 Task: Search one way flight ticket for 1 adult, 6 children, 1 infant in seat and 1 infant on lap in business from Lewisburg: Greenbrier Valley Airport to Greenville: Pitt-greenville Airport on 5-2-2023. Choice of flights is United. Number of bags: 2 carry on bags. Price is upto 30000. Outbound departure time preference is 20:00.
Action: Mouse moved to (383, 357)
Screenshot: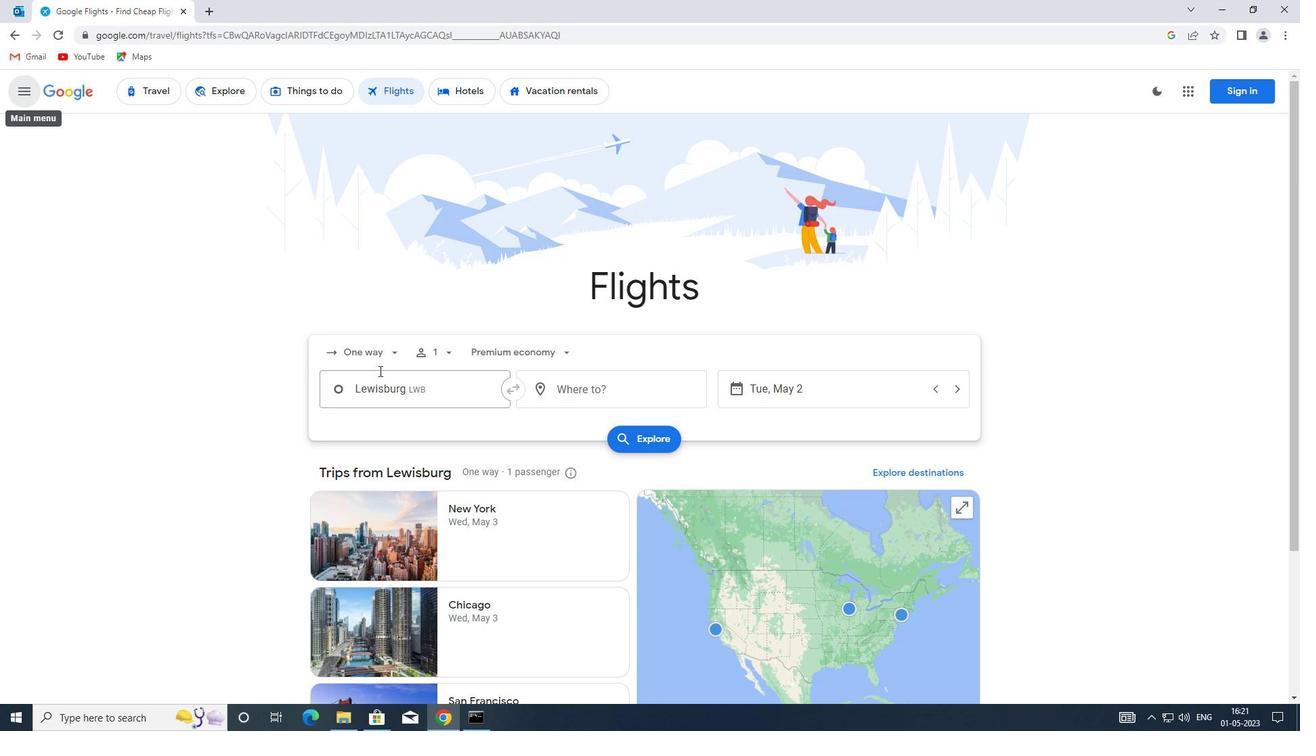 
Action: Mouse pressed left at (383, 357)
Screenshot: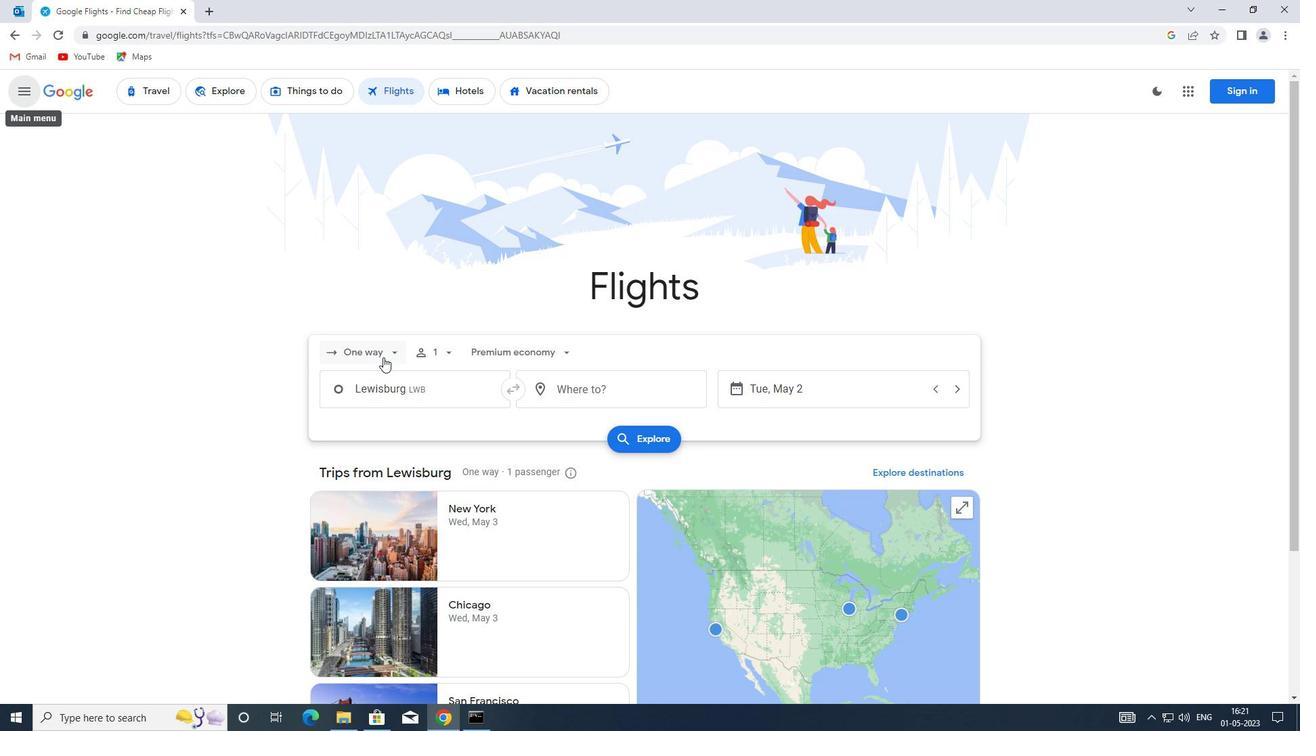 
Action: Mouse moved to (379, 414)
Screenshot: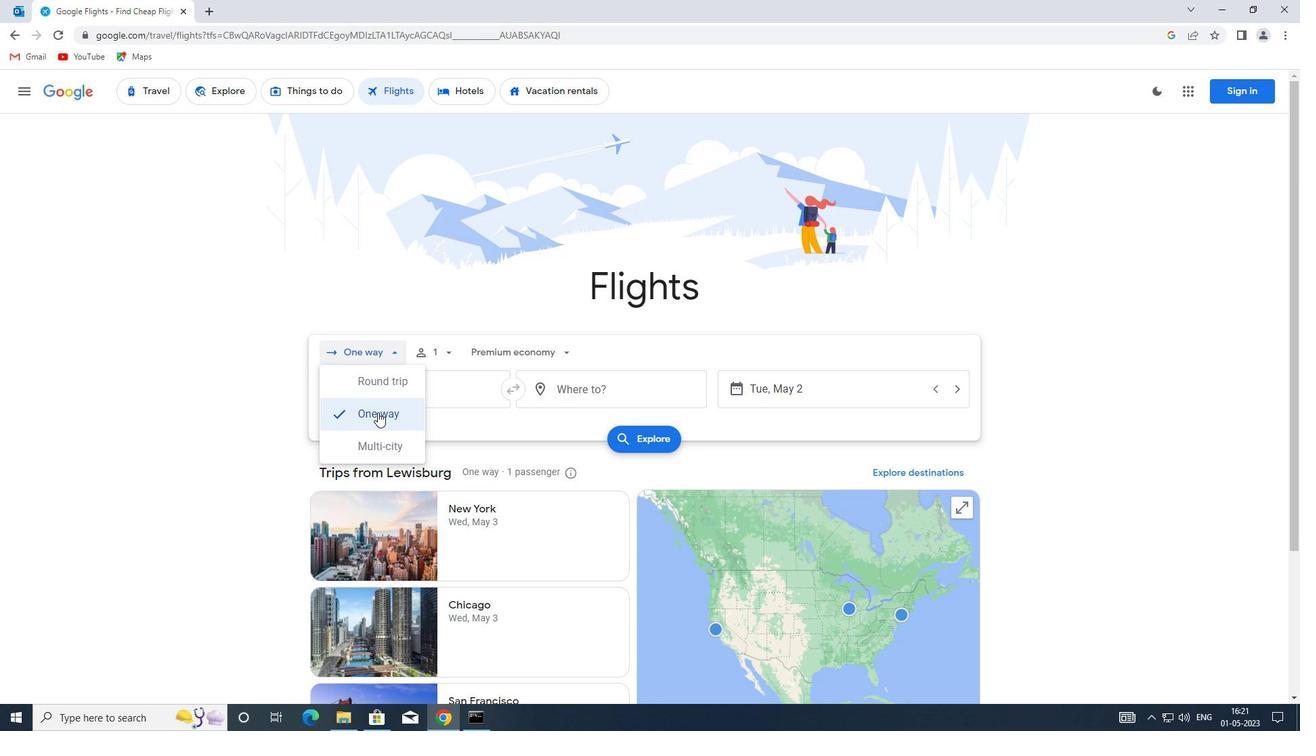 
Action: Mouse pressed left at (379, 414)
Screenshot: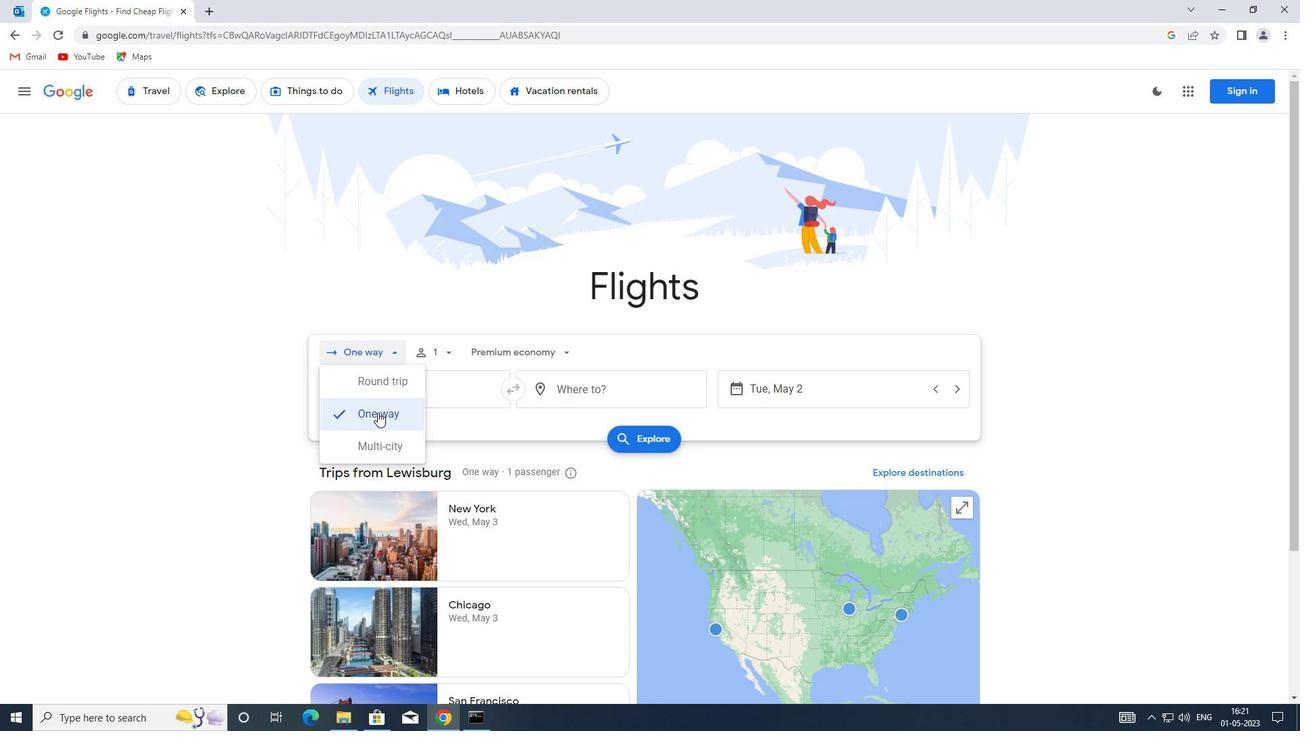 
Action: Mouse moved to (451, 356)
Screenshot: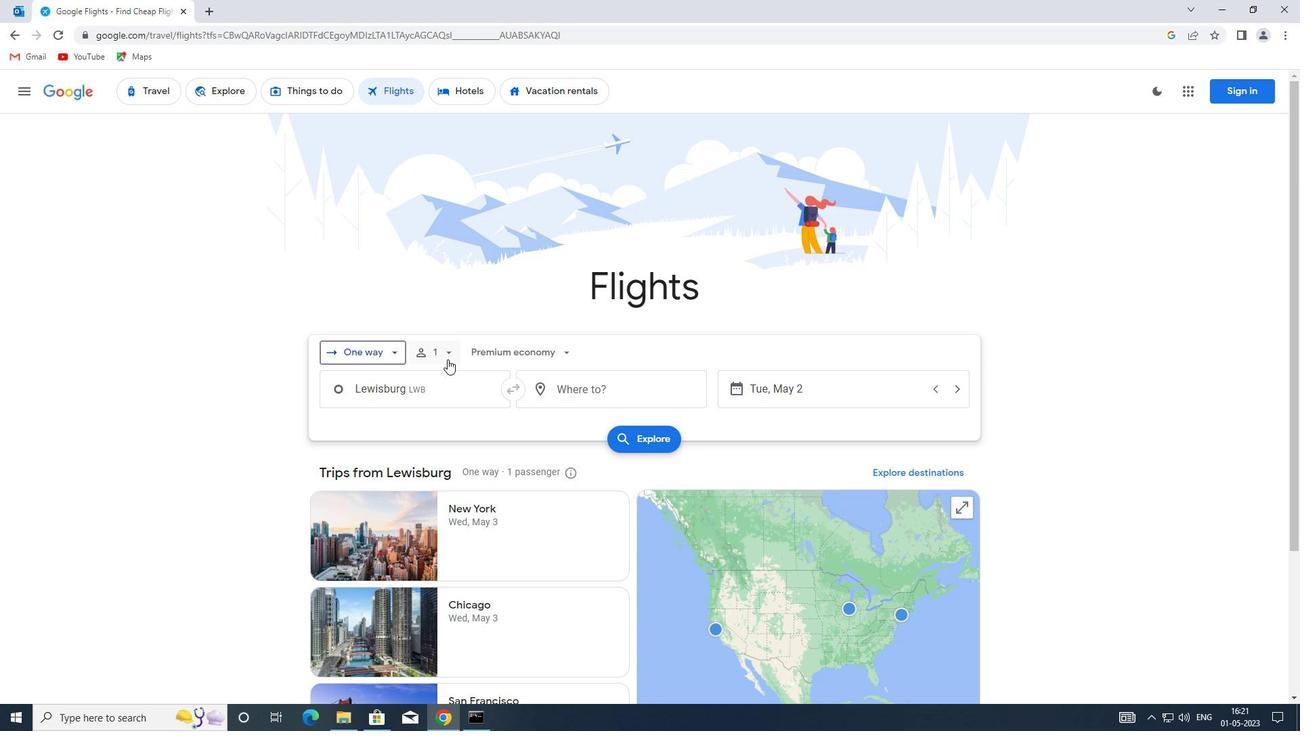 
Action: Mouse pressed left at (451, 356)
Screenshot: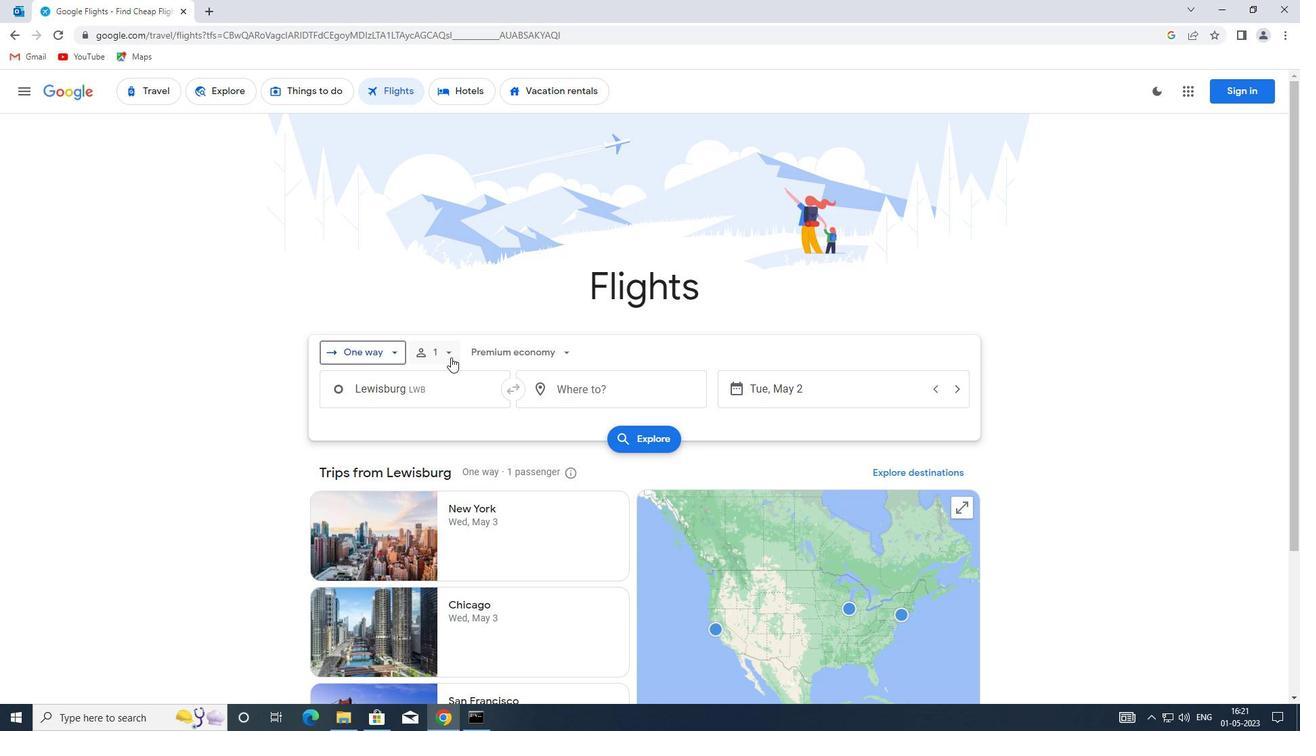 
Action: Mouse moved to (543, 424)
Screenshot: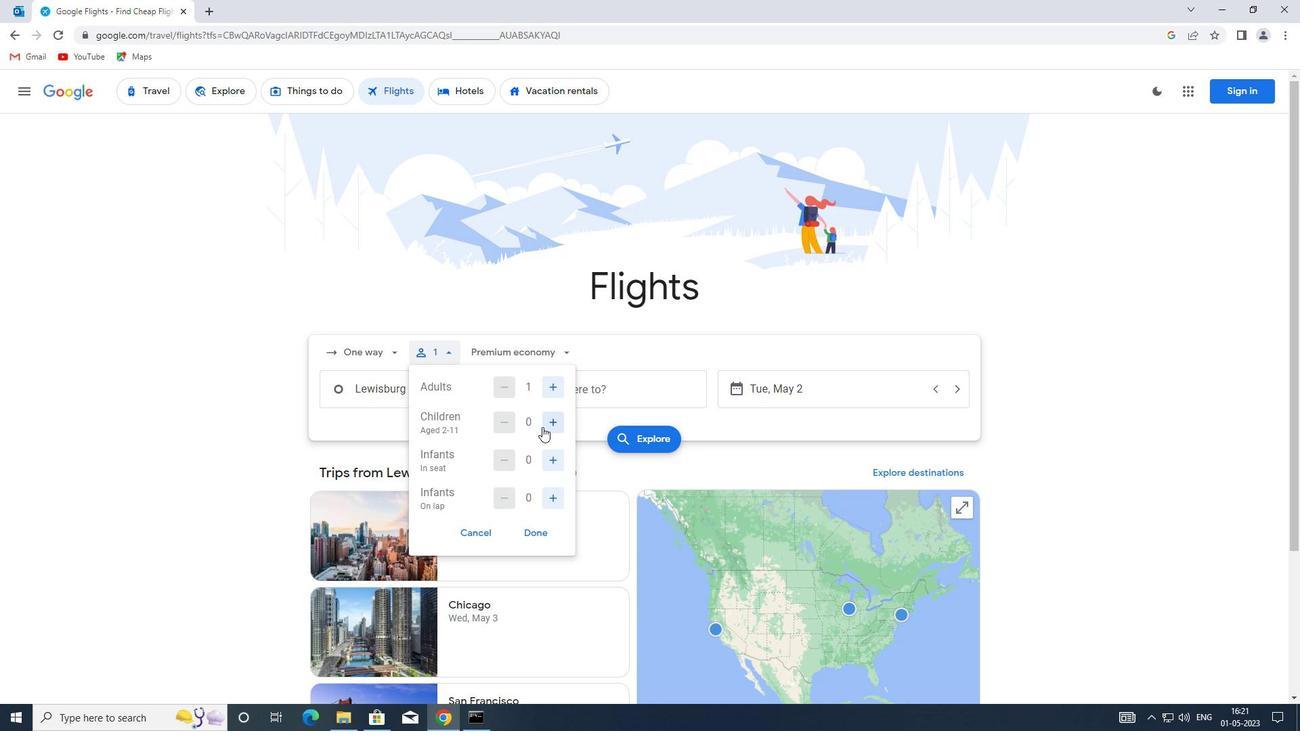 
Action: Mouse pressed left at (543, 424)
Screenshot: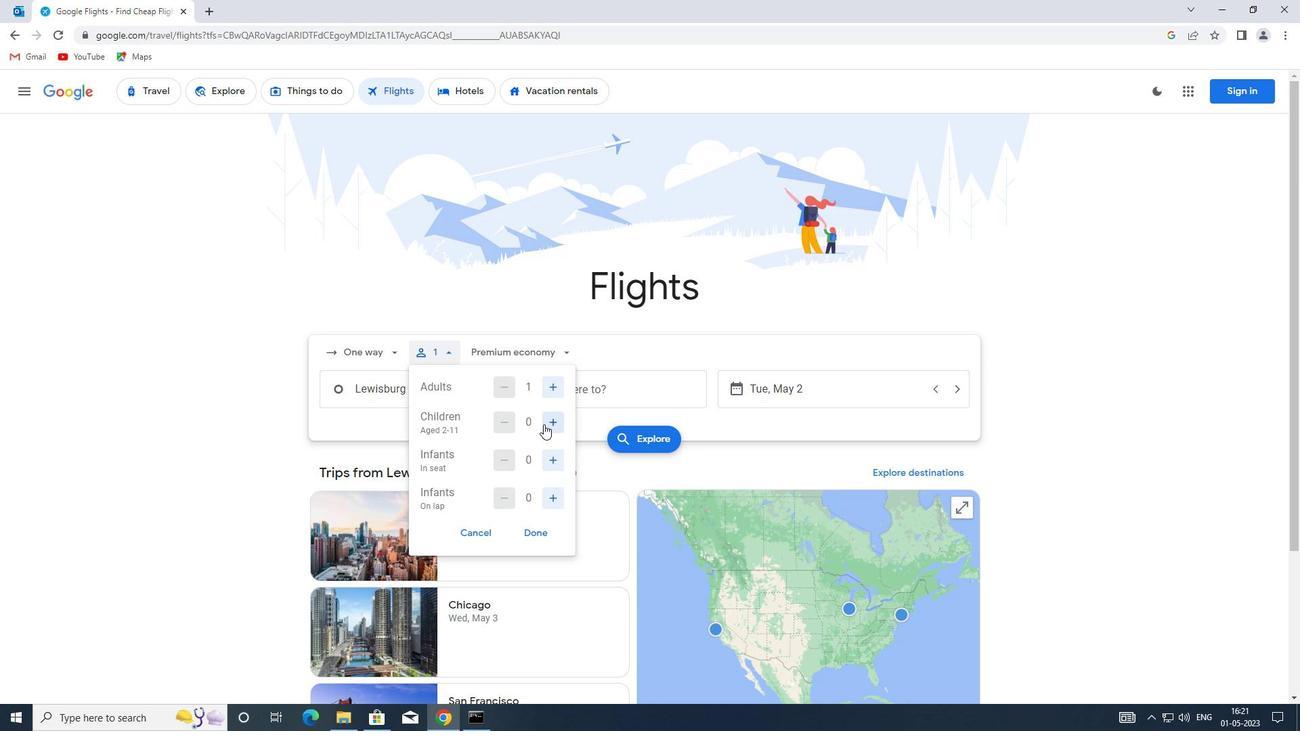 
Action: Mouse moved to (546, 423)
Screenshot: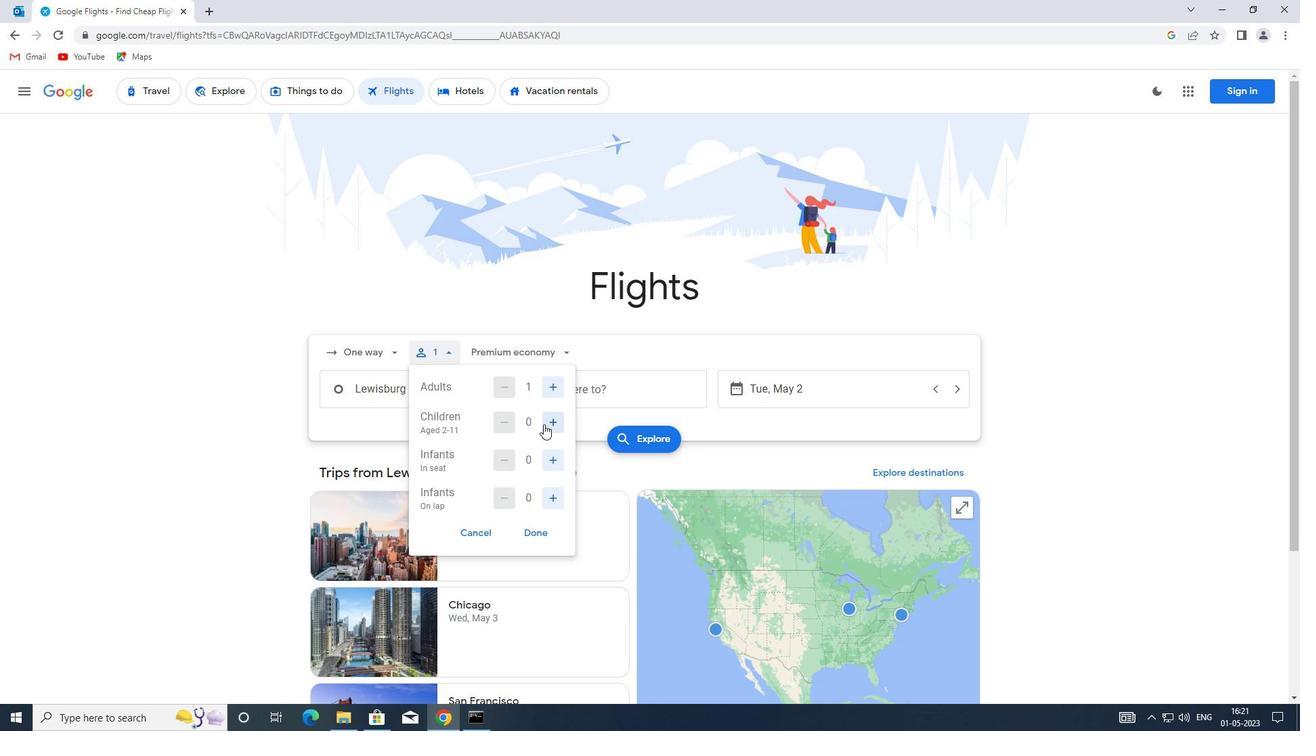 
Action: Mouse pressed left at (546, 423)
Screenshot: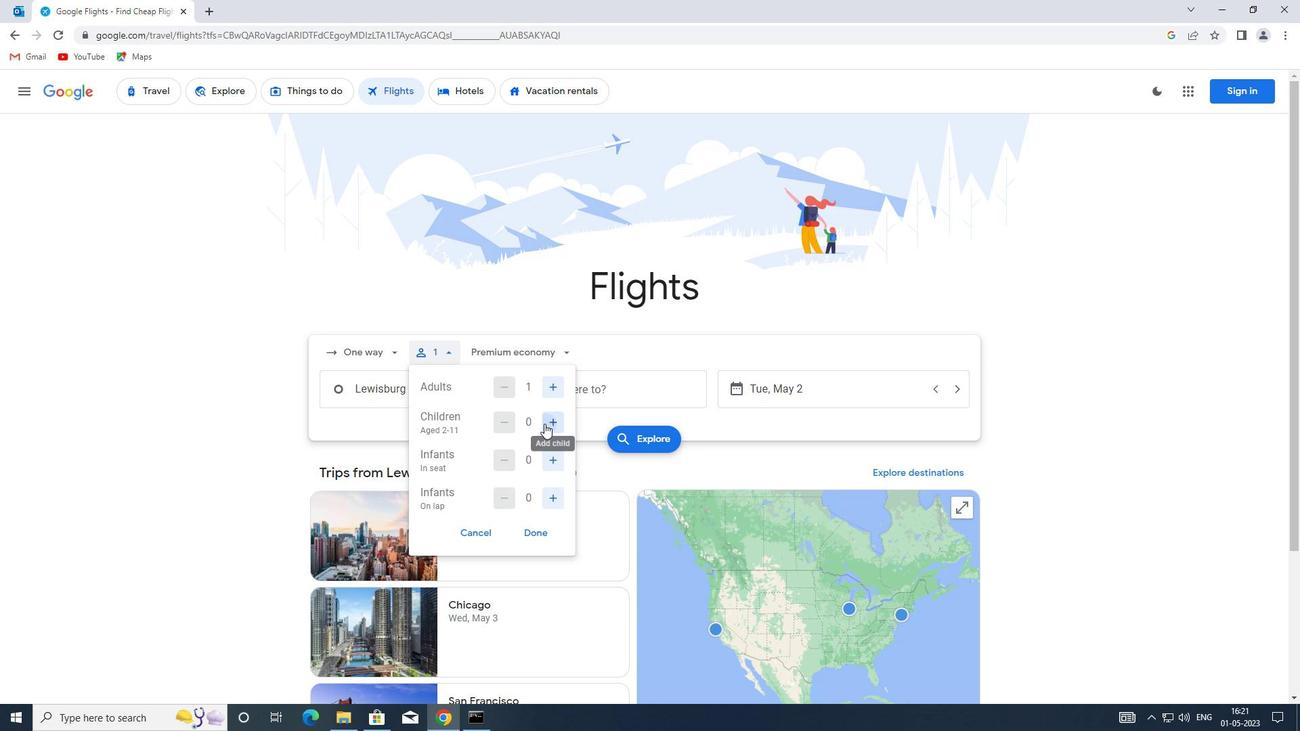 
Action: Mouse pressed left at (546, 423)
Screenshot: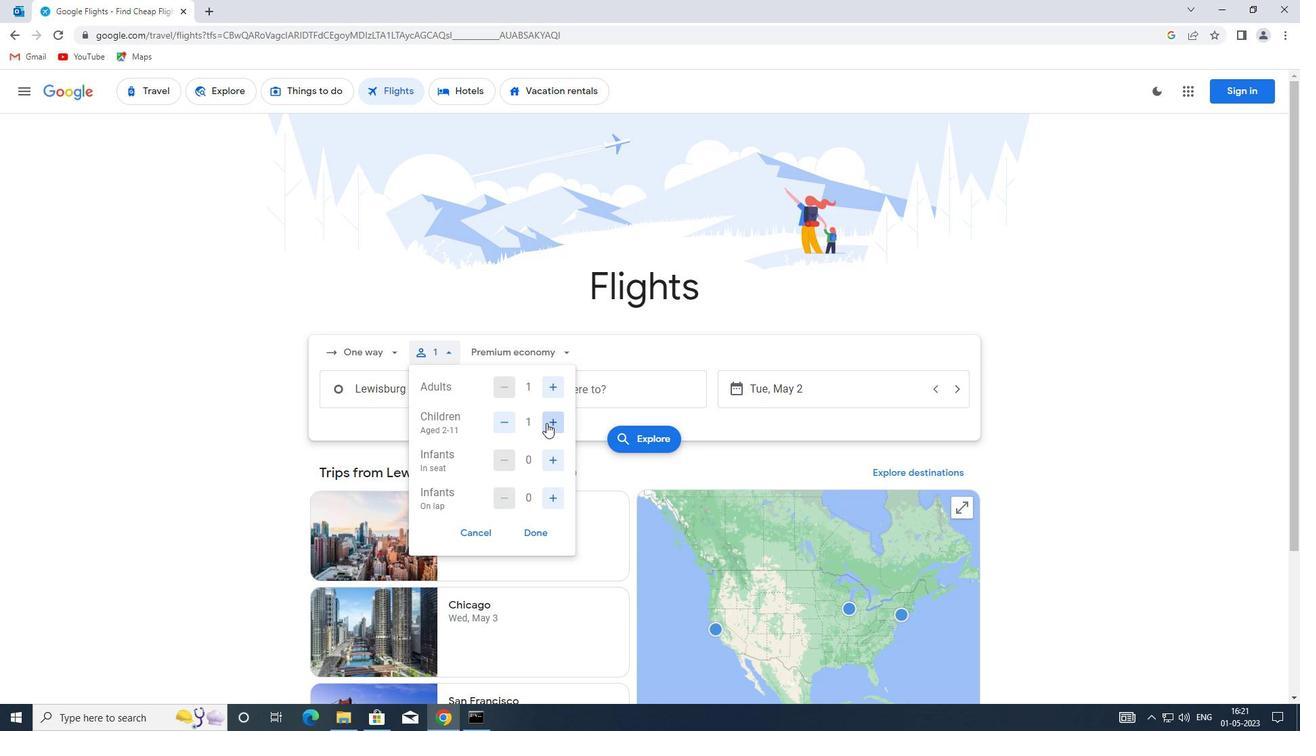 
Action: Mouse pressed left at (546, 423)
Screenshot: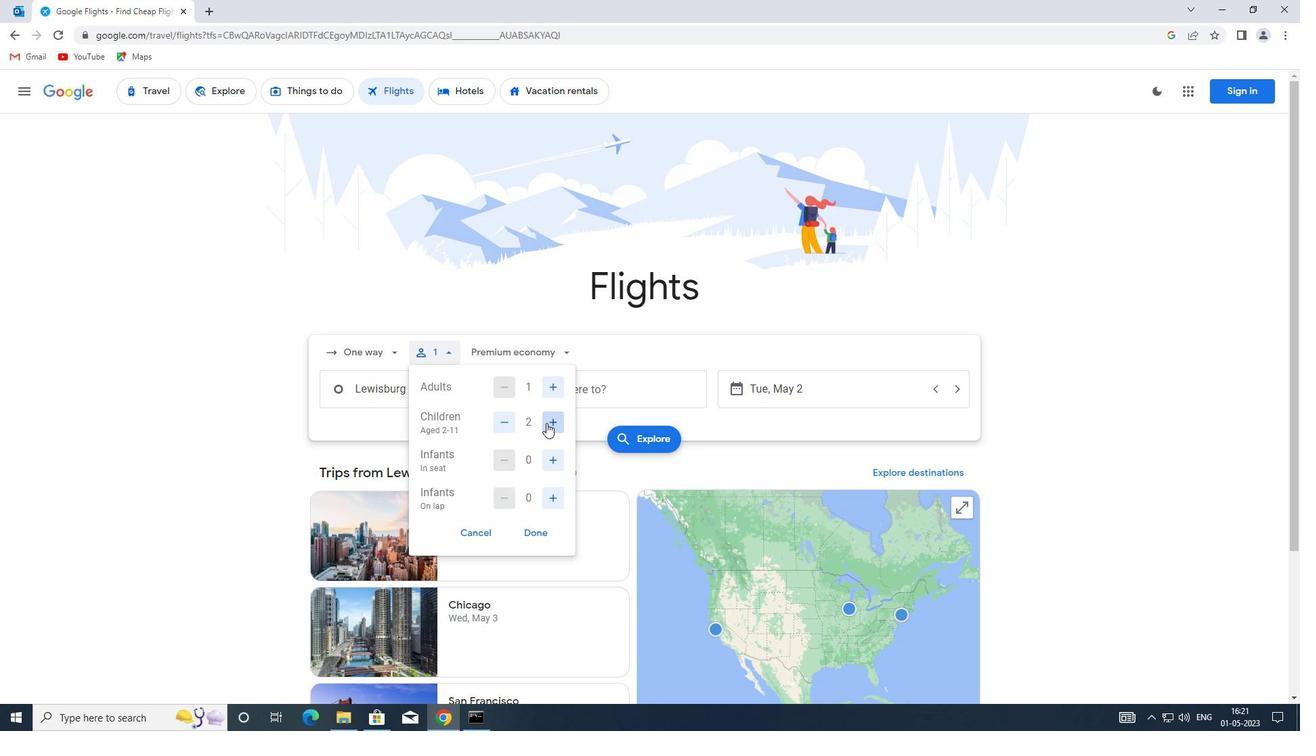 
Action: Mouse pressed left at (546, 423)
Screenshot: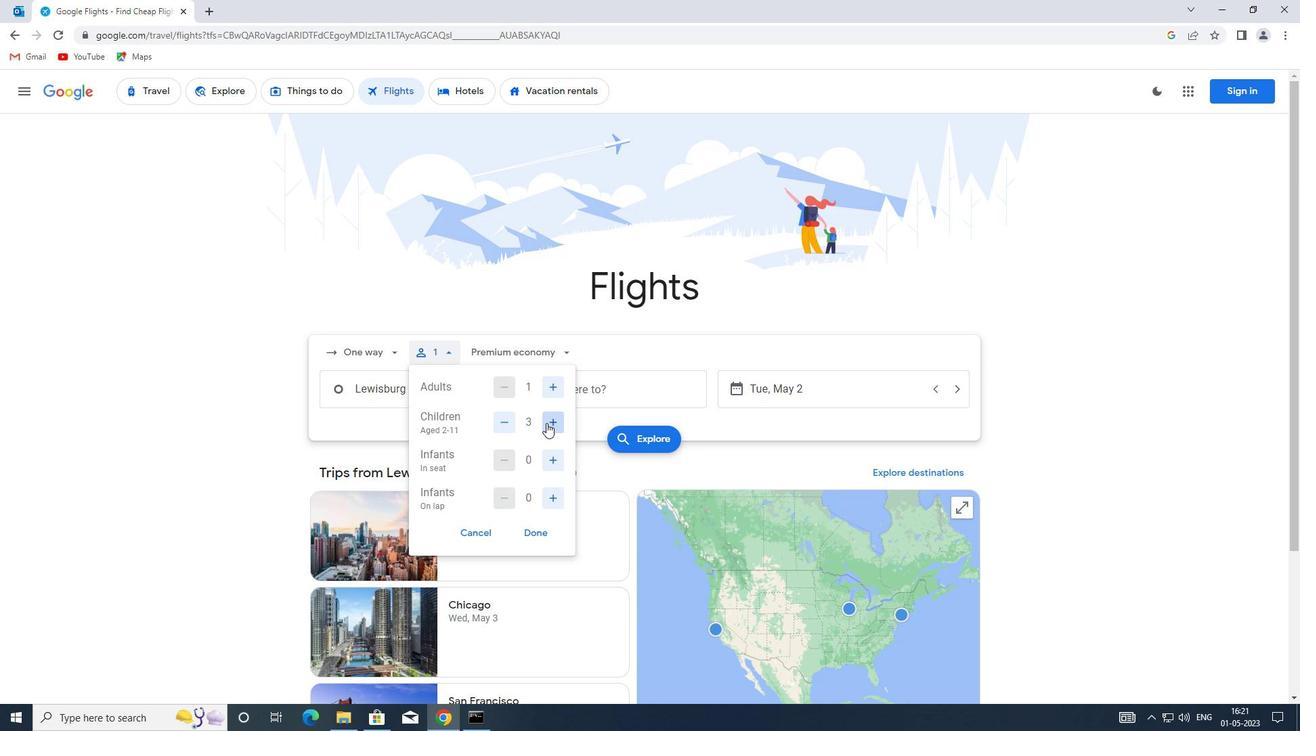 
Action: Mouse moved to (547, 423)
Screenshot: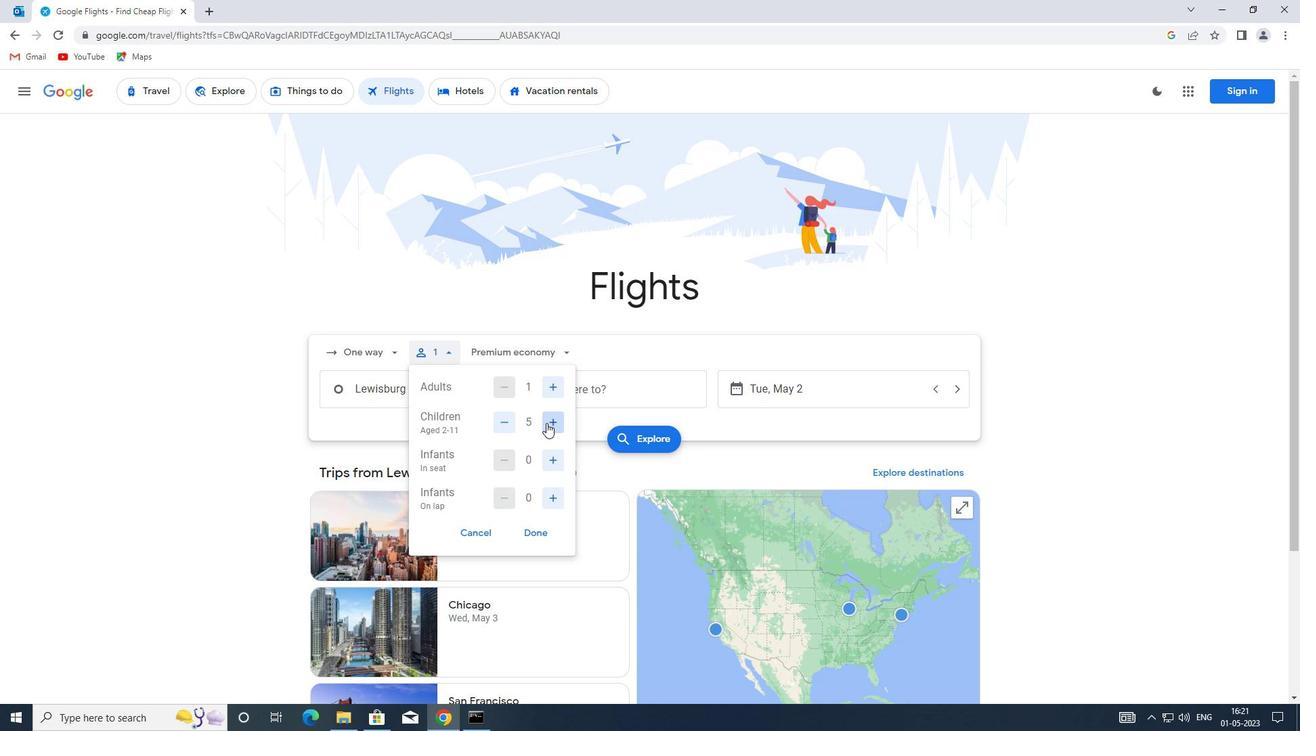 
Action: Mouse pressed left at (547, 423)
Screenshot: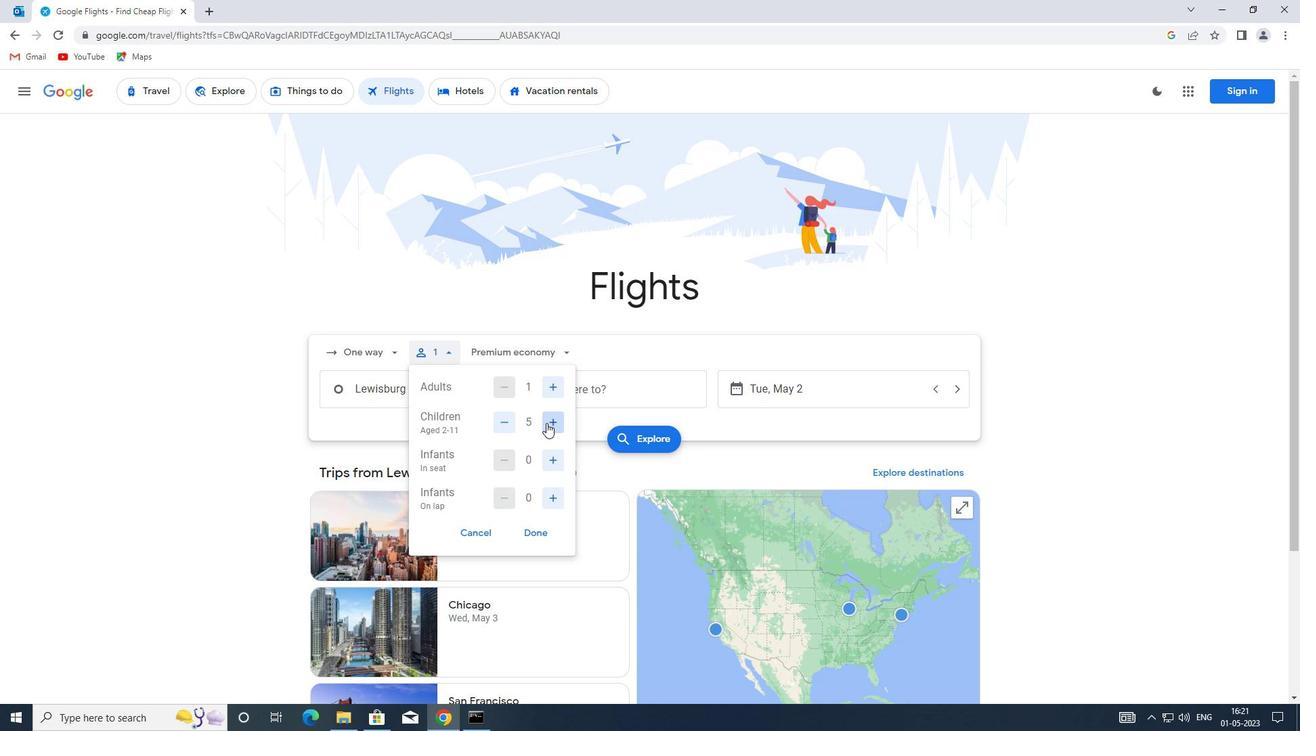 
Action: Mouse moved to (553, 465)
Screenshot: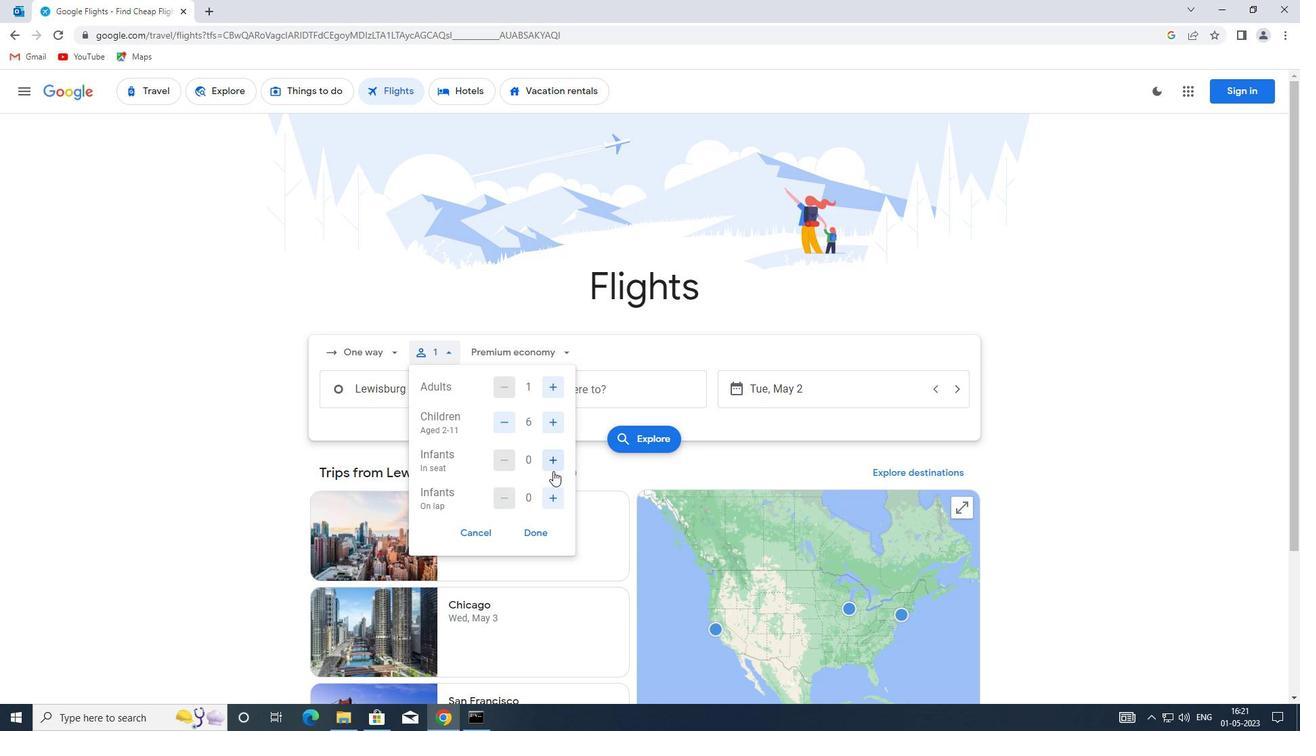 
Action: Mouse pressed left at (553, 465)
Screenshot: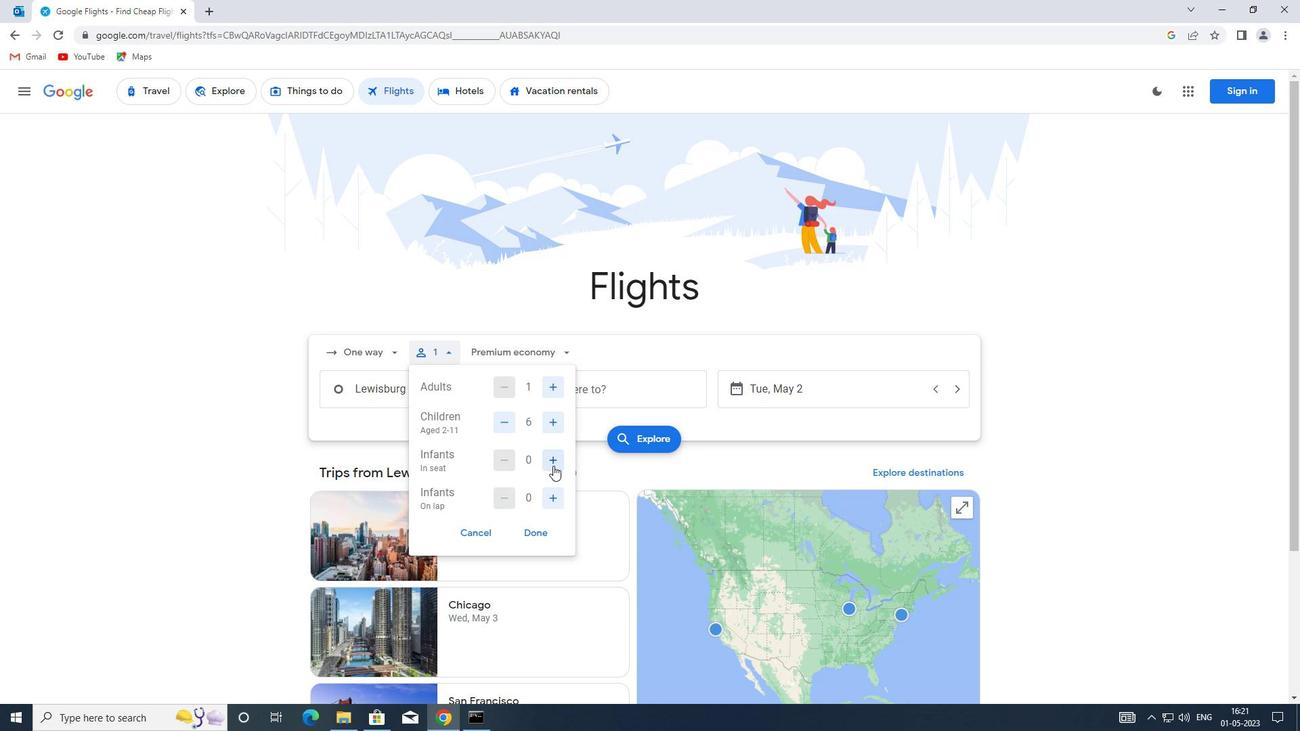 
Action: Mouse moved to (553, 496)
Screenshot: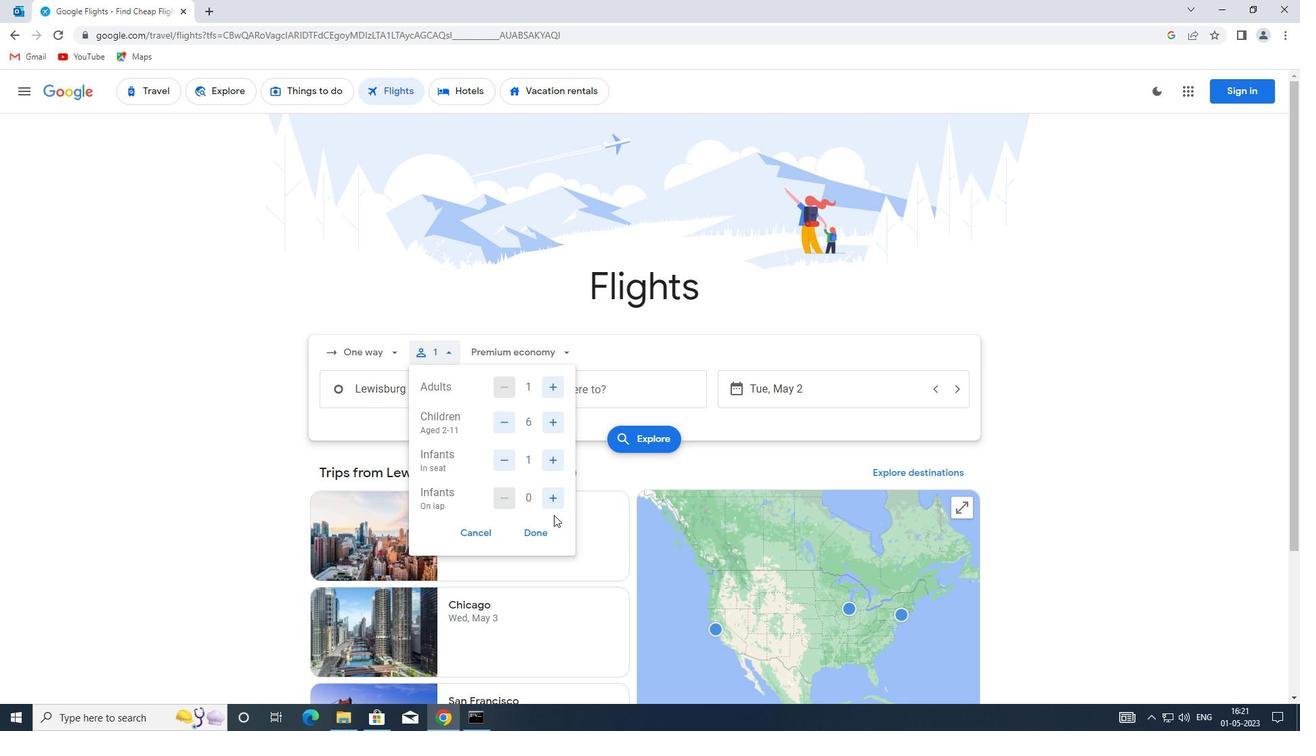 
Action: Mouse pressed left at (553, 496)
Screenshot: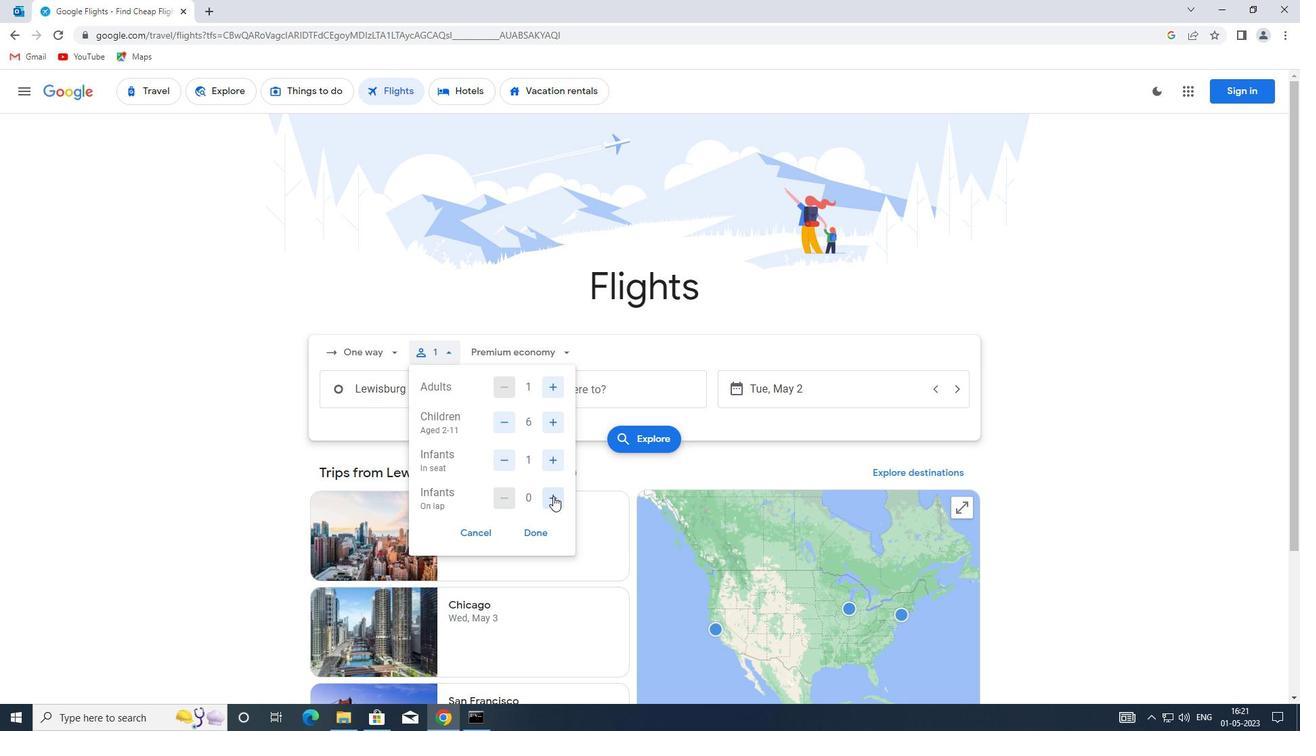 
Action: Mouse moved to (533, 534)
Screenshot: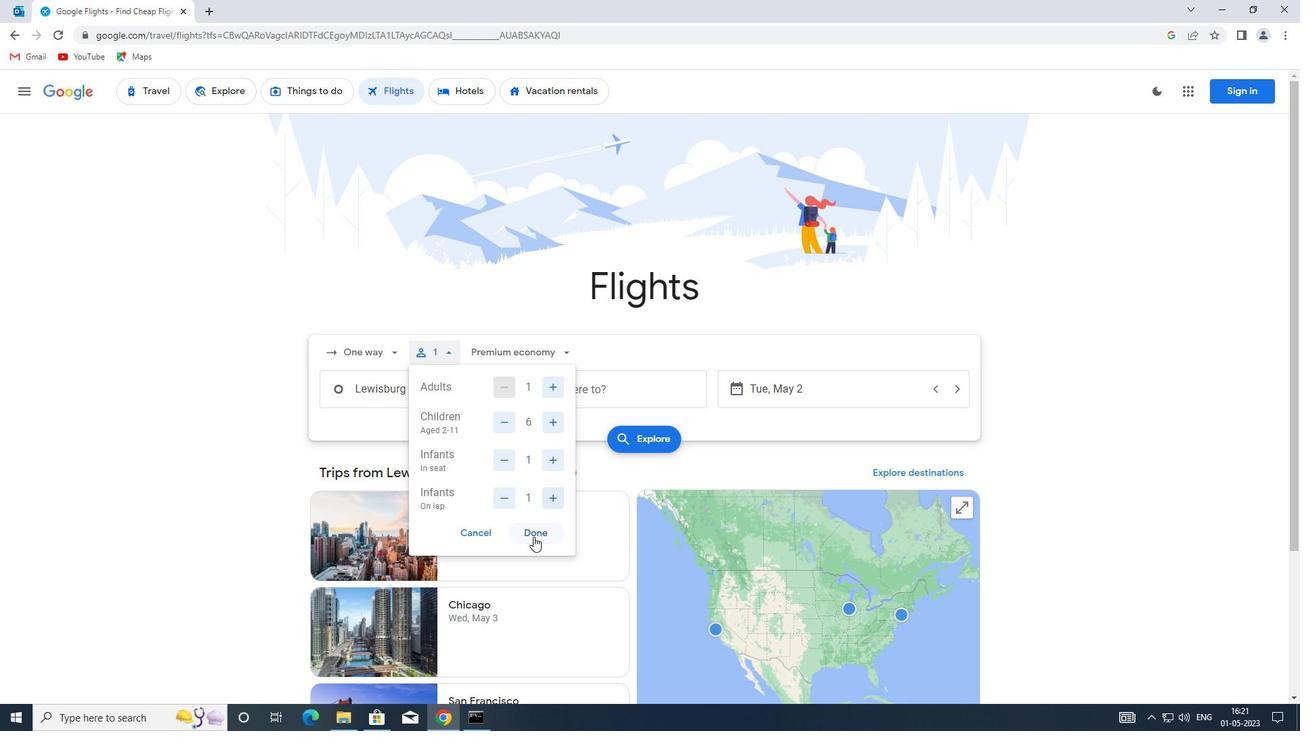 
Action: Mouse pressed left at (533, 534)
Screenshot: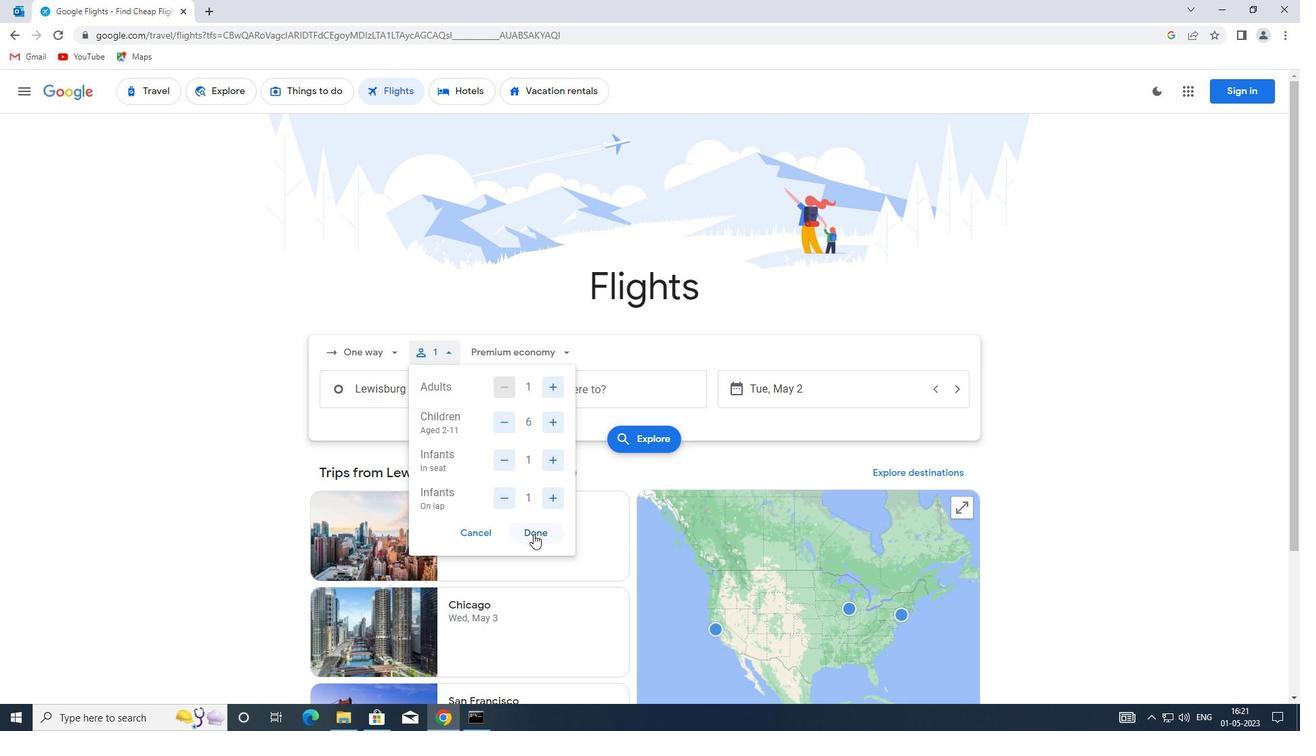 
Action: Mouse moved to (505, 335)
Screenshot: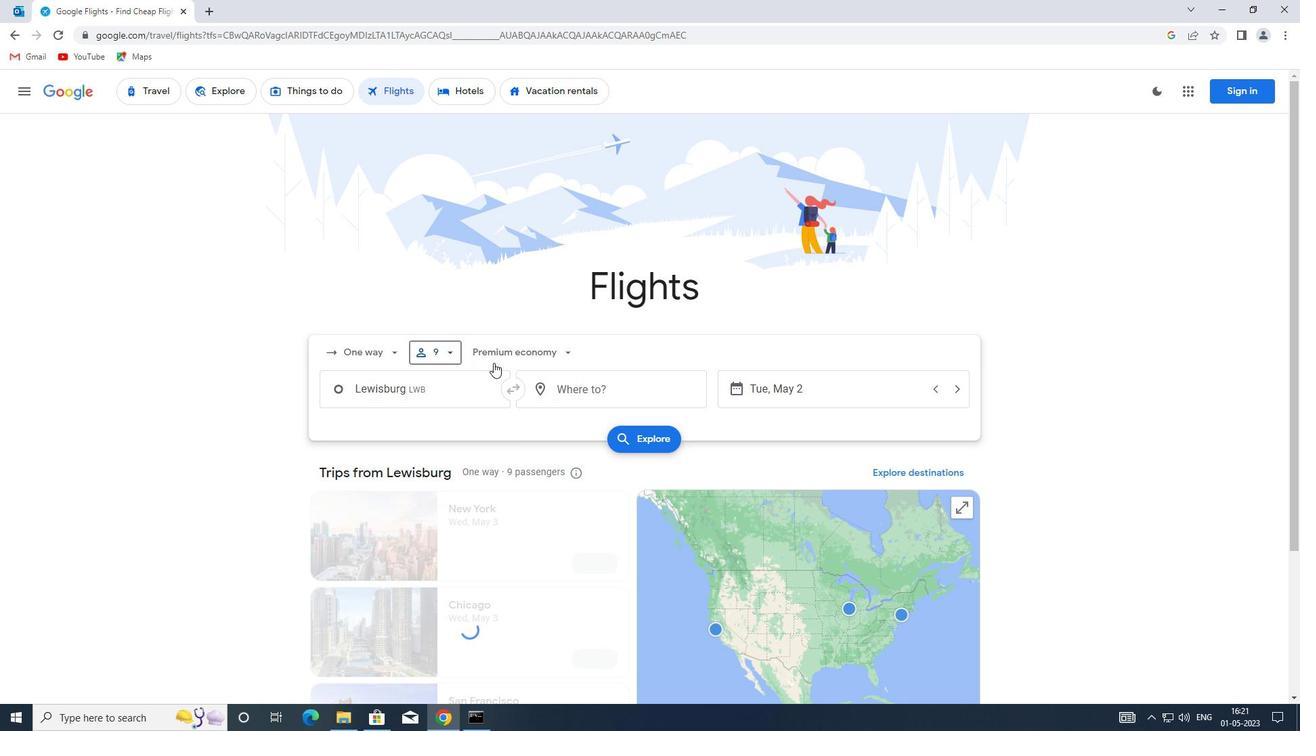 
Action: Mouse pressed left at (505, 335)
Screenshot: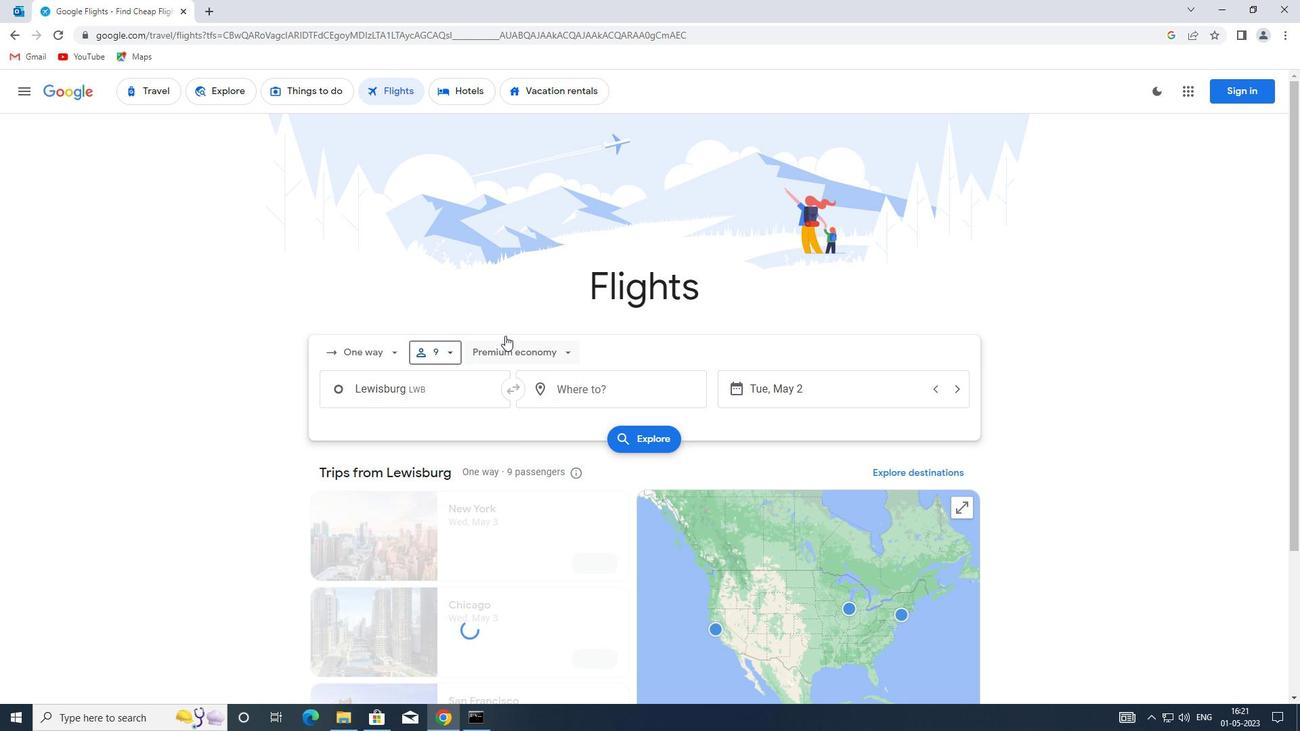 
Action: Mouse moved to (512, 354)
Screenshot: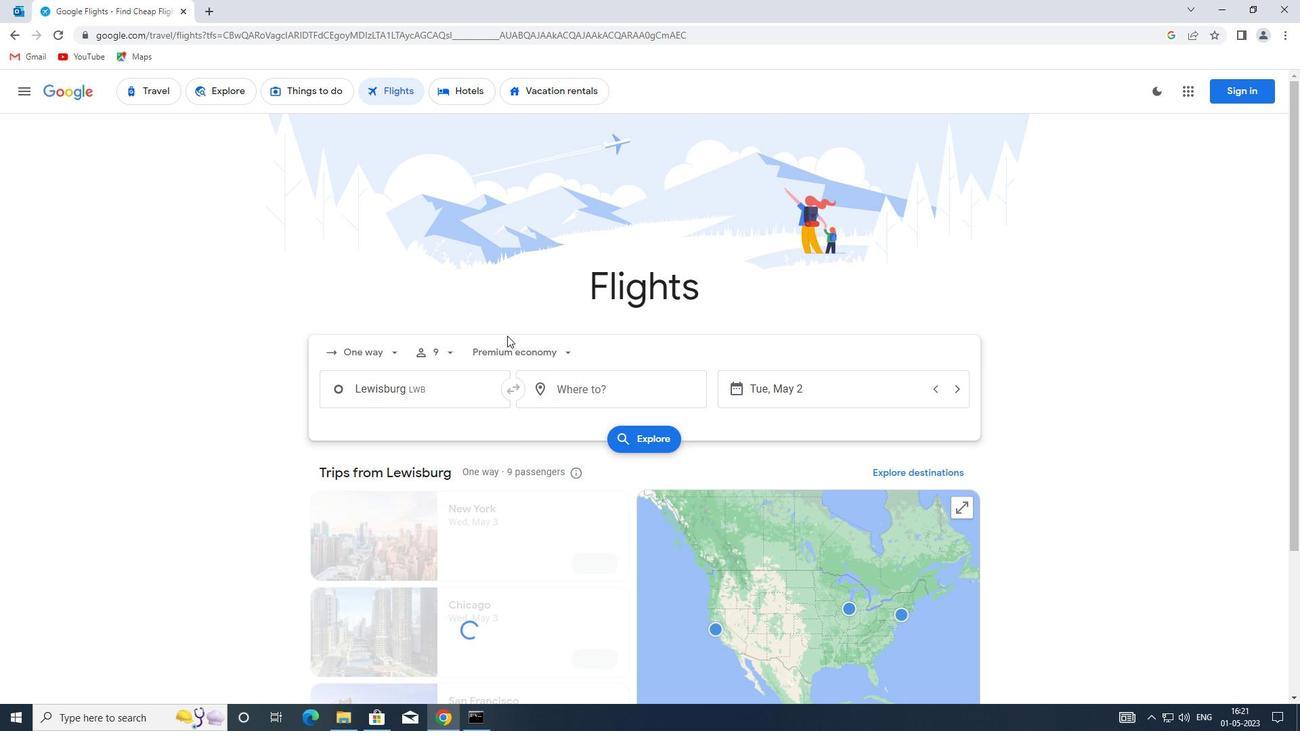 
Action: Mouse pressed left at (512, 354)
Screenshot: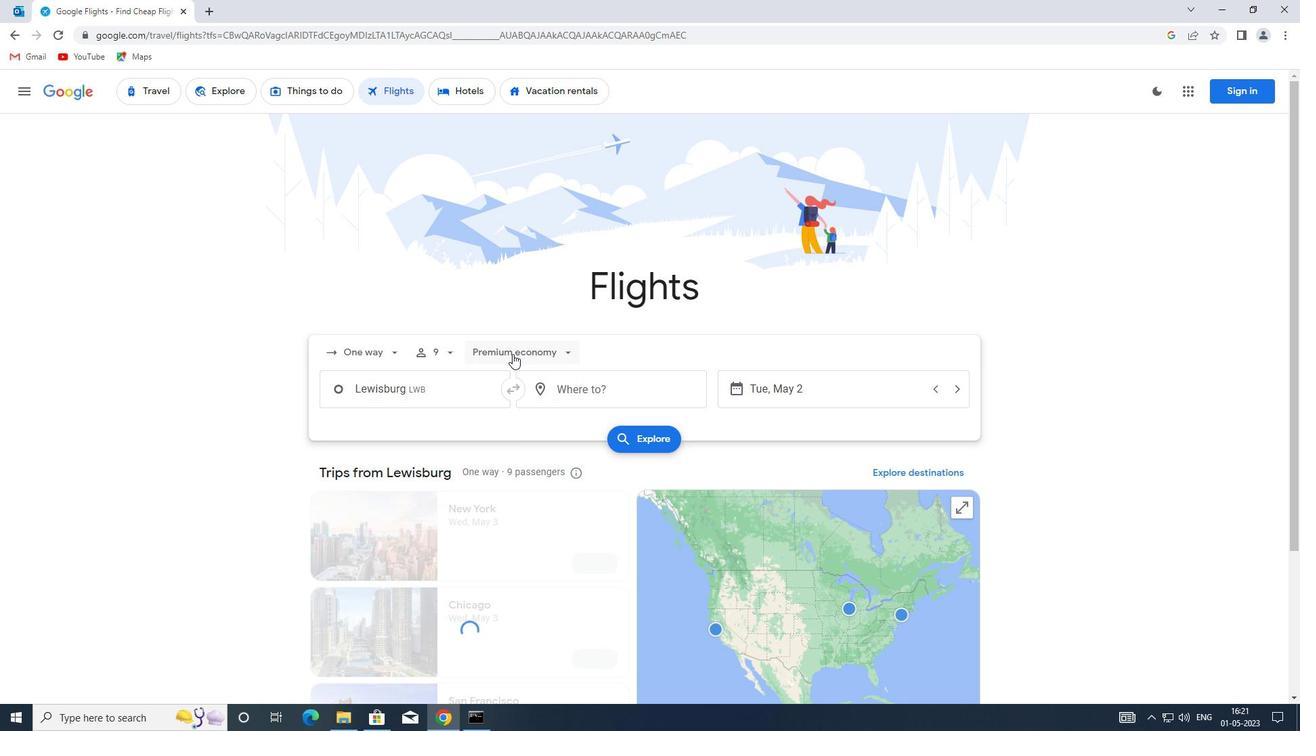 
Action: Mouse moved to (518, 448)
Screenshot: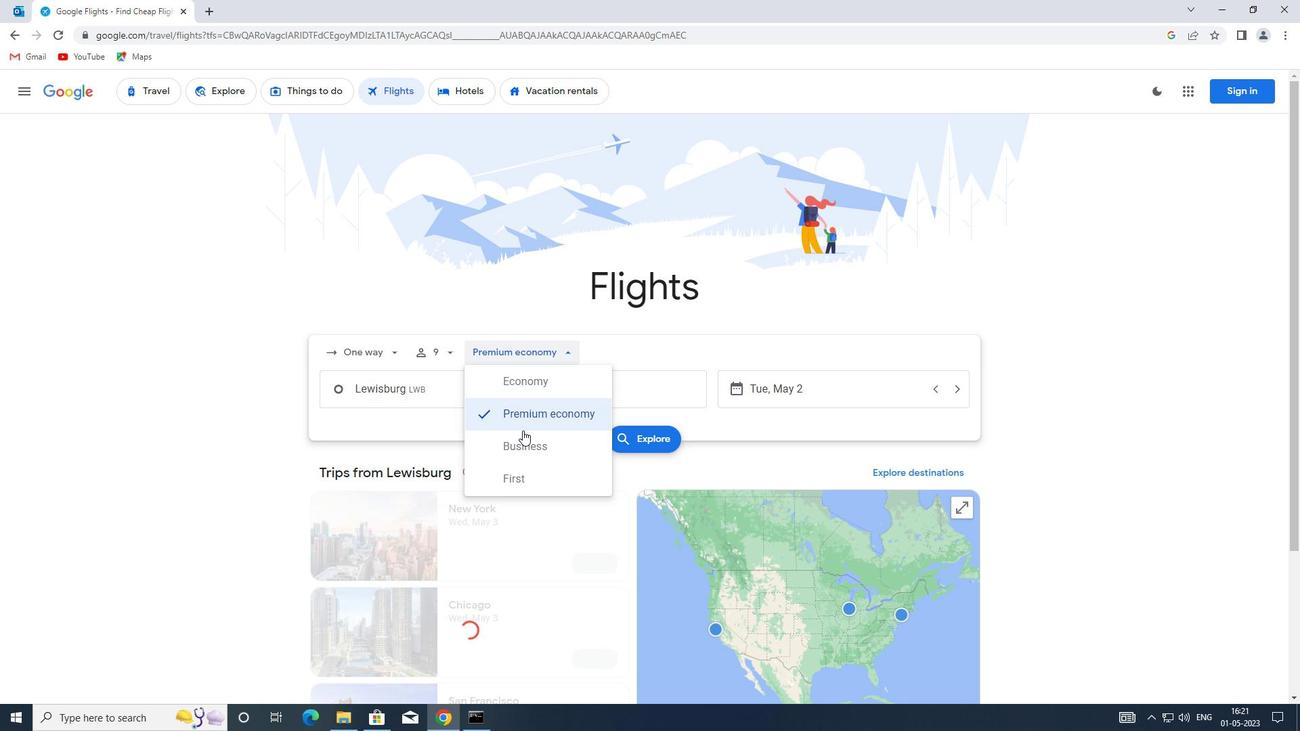 
Action: Mouse pressed left at (518, 448)
Screenshot: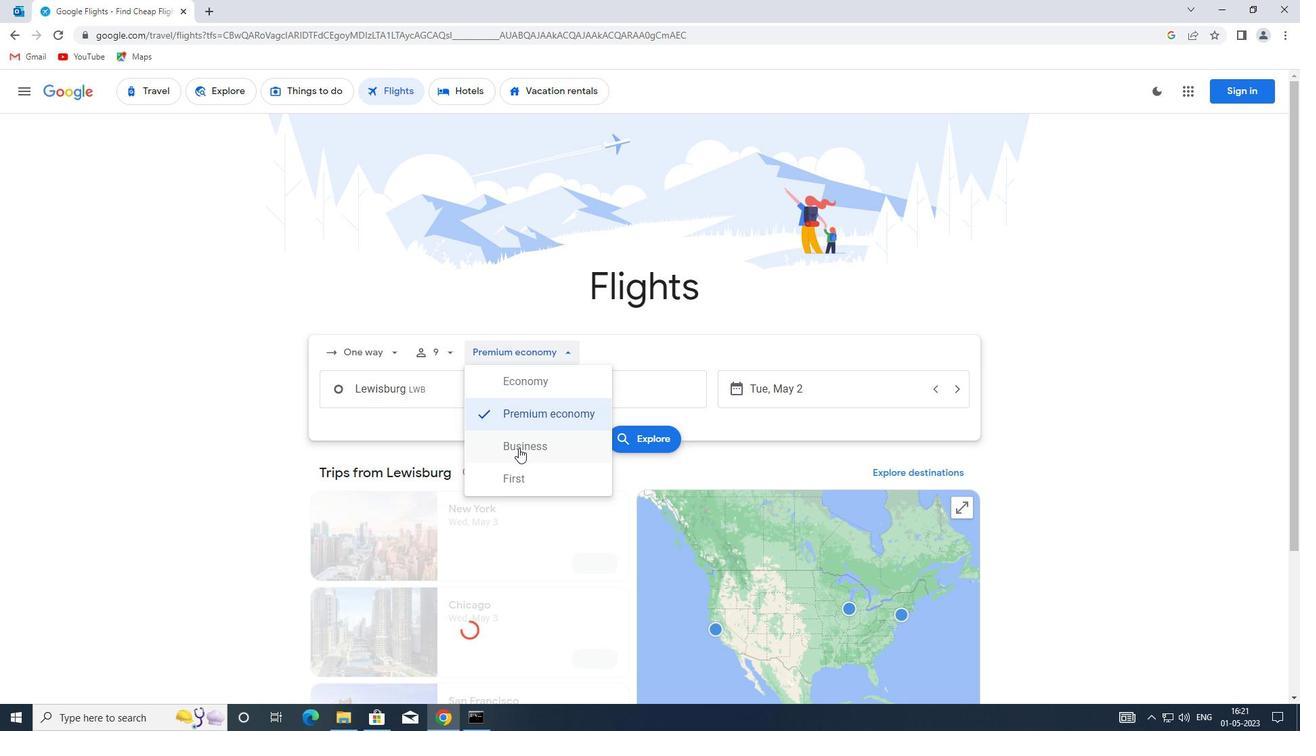 
Action: Mouse moved to (461, 397)
Screenshot: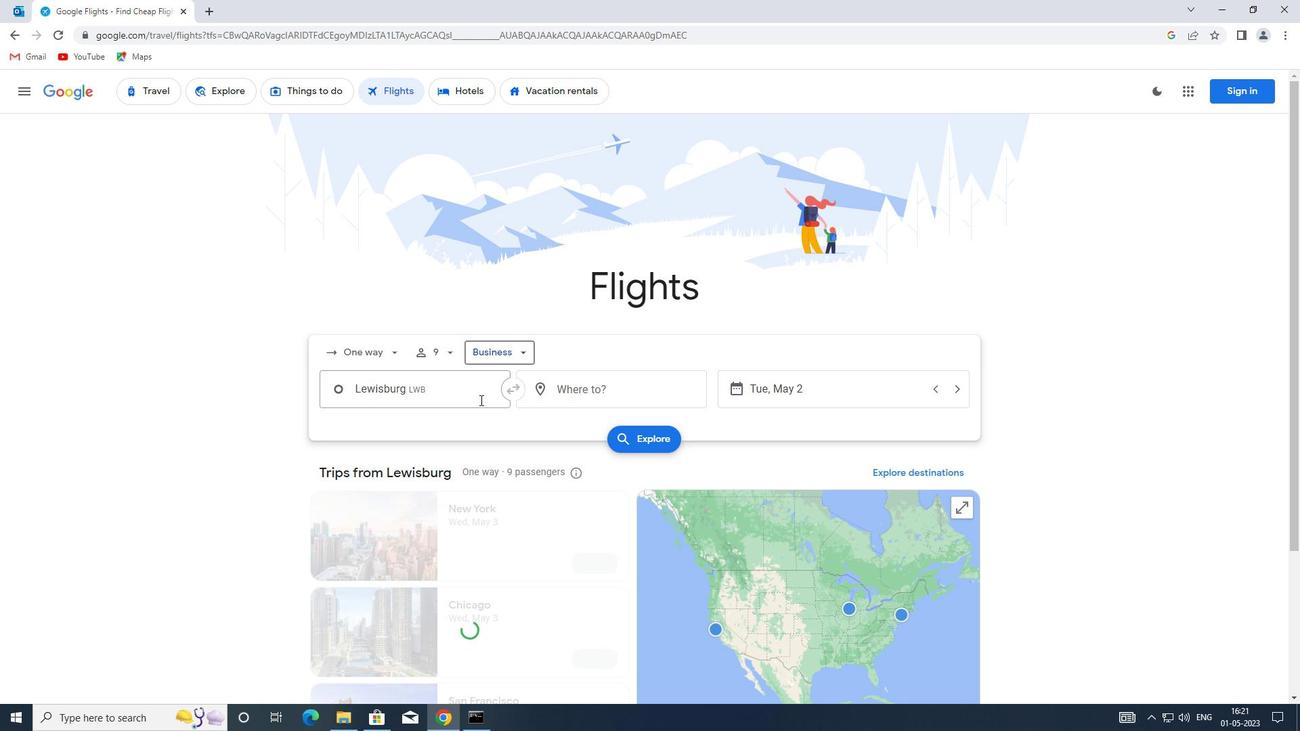 
Action: Mouse pressed left at (461, 397)
Screenshot: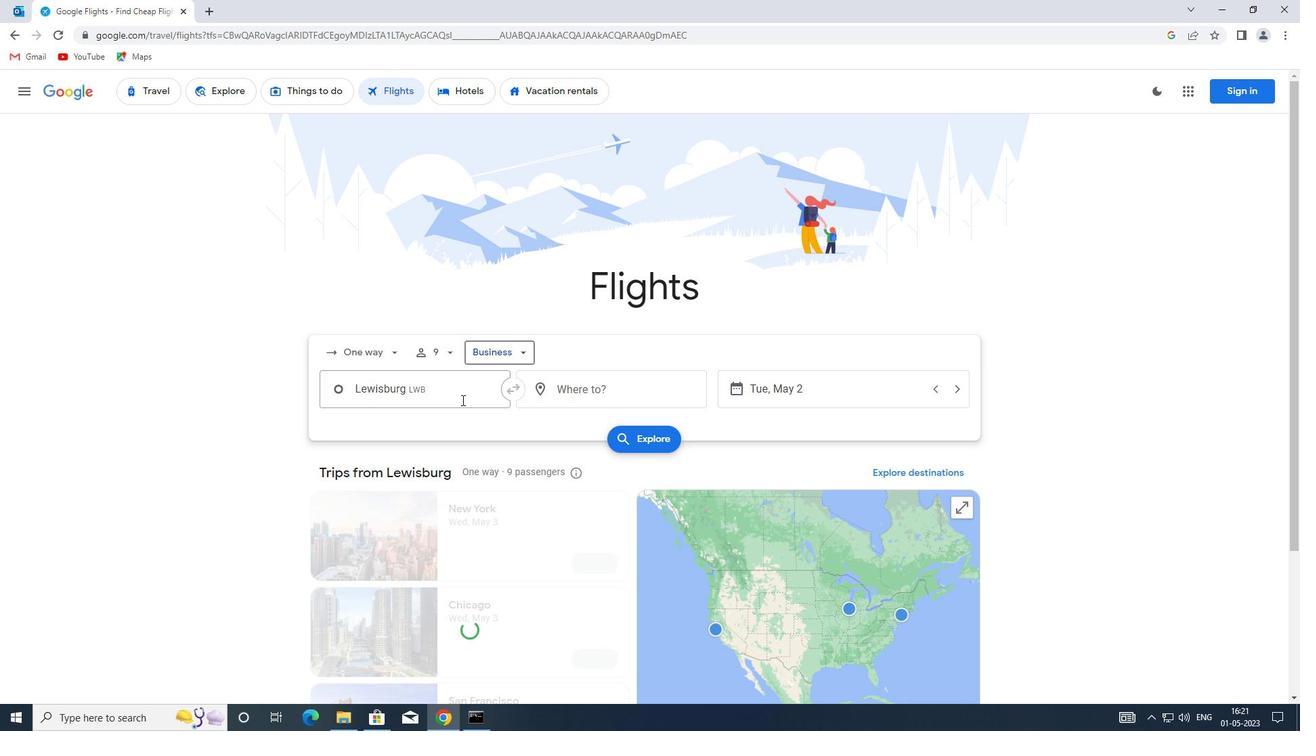 
Action: Mouse moved to (461, 396)
Screenshot: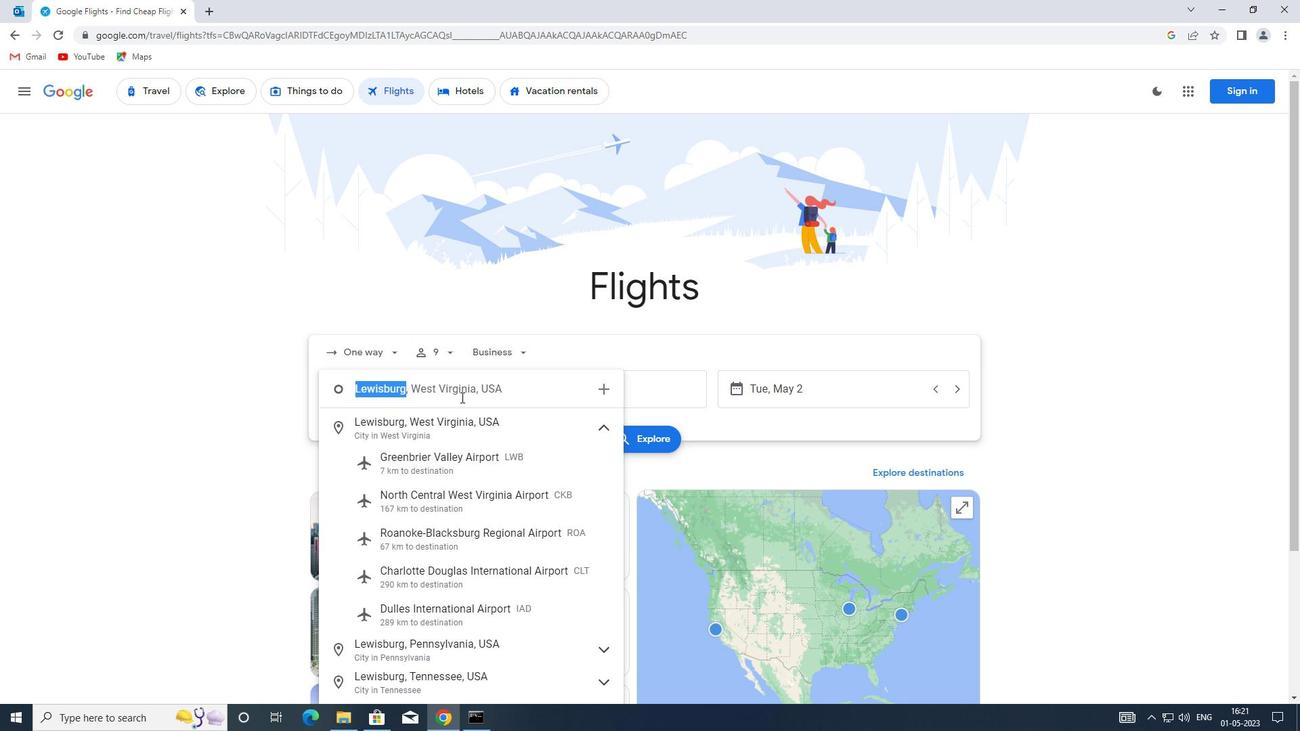 
Action: Key pressed <Key.enter>
Screenshot: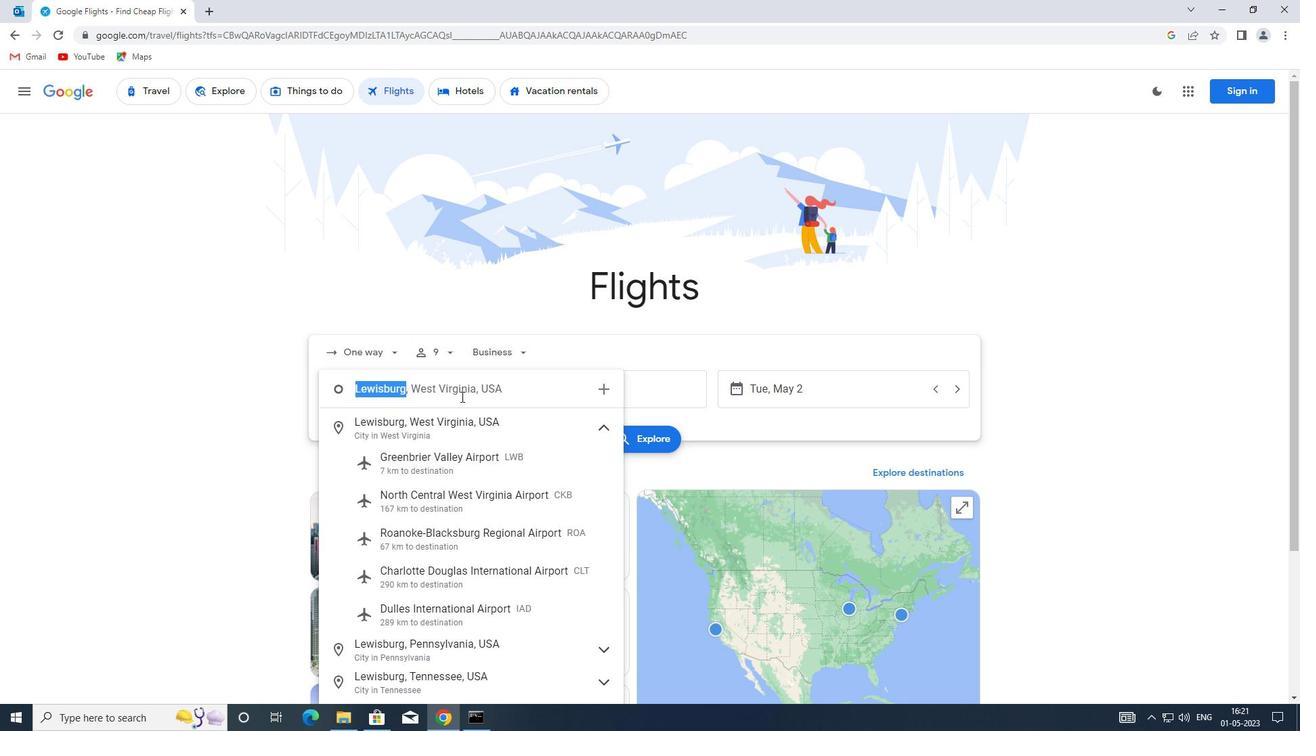 
Action: Mouse moved to (563, 386)
Screenshot: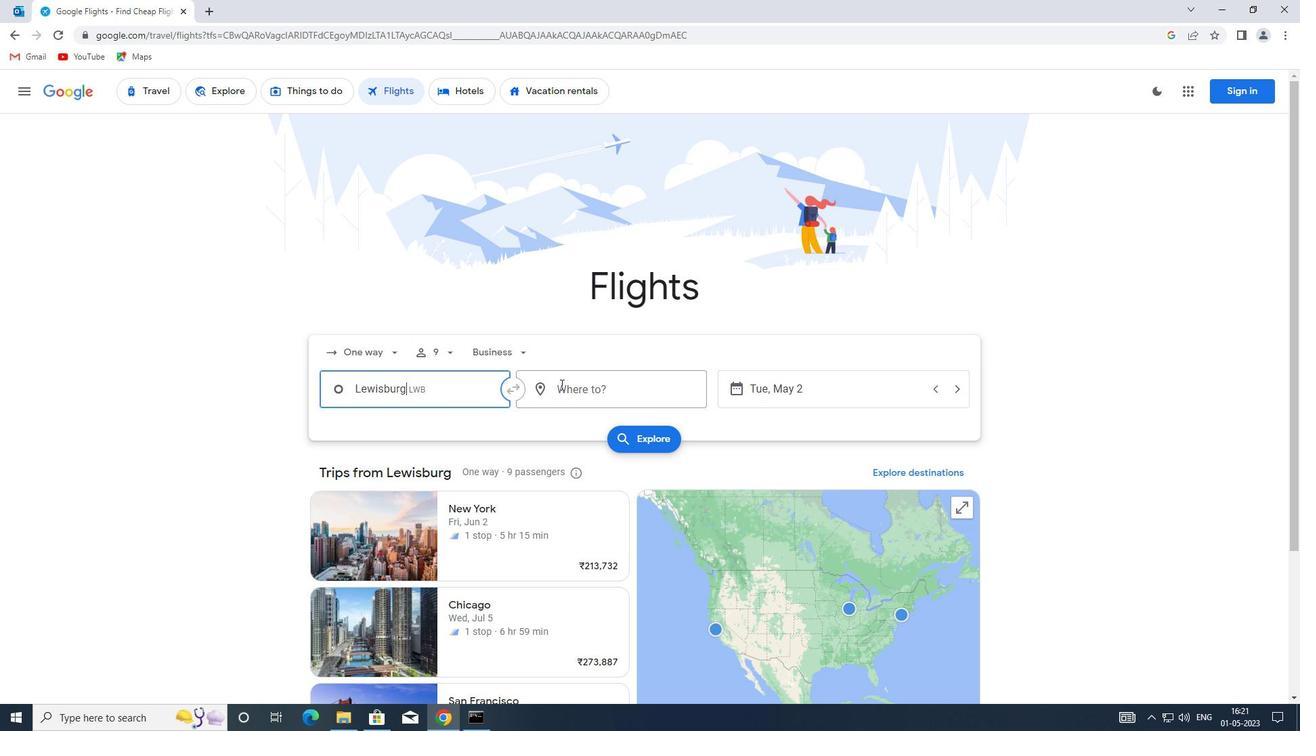 
Action: Mouse pressed left at (563, 386)
Screenshot: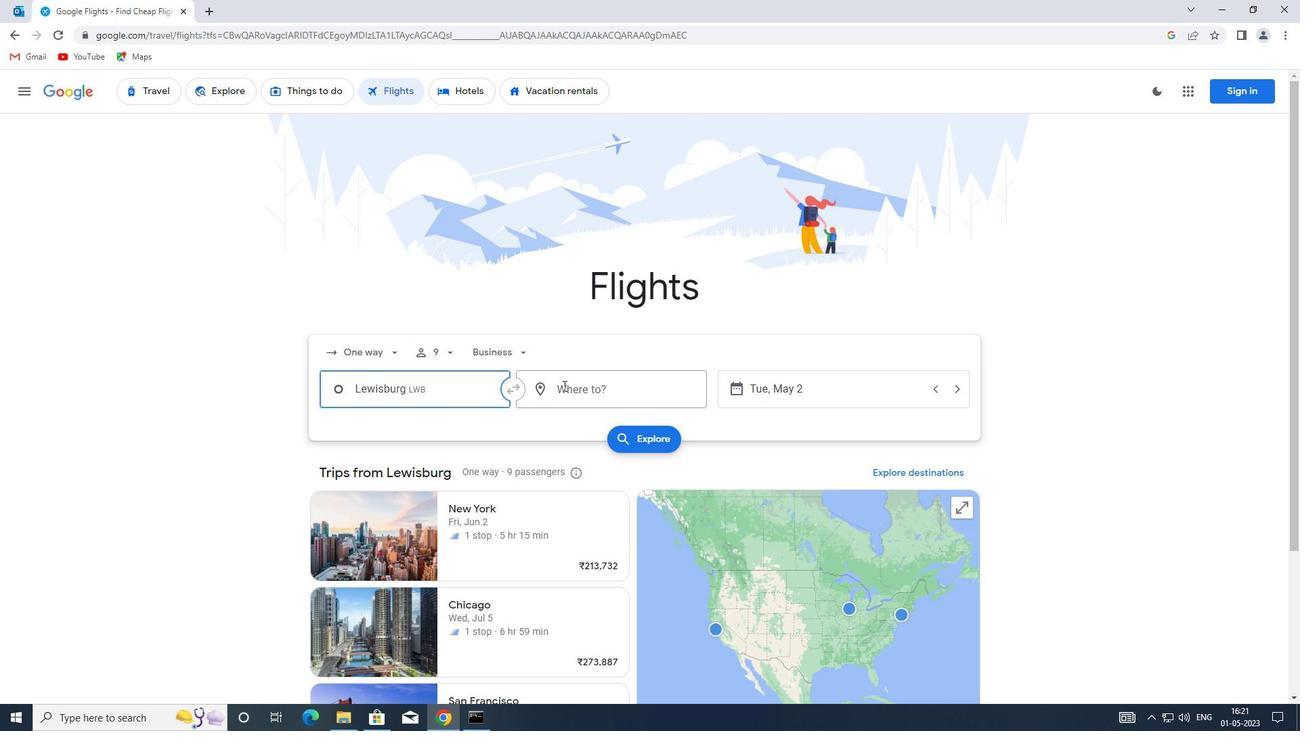 
Action: Key pressed pgv
Screenshot: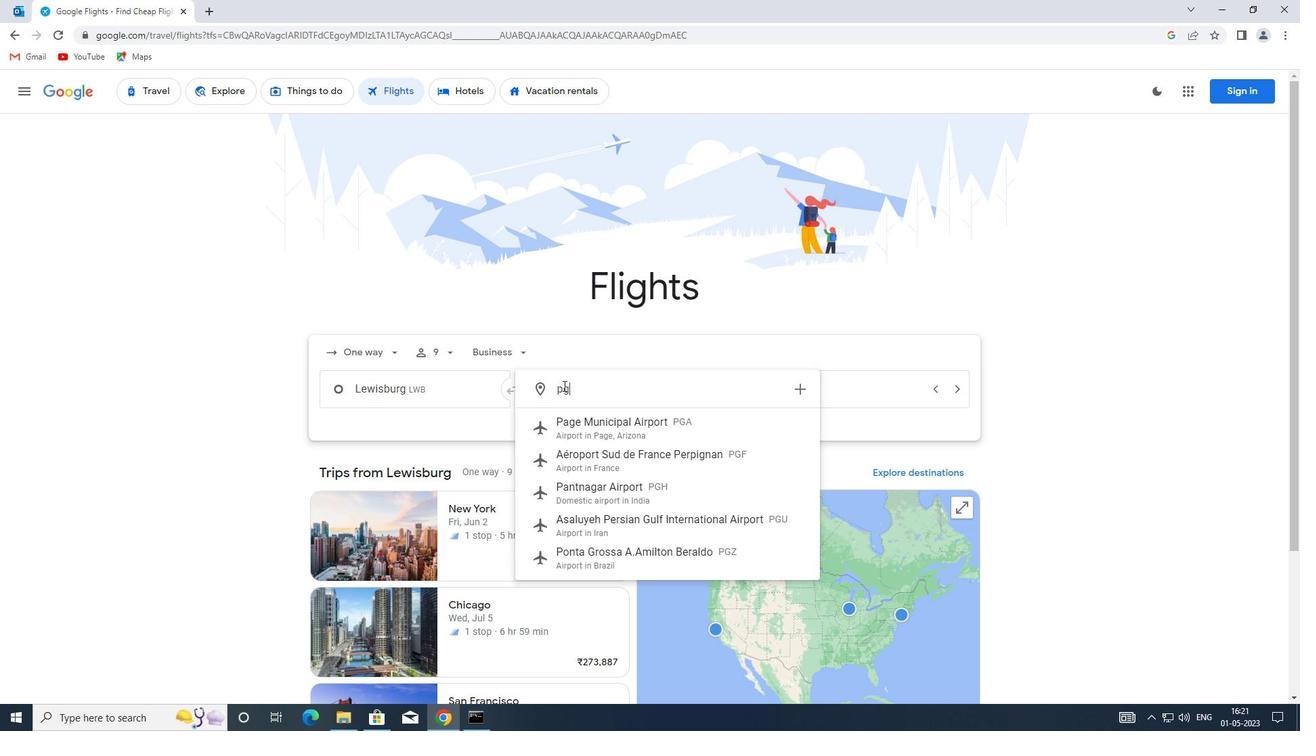 
Action: Mouse moved to (621, 440)
Screenshot: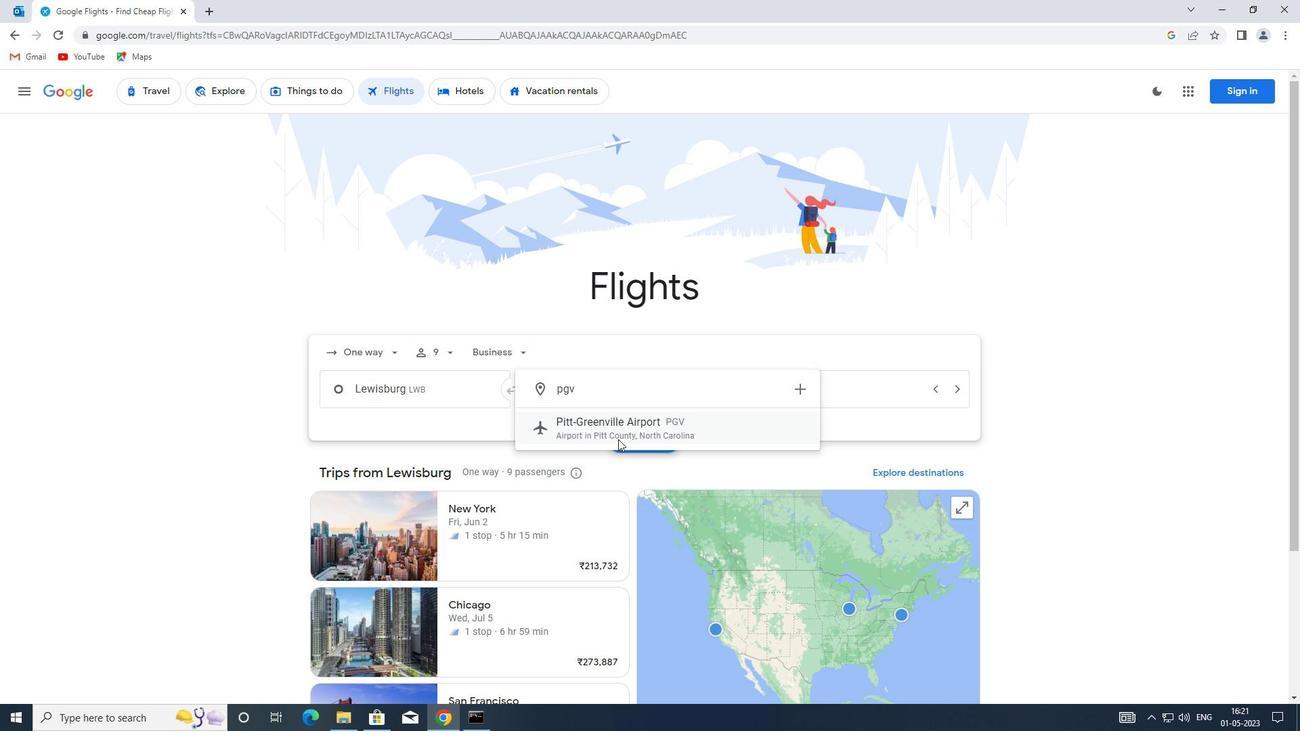 
Action: Mouse pressed left at (621, 440)
Screenshot: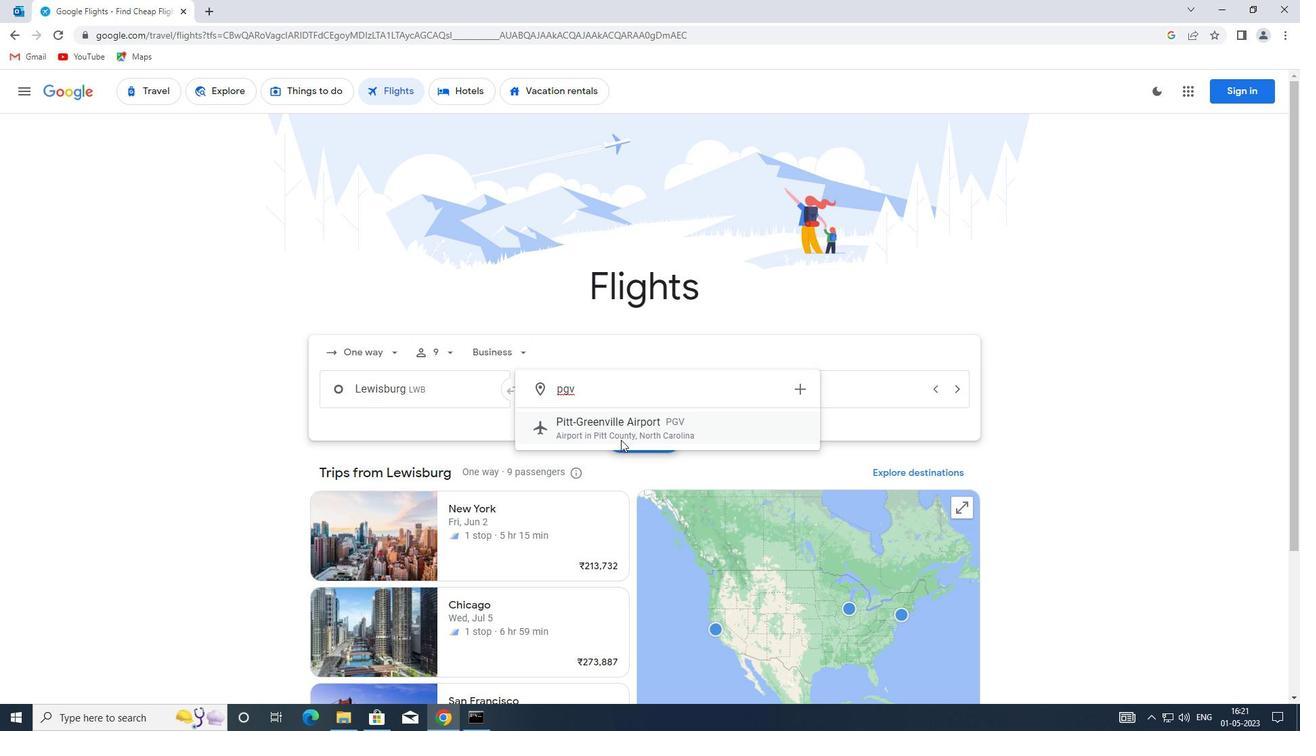 
Action: Mouse moved to (820, 387)
Screenshot: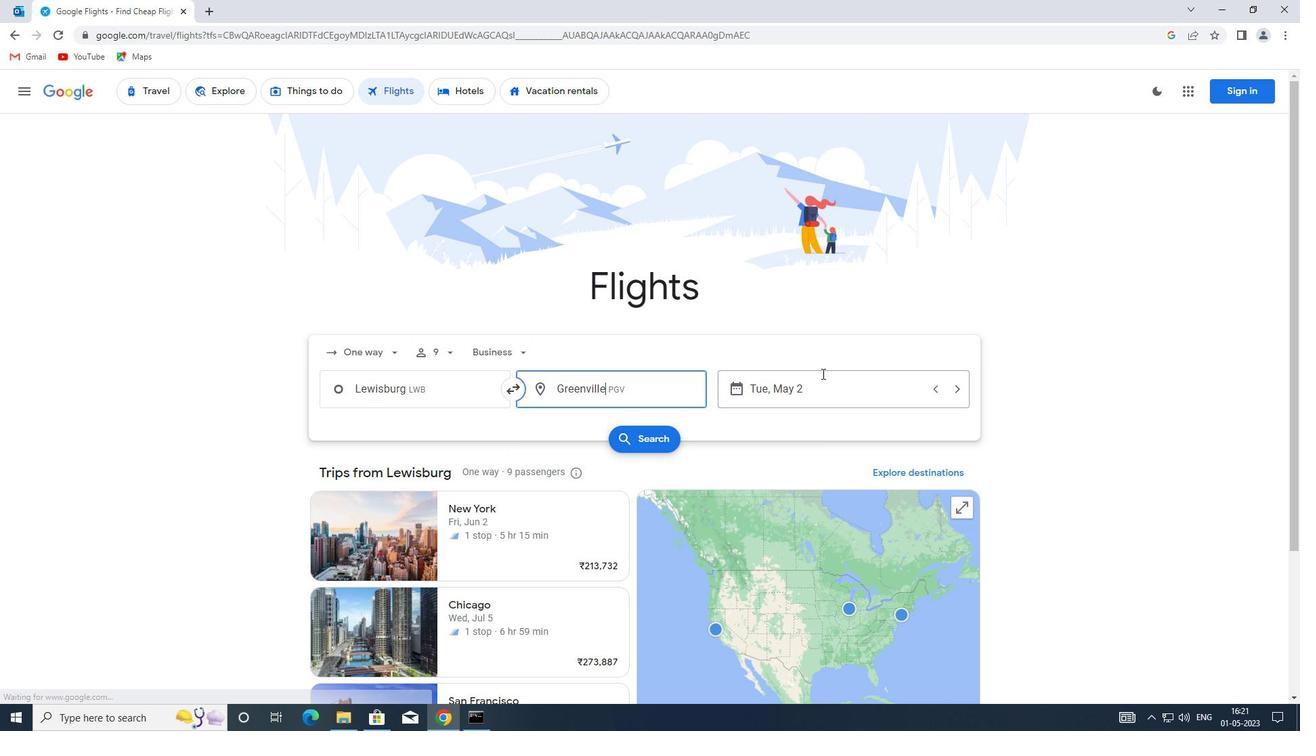 
Action: Mouse pressed left at (820, 387)
Screenshot: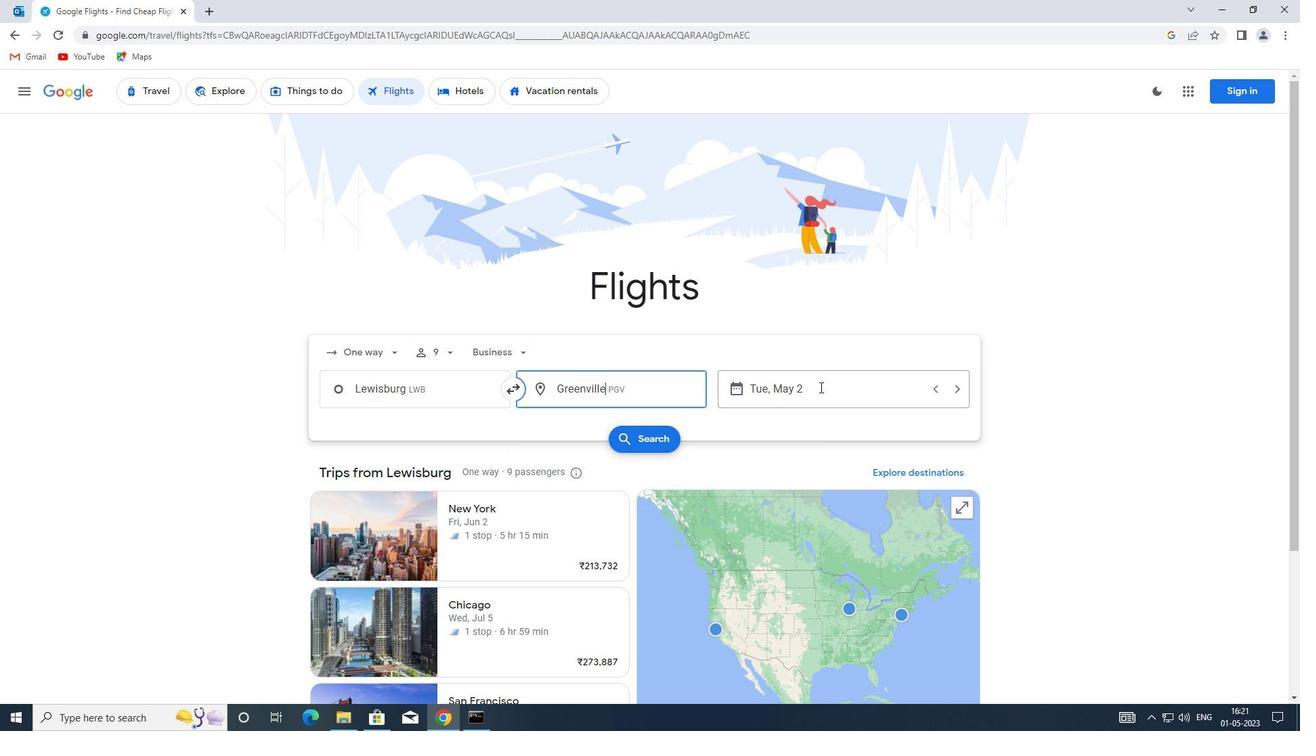 
Action: Mouse moved to (551, 459)
Screenshot: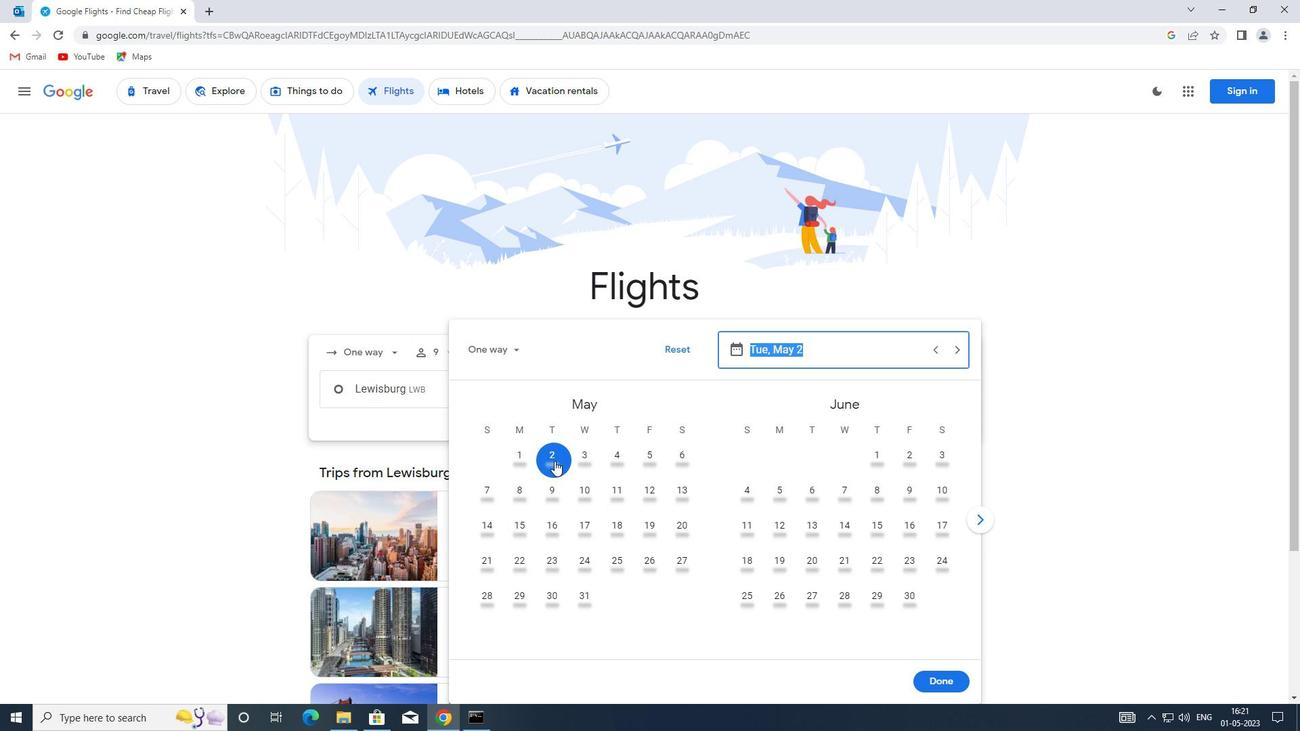 
Action: Mouse pressed left at (551, 459)
Screenshot: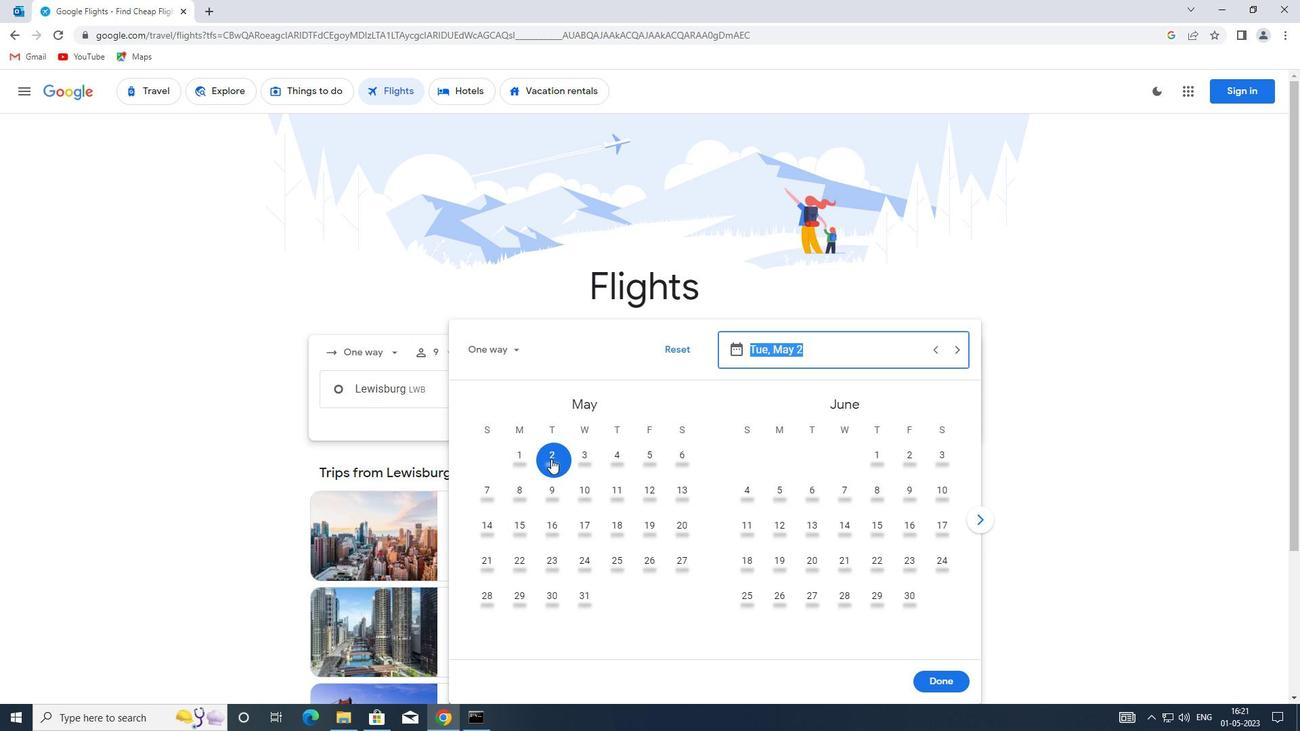 
Action: Mouse moved to (930, 681)
Screenshot: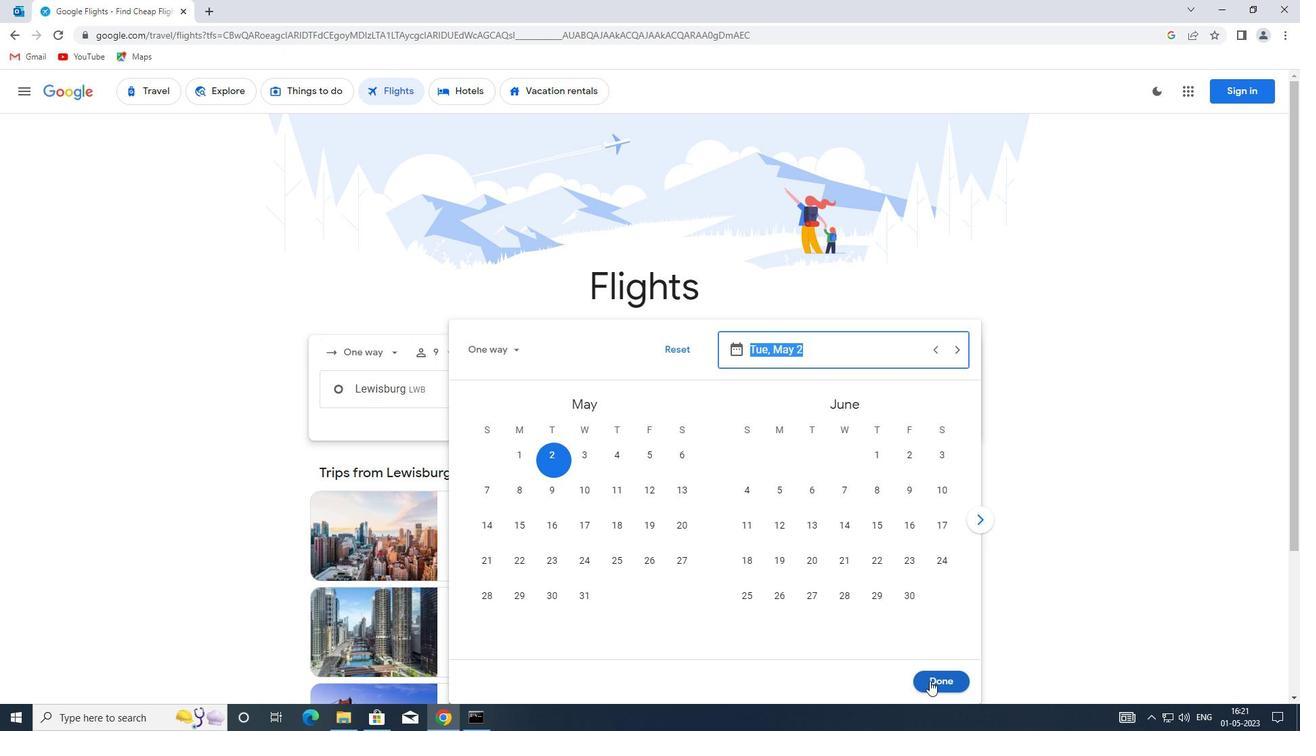 
Action: Mouse pressed left at (930, 681)
Screenshot: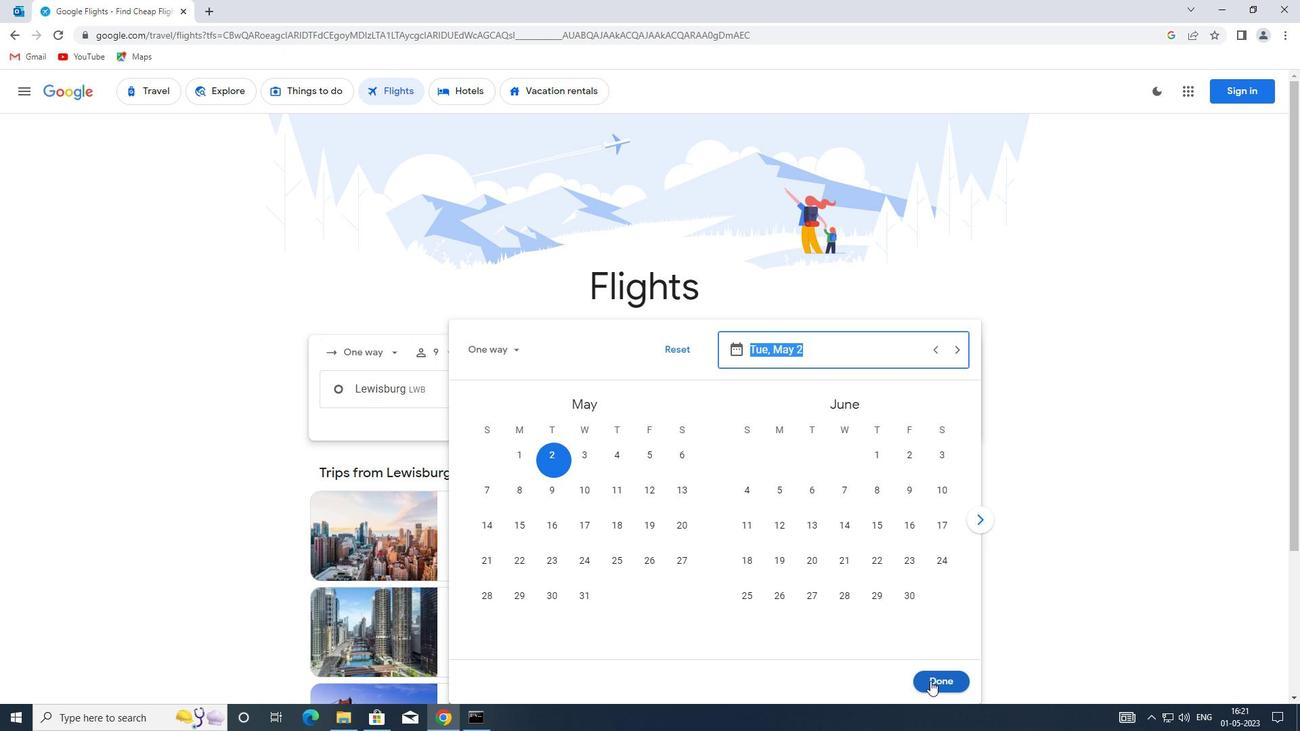 
Action: Mouse moved to (652, 440)
Screenshot: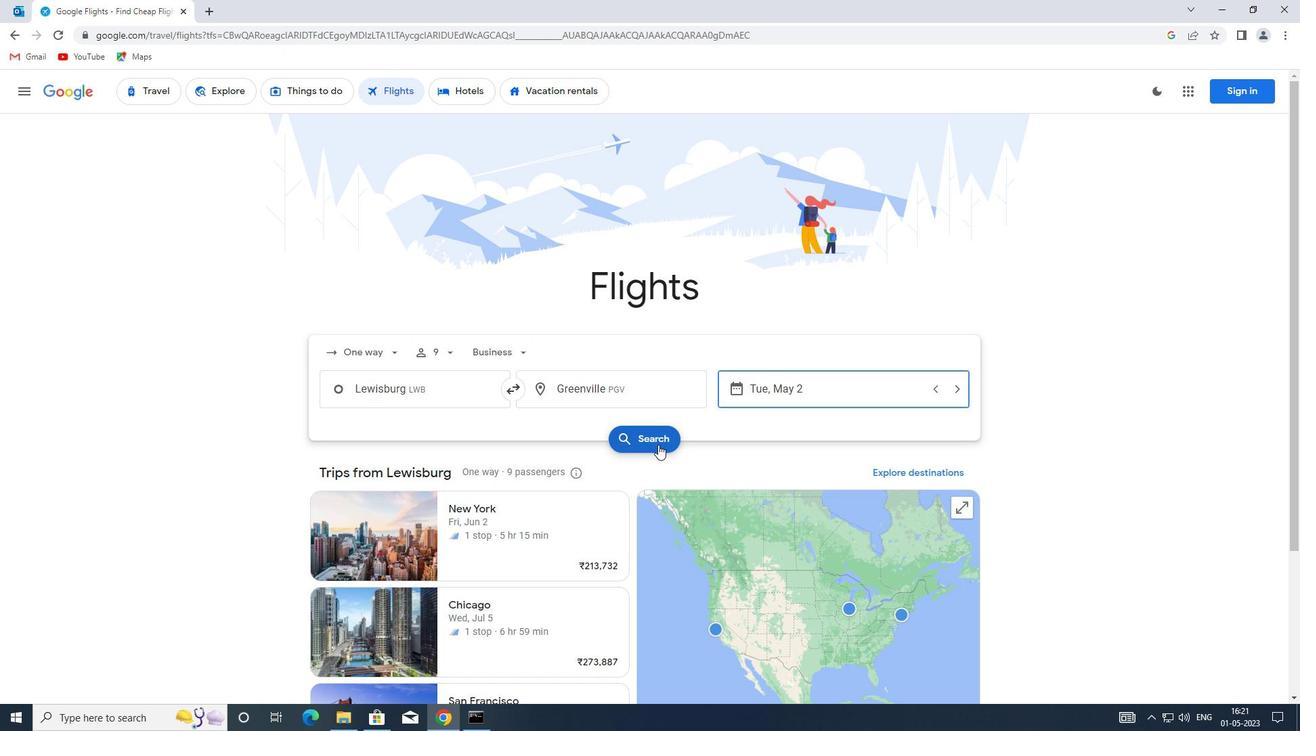 
Action: Mouse pressed left at (652, 440)
Screenshot: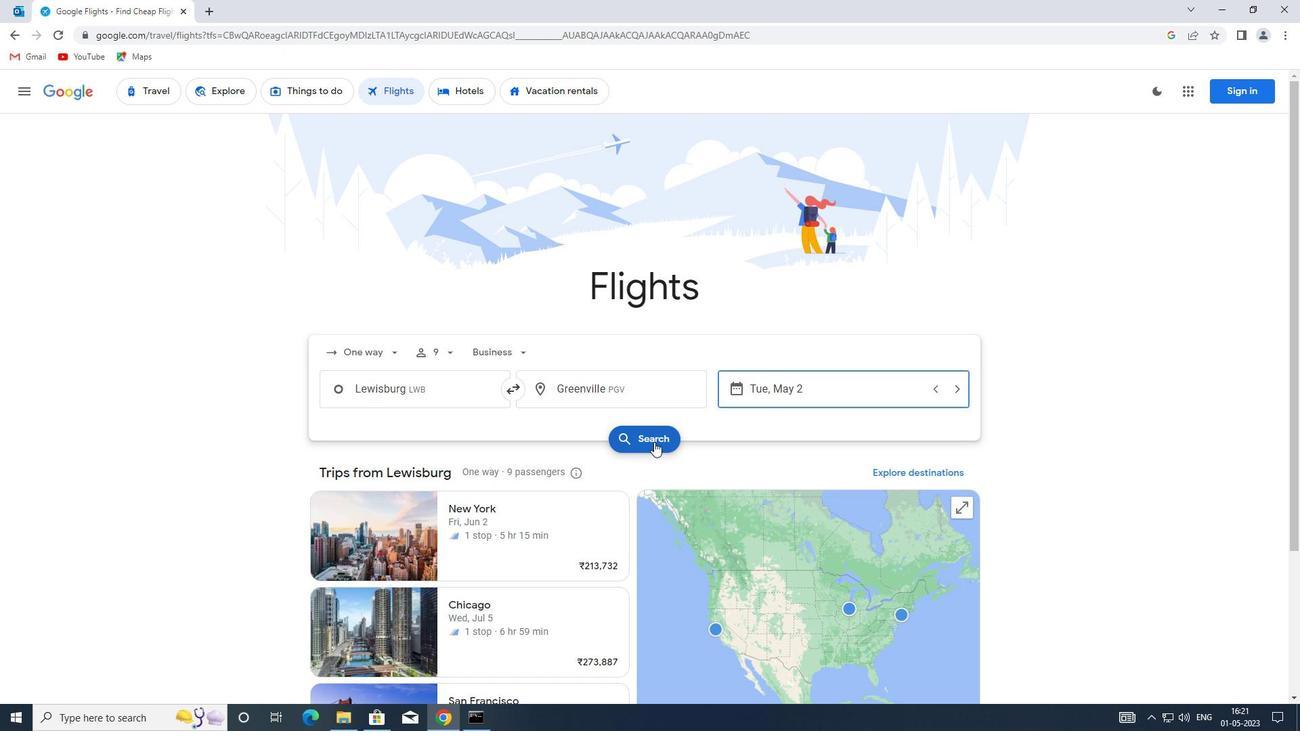 
Action: Mouse moved to (345, 217)
Screenshot: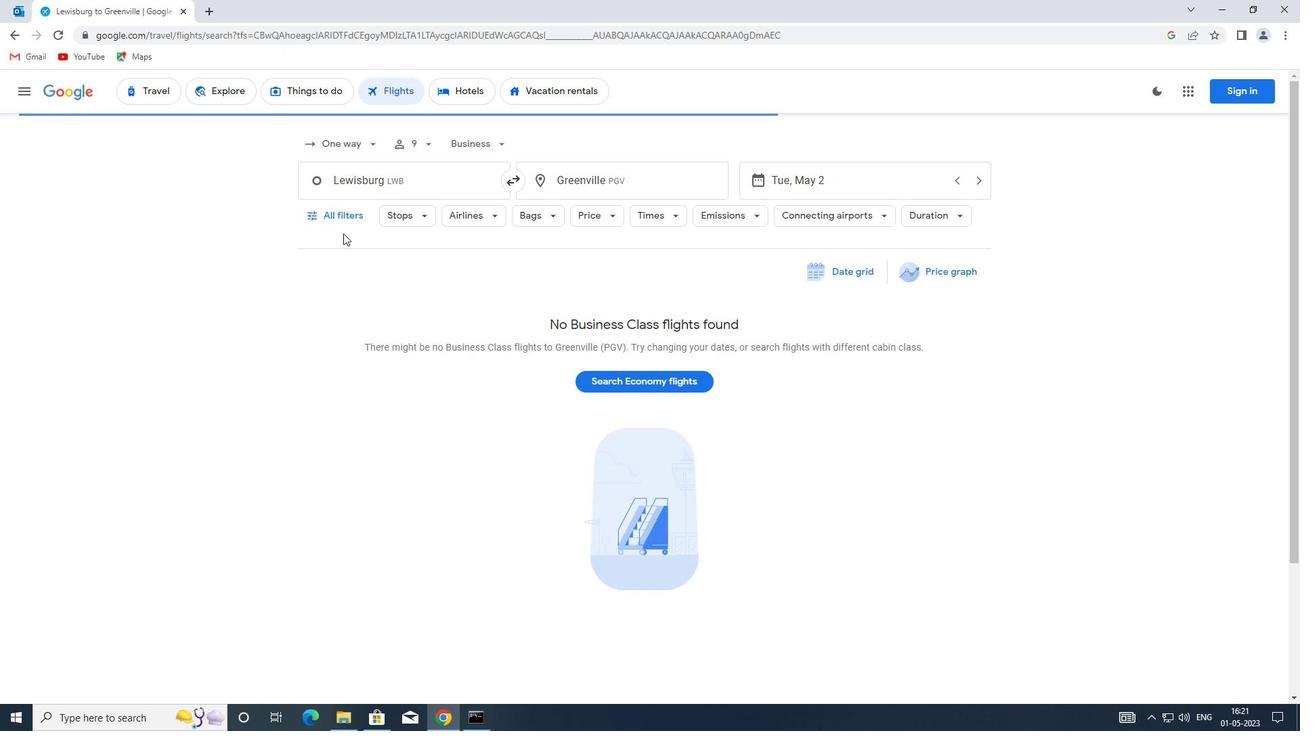 
Action: Mouse pressed left at (345, 217)
Screenshot: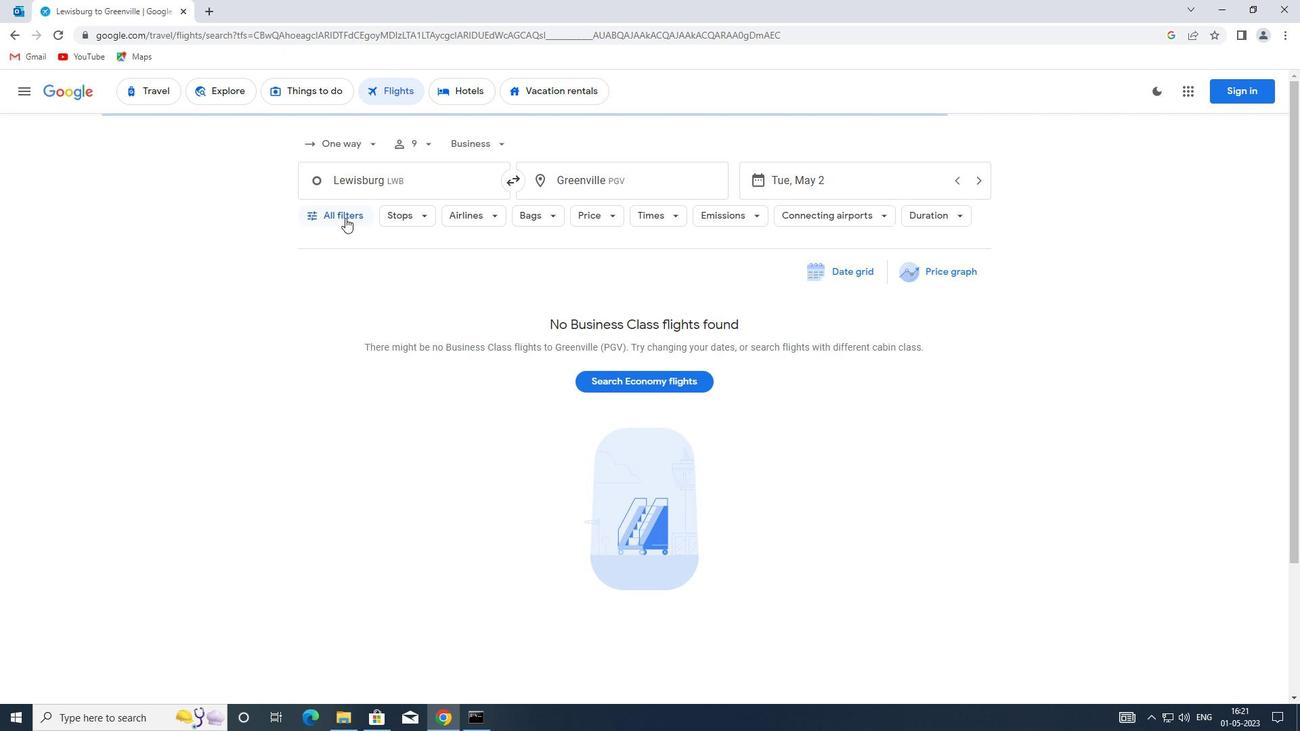 
Action: Mouse moved to (391, 407)
Screenshot: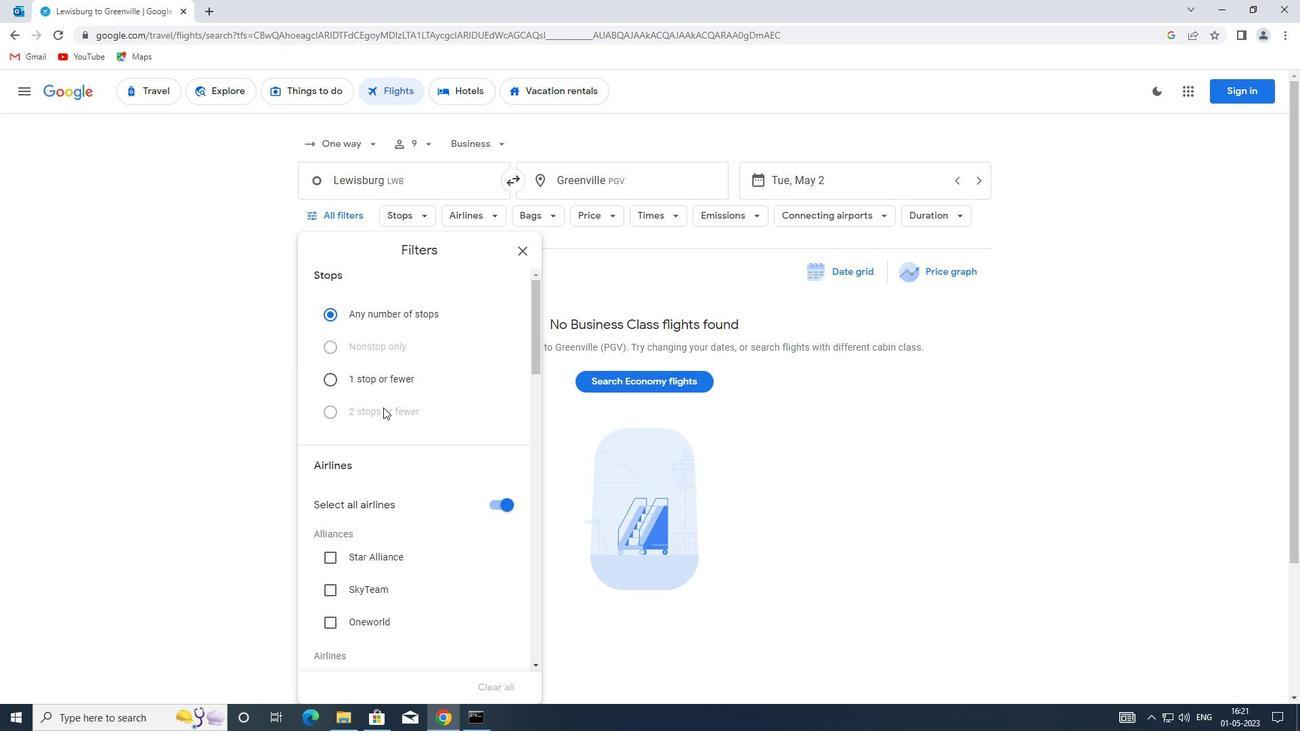 
Action: Mouse scrolled (391, 407) with delta (0, 0)
Screenshot: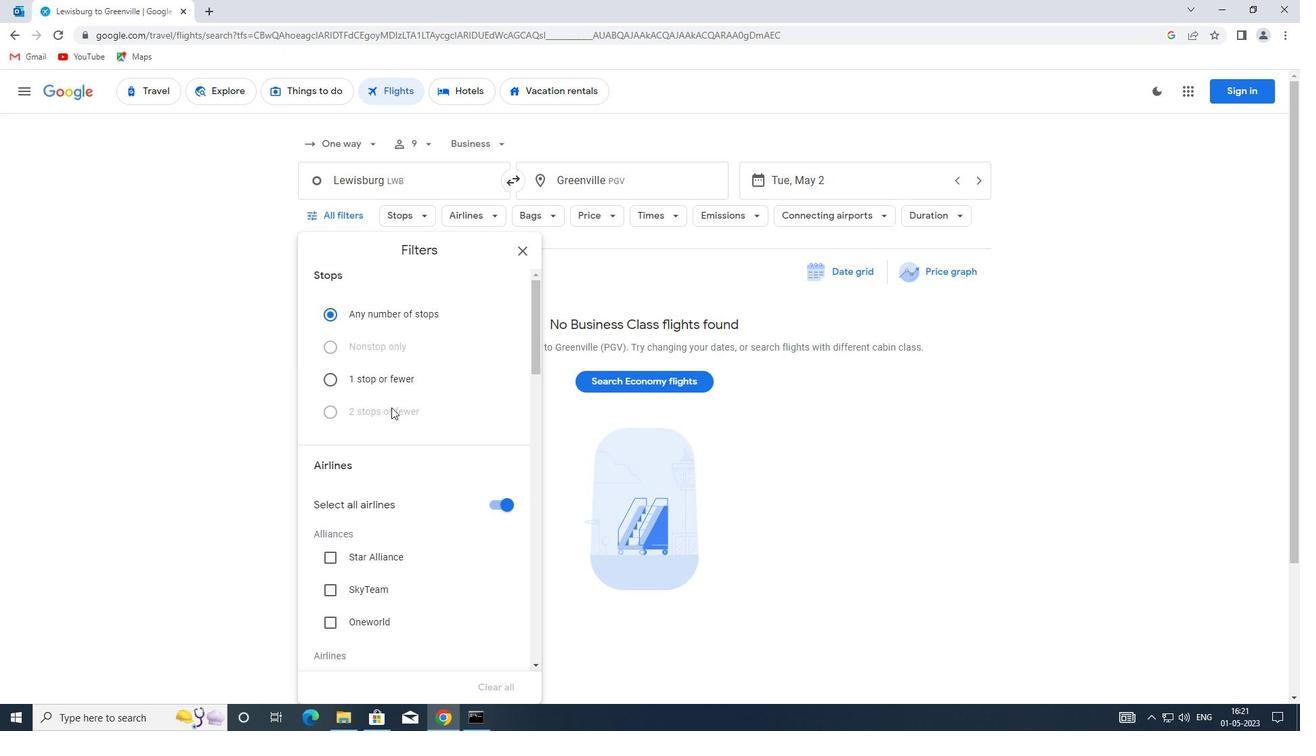 
Action: Mouse moved to (427, 387)
Screenshot: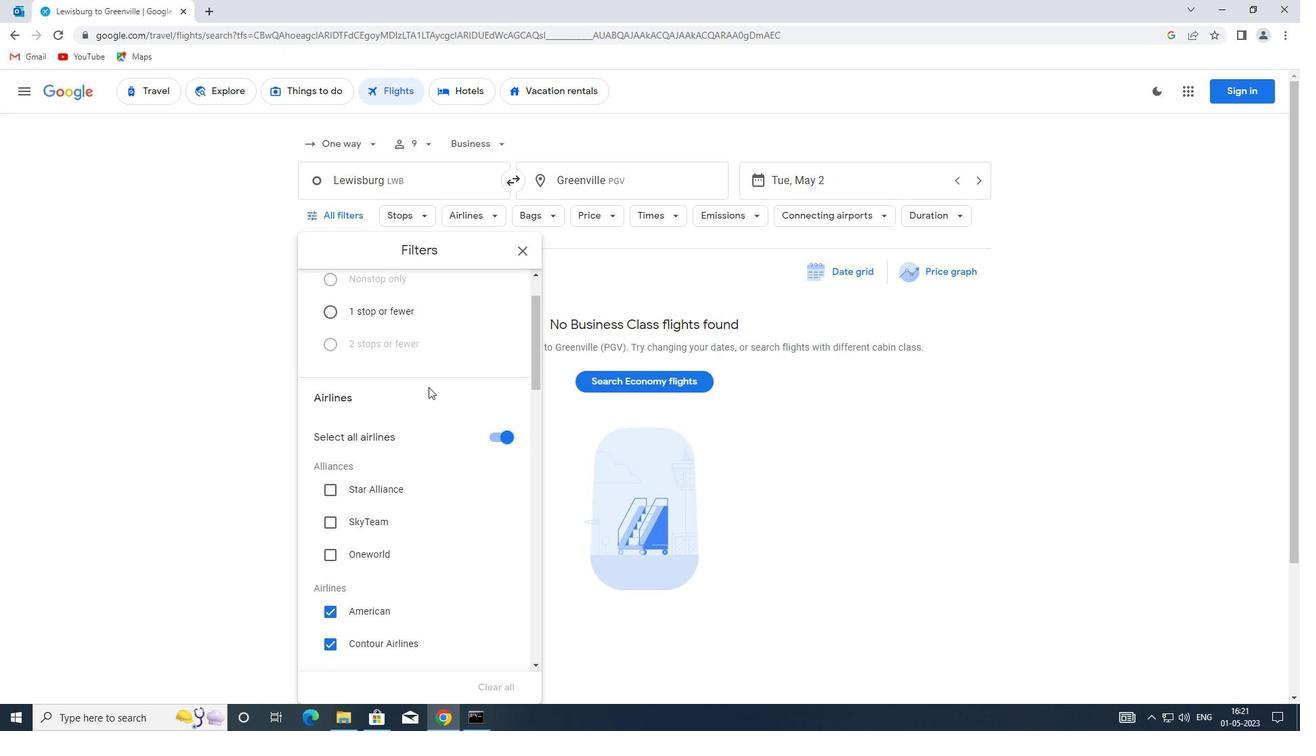 
Action: Mouse scrolled (427, 386) with delta (0, 0)
Screenshot: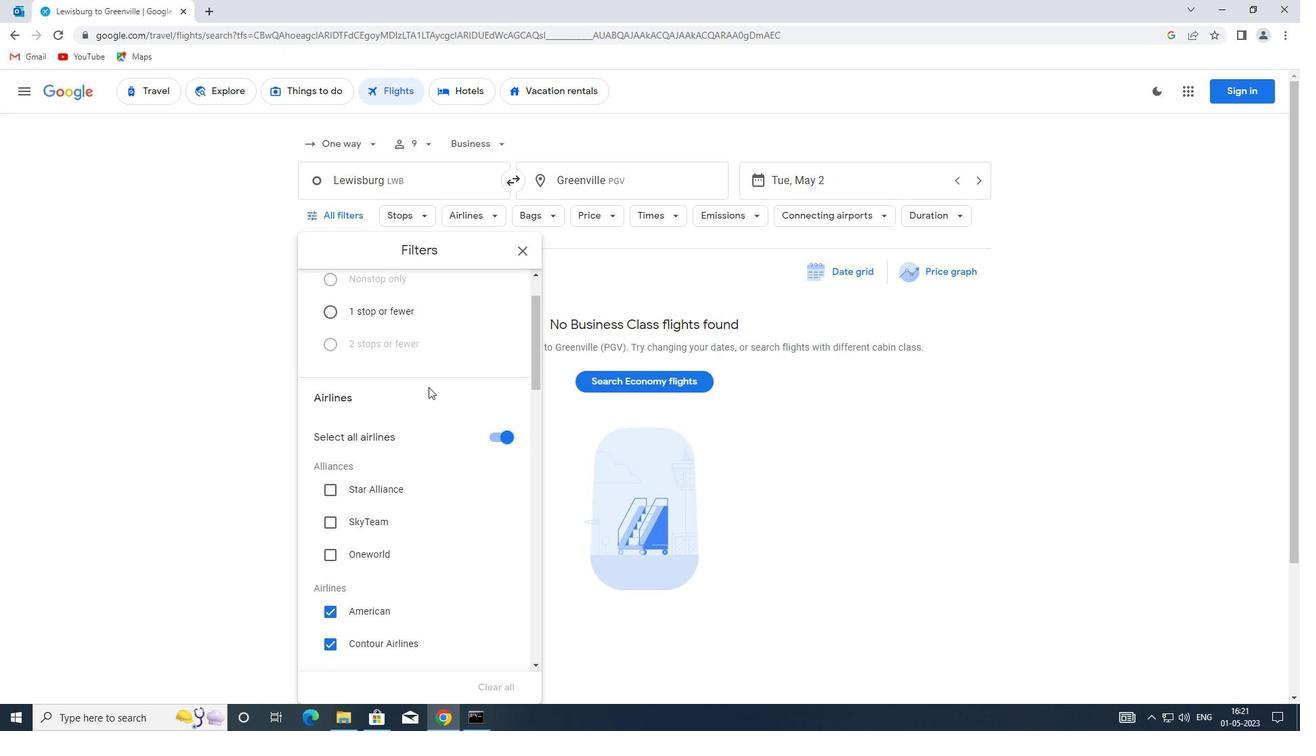 
Action: Mouse moved to (426, 387)
Screenshot: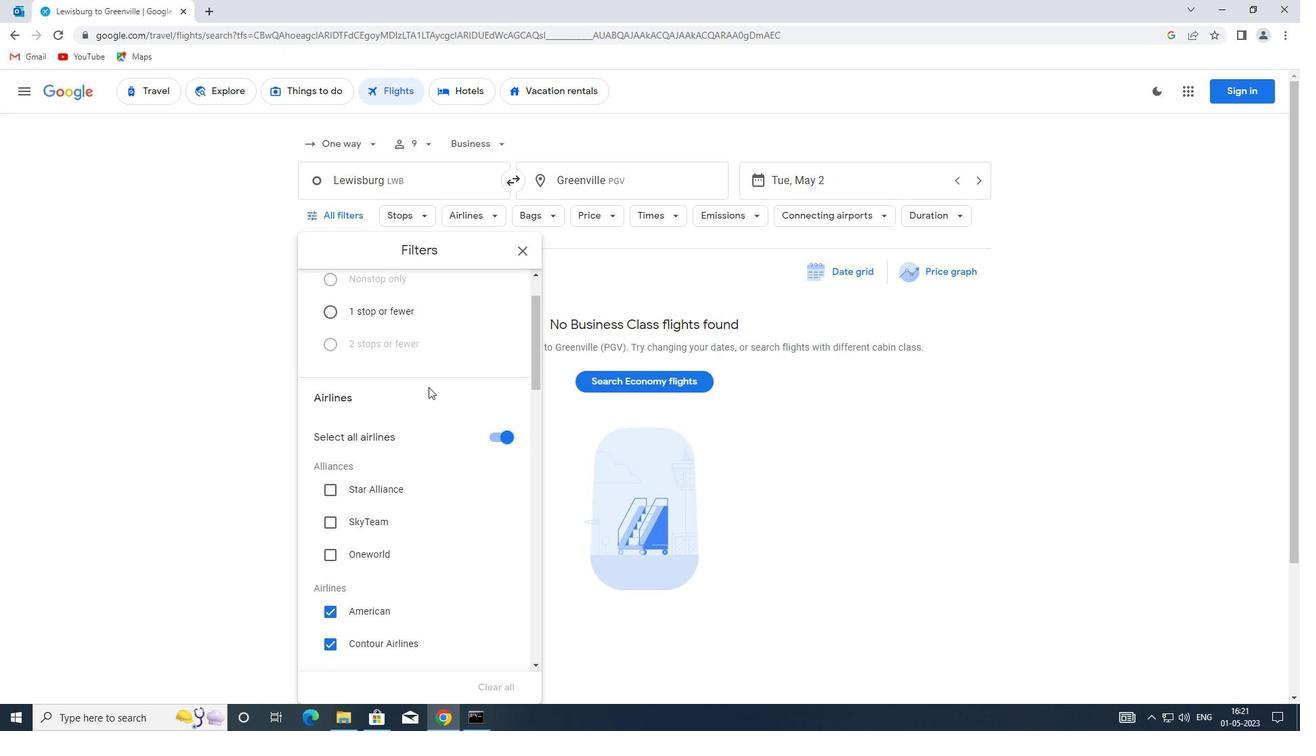 
Action: Mouse scrolled (426, 386) with delta (0, 0)
Screenshot: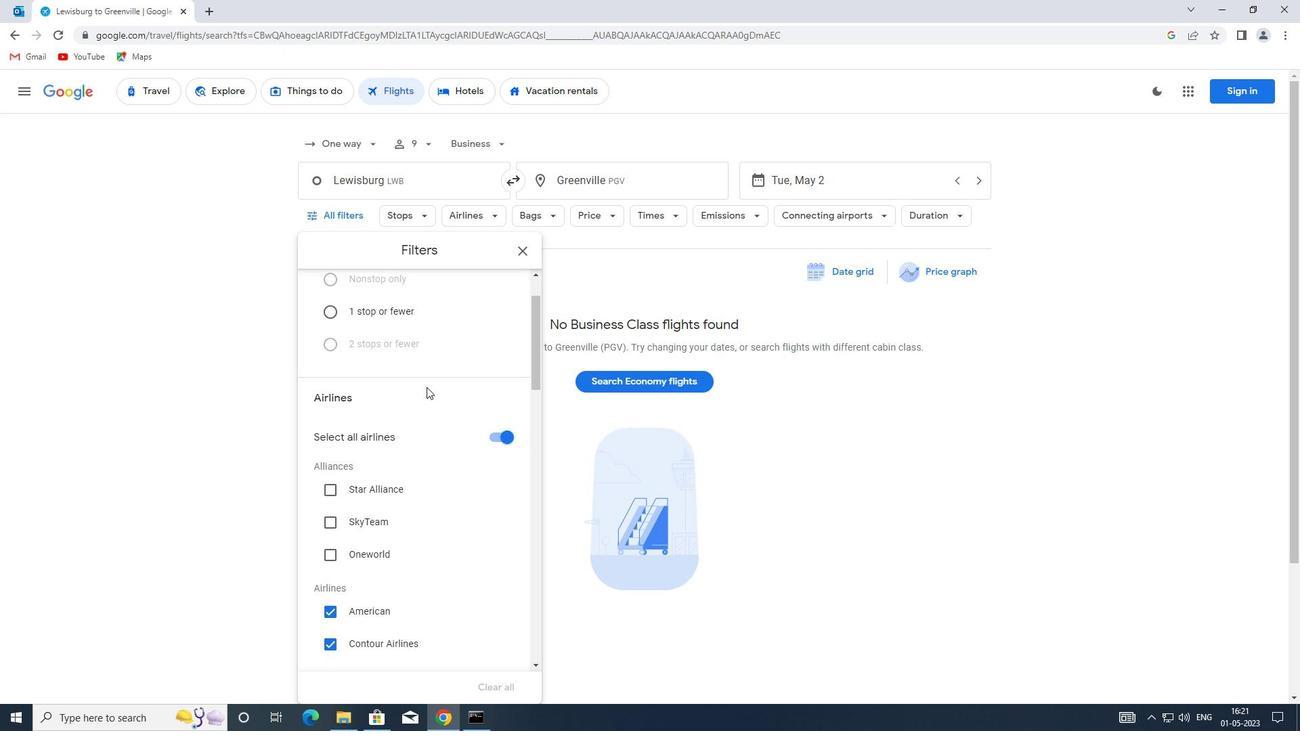 
Action: Mouse moved to (499, 296)
Screenshot: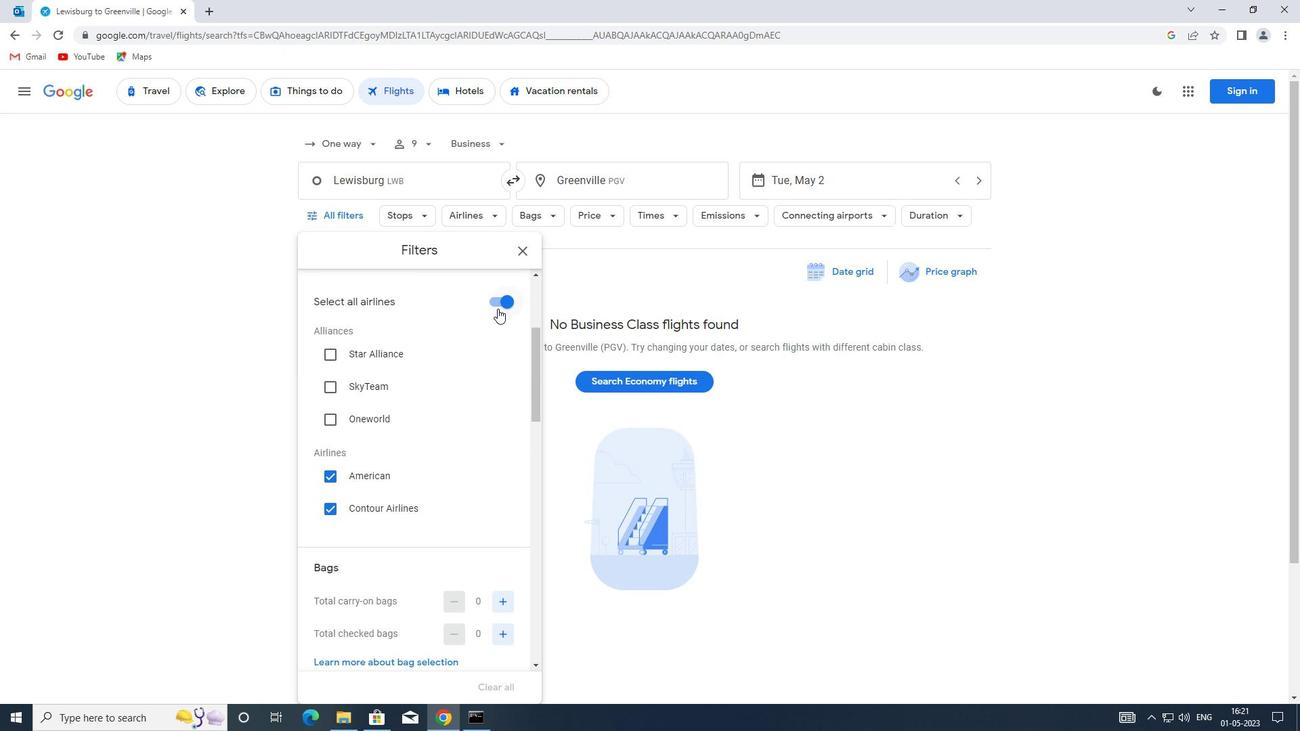 
Action: Mouse pressed left at (499, 296)
Screenshot: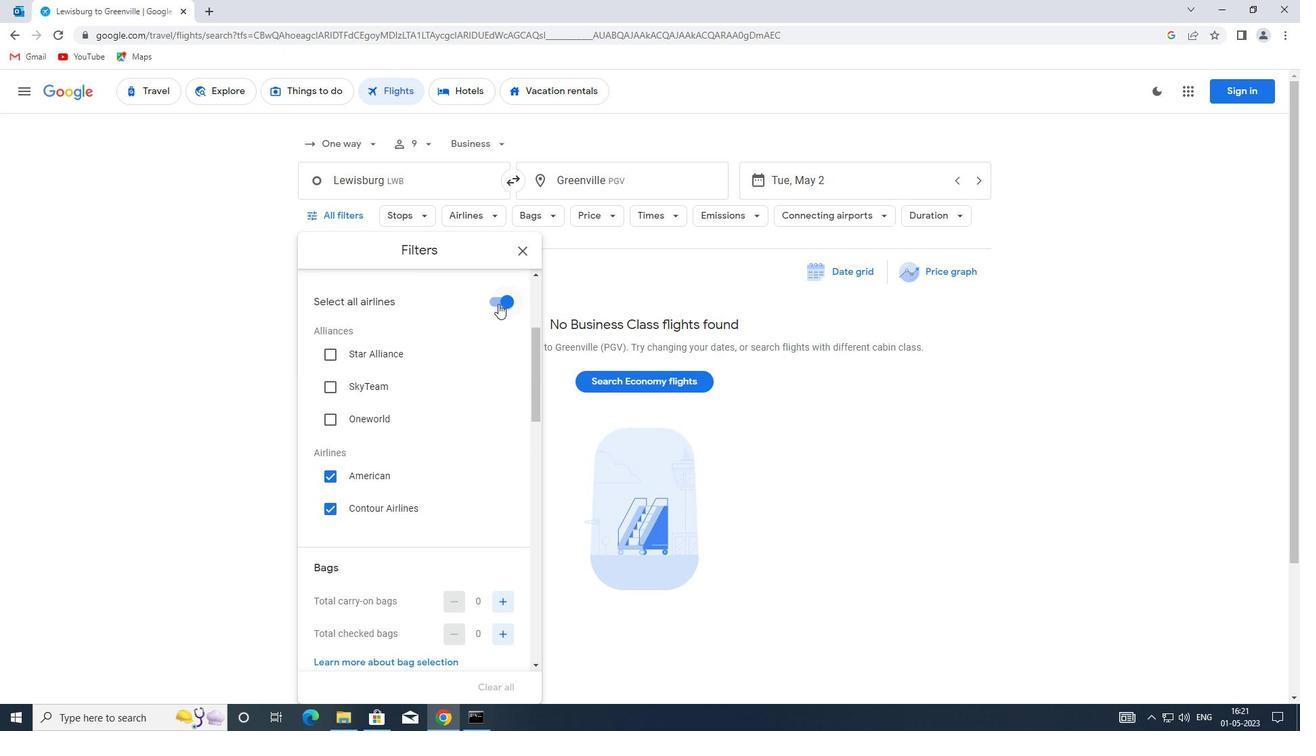 
Action: Mouse moved to (383, 420)
Screenshot: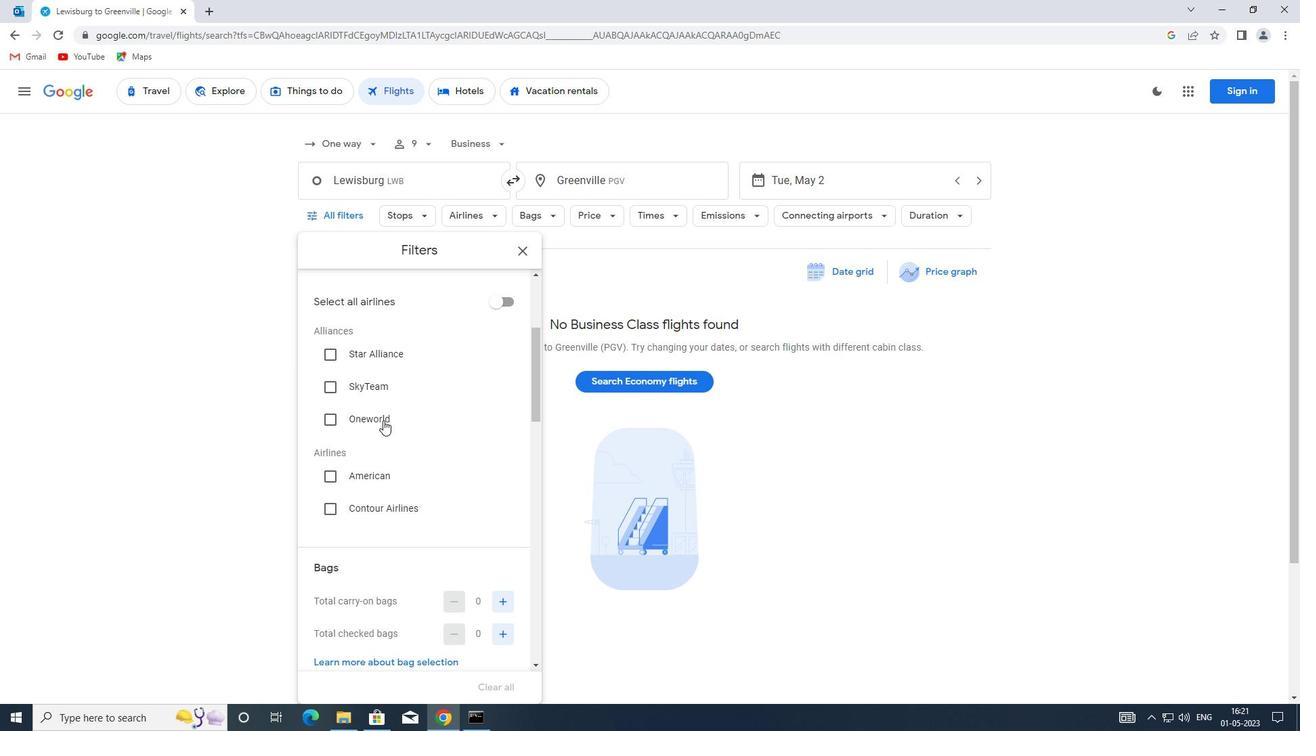
Action: Mouse scrolled (383, 419) with delta (0, 0)
Screenshot: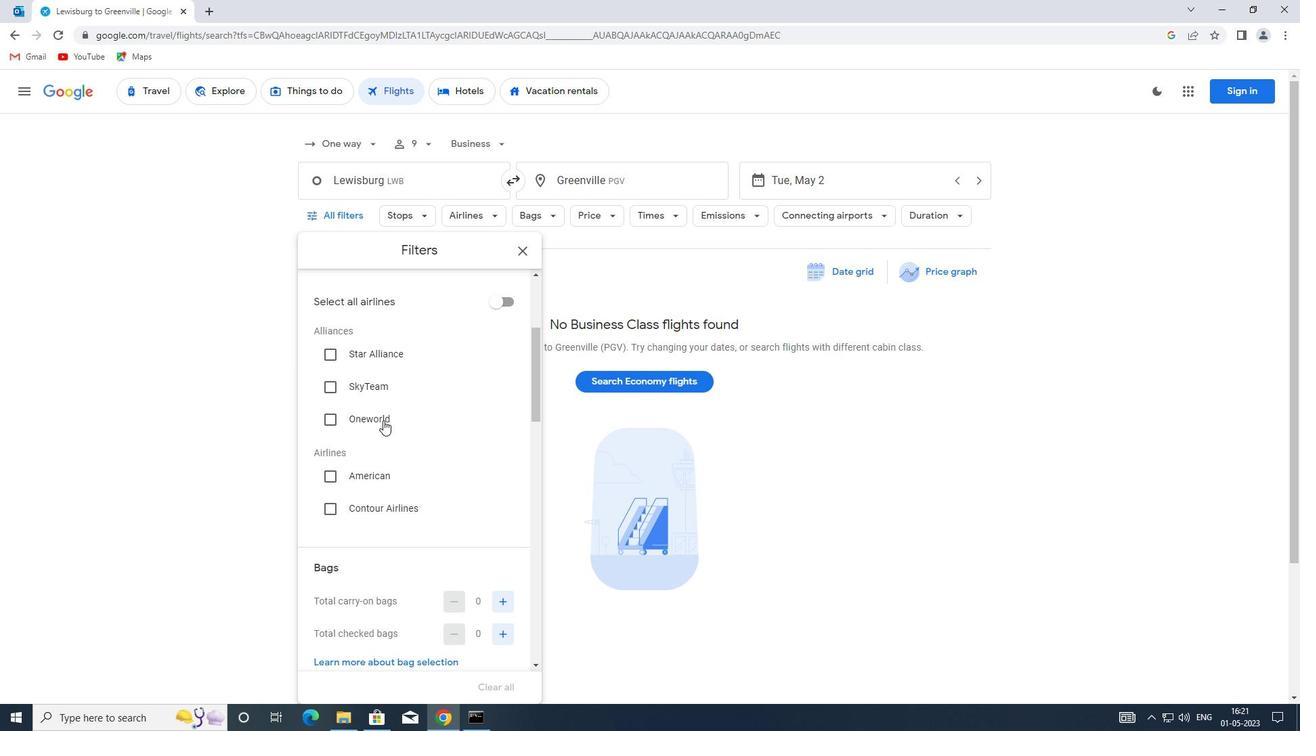 
Action: Mouse moved to (383, 431)
Screenshot: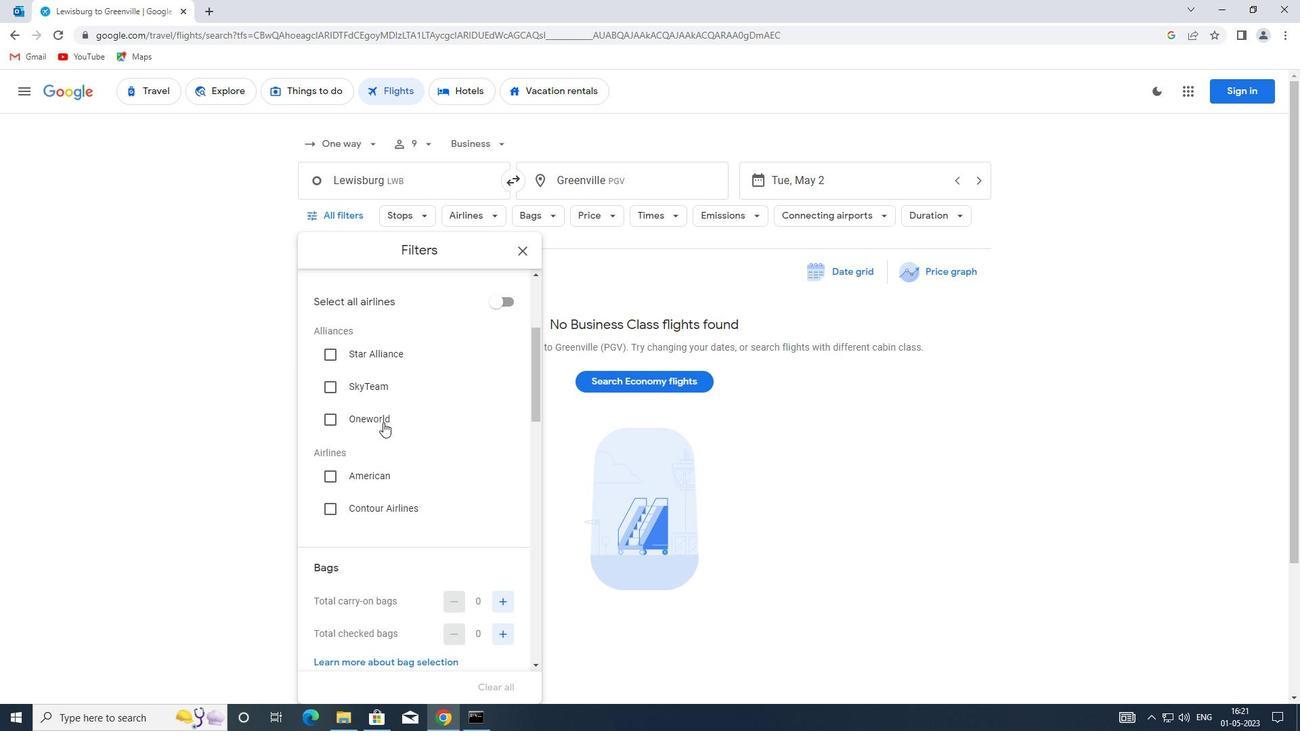 
Action: Mouse scrolled (383, 430) with delta (0, 0)
Screenshot: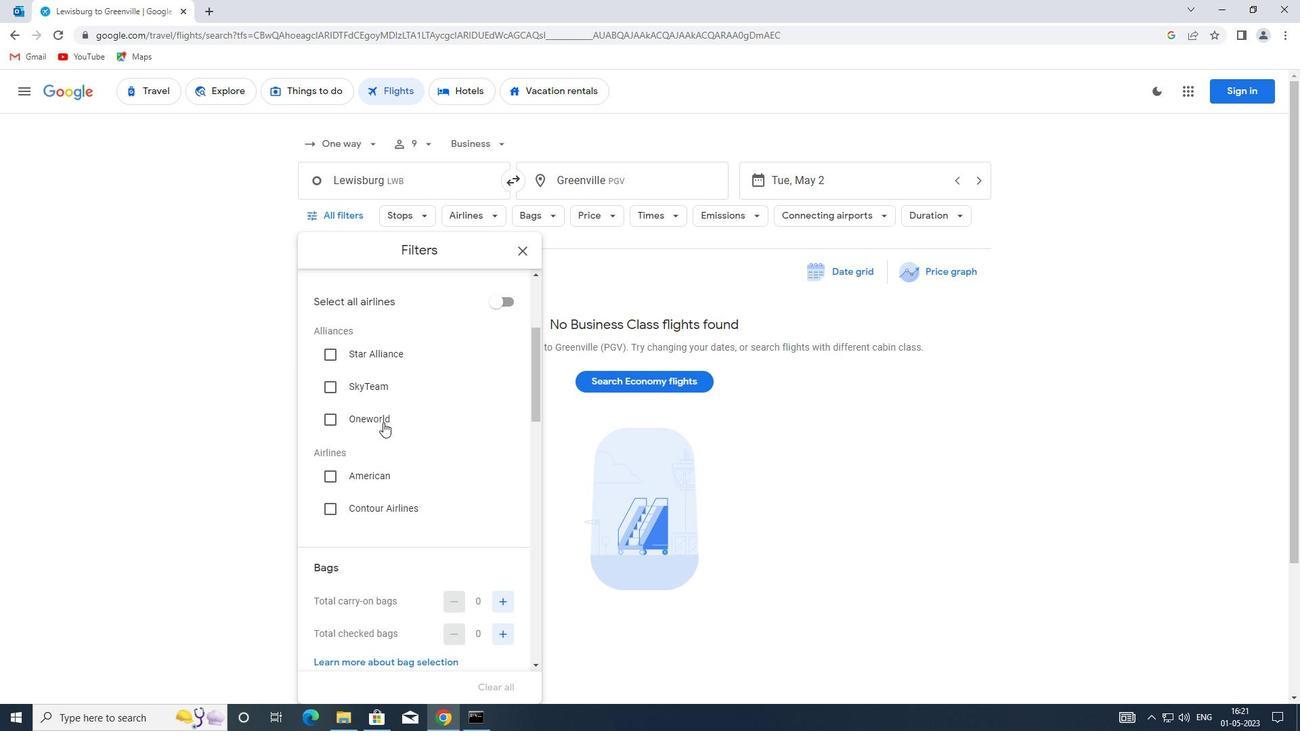 
Action: Mouse moved to (394, 432)
Screenshot: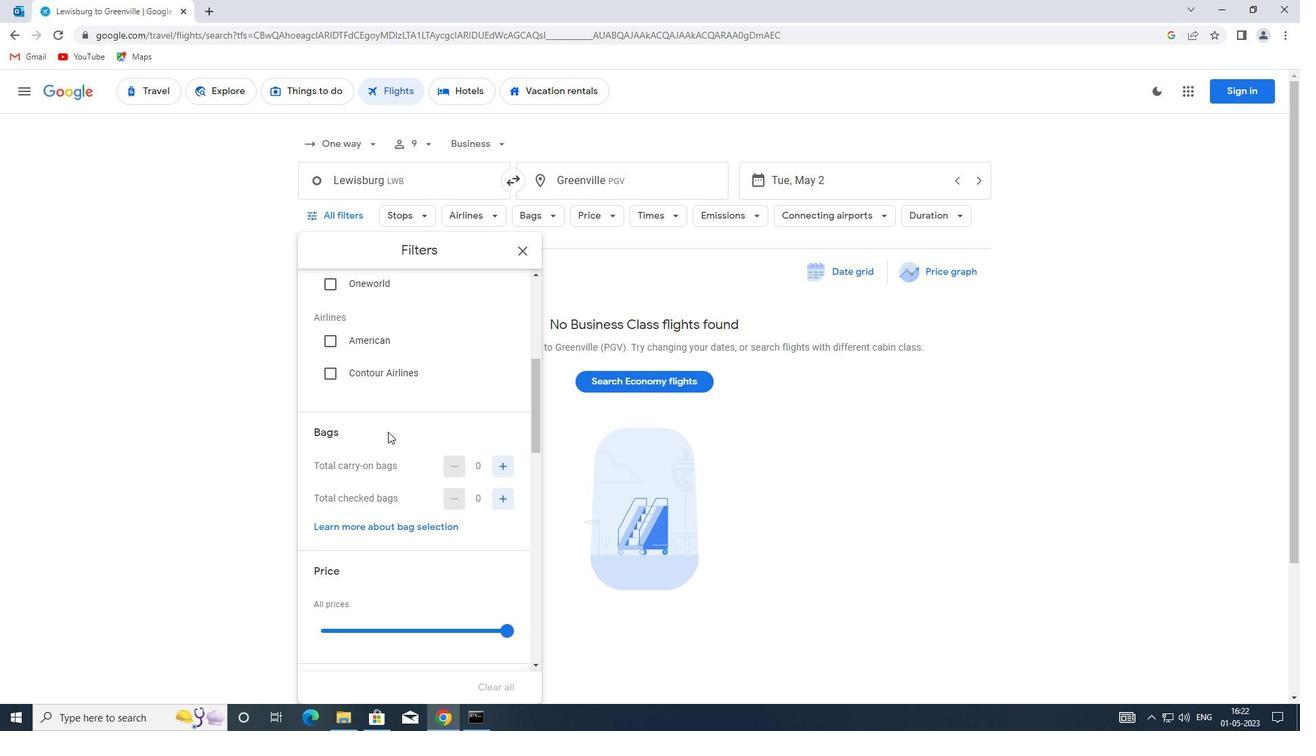 
Action: Mouse scrolled (394, 432) with delta (0, 0)
Screenshot: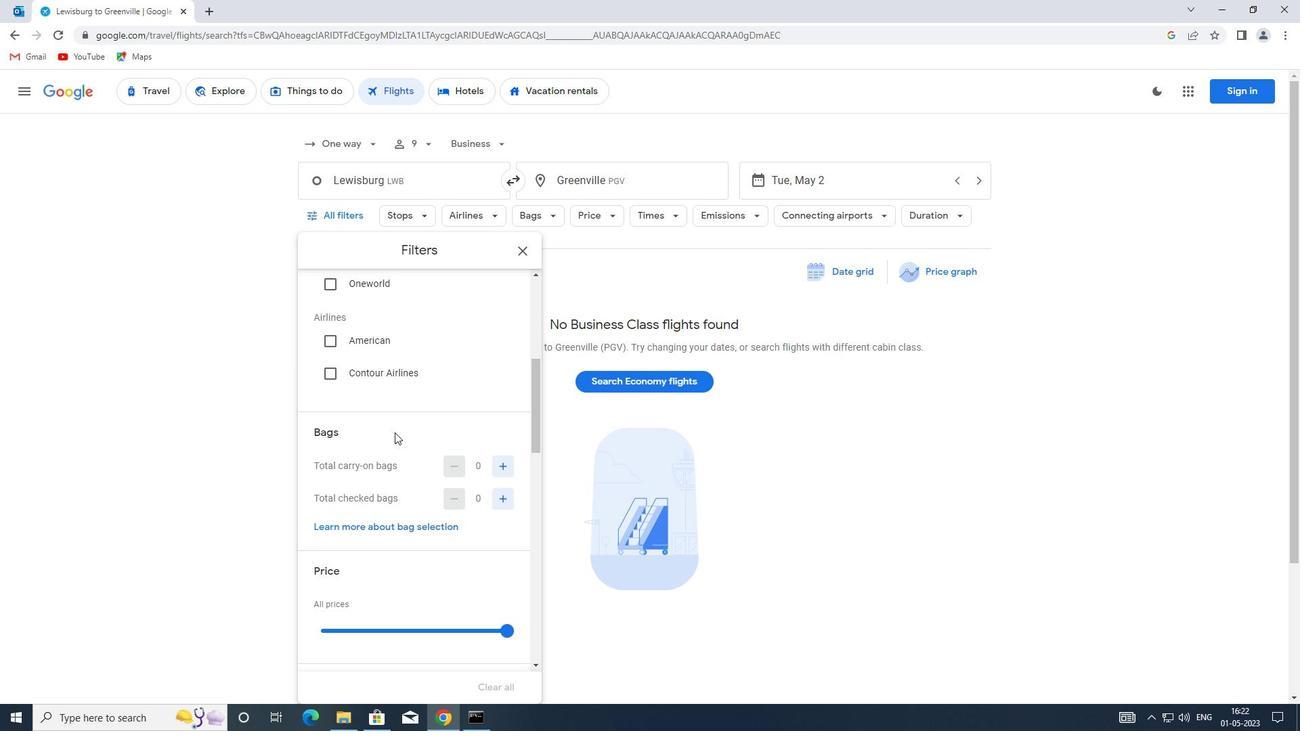 
Action: Mouse moved to (501, 400)
Screenshot: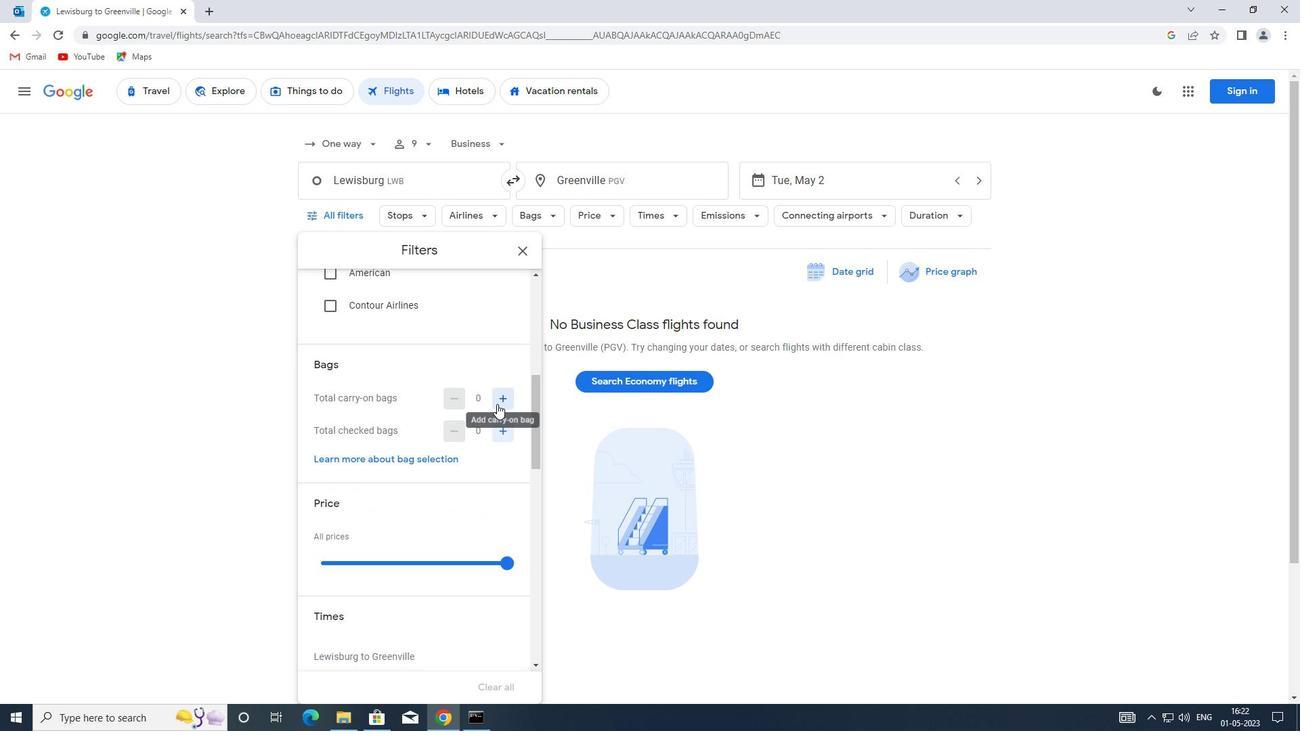 
Action: Mouse pressed left at (501, 400)
Screenshot: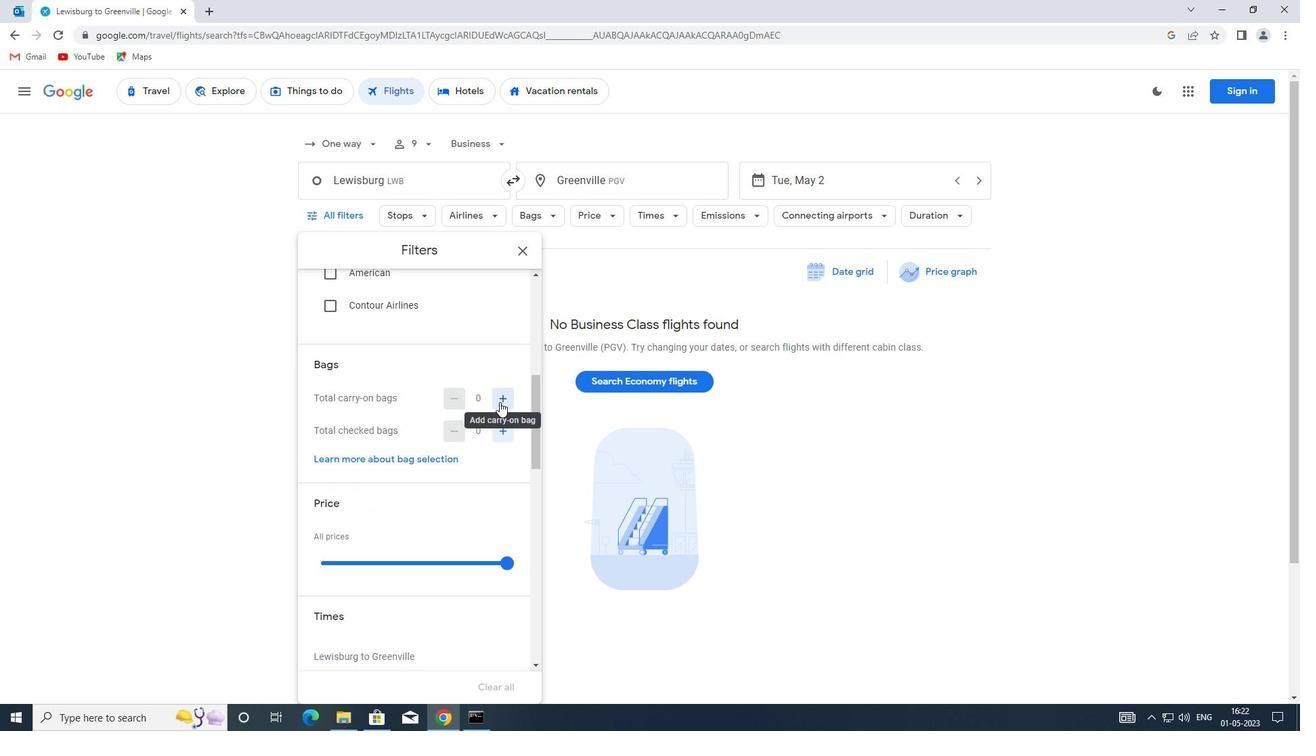 
Action: Mouse pressed left at (501, 400)
Screenshot: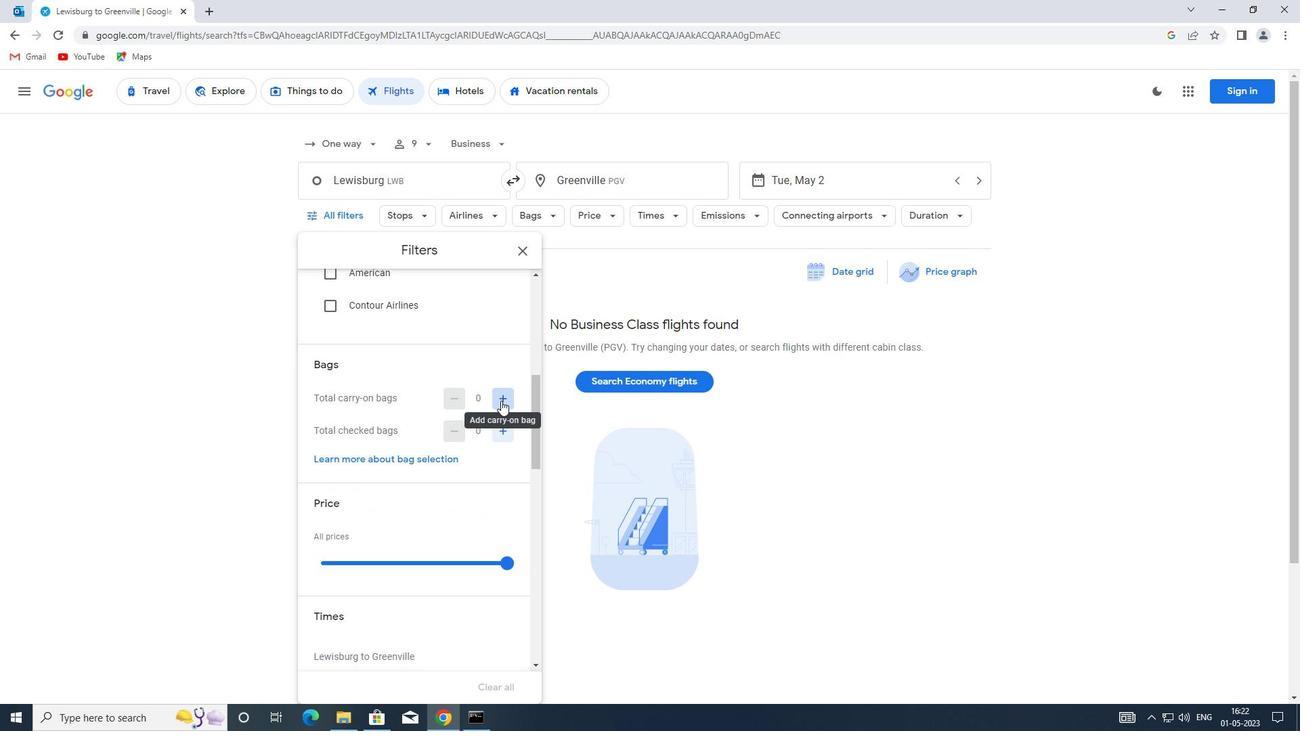 
Action: Mouse moved to (487, 406)
Screenshot: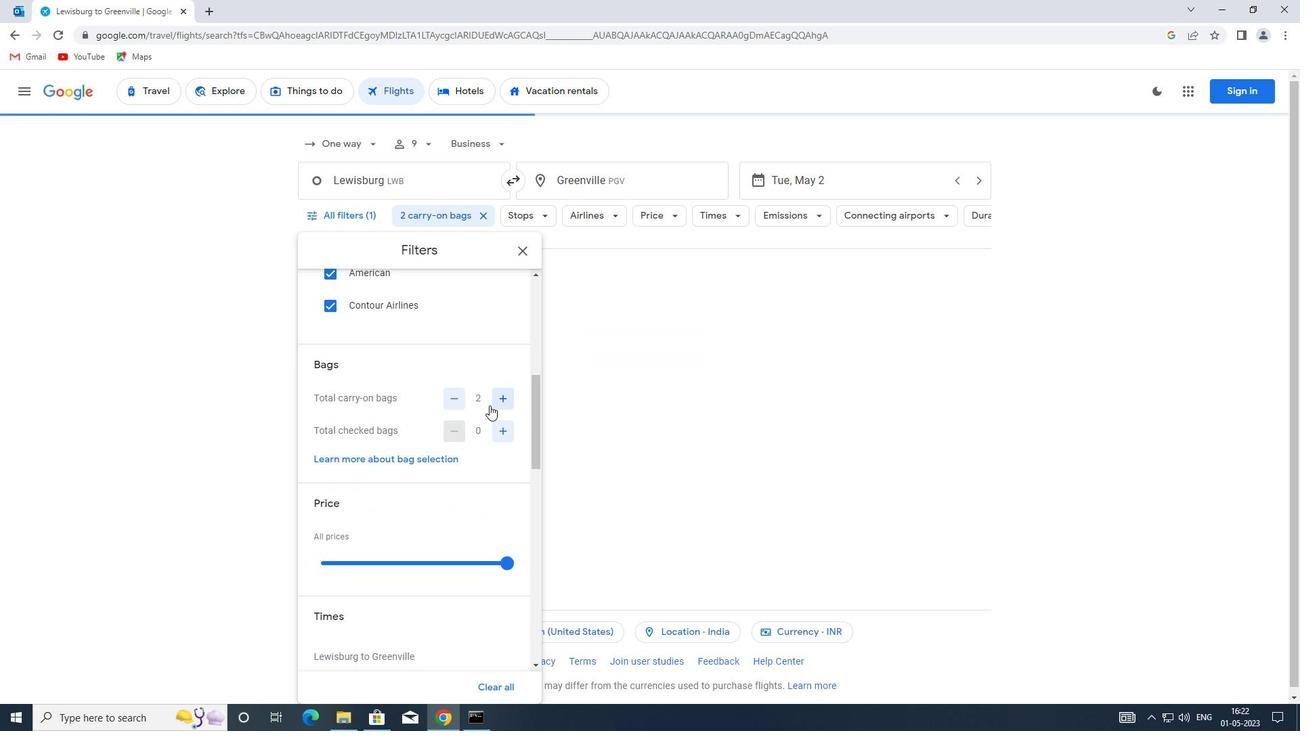 
Action: Mouse scrolled (487, 405) with delta (0, 0)
Screenshot: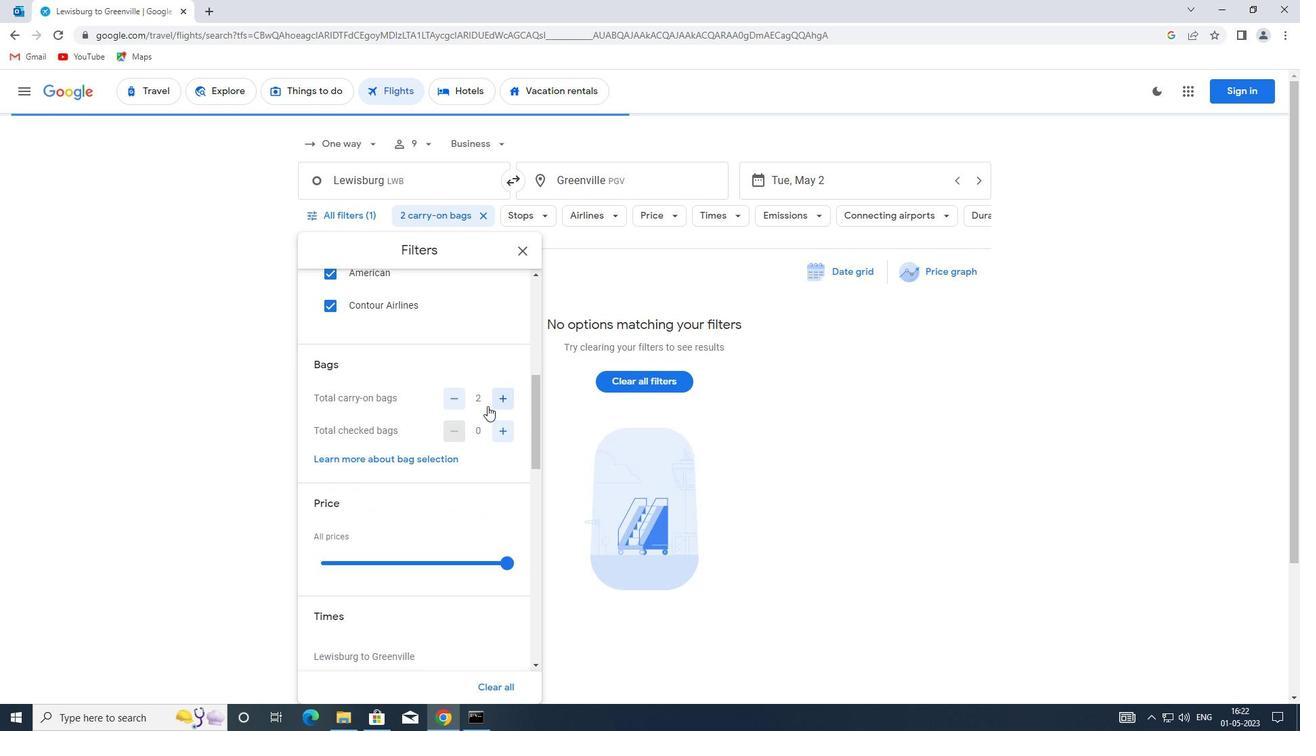 
Action: Mouse moved to (411, 488)
Screenshot: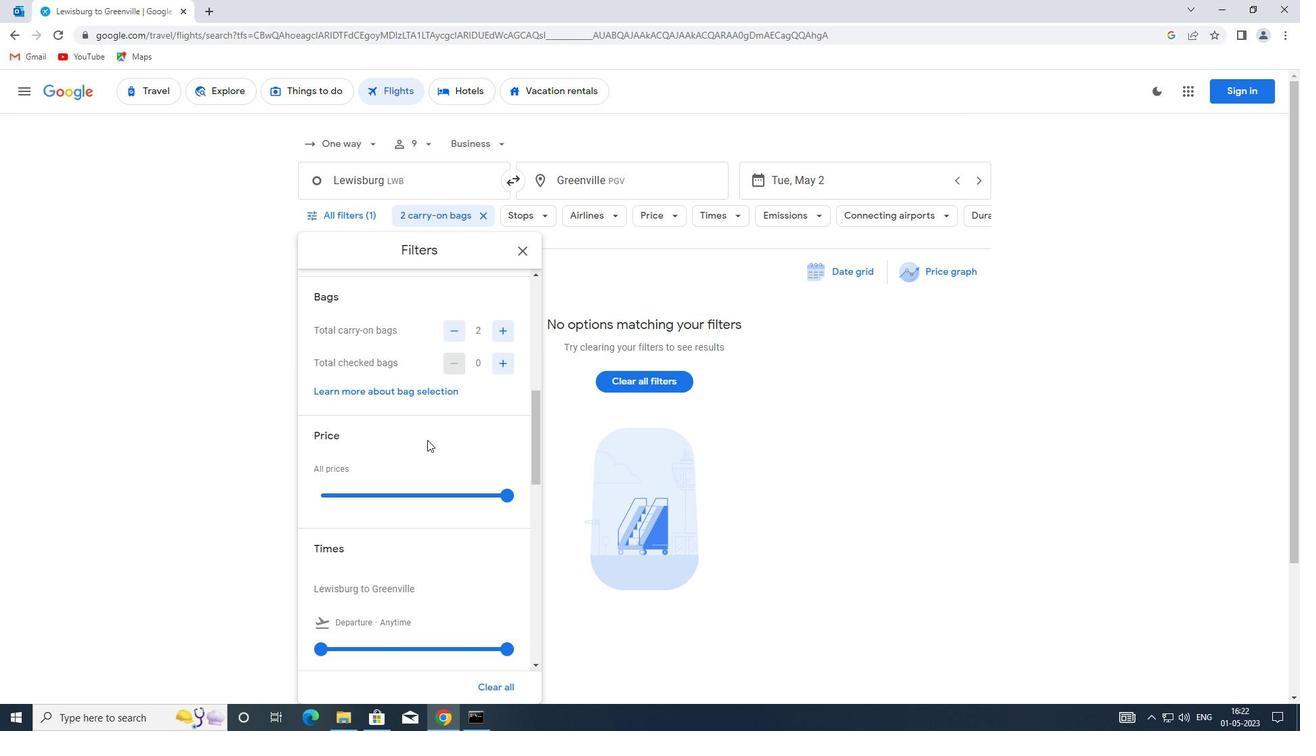 
Action: Mouse pressed left at (411, 488)
Screenshot: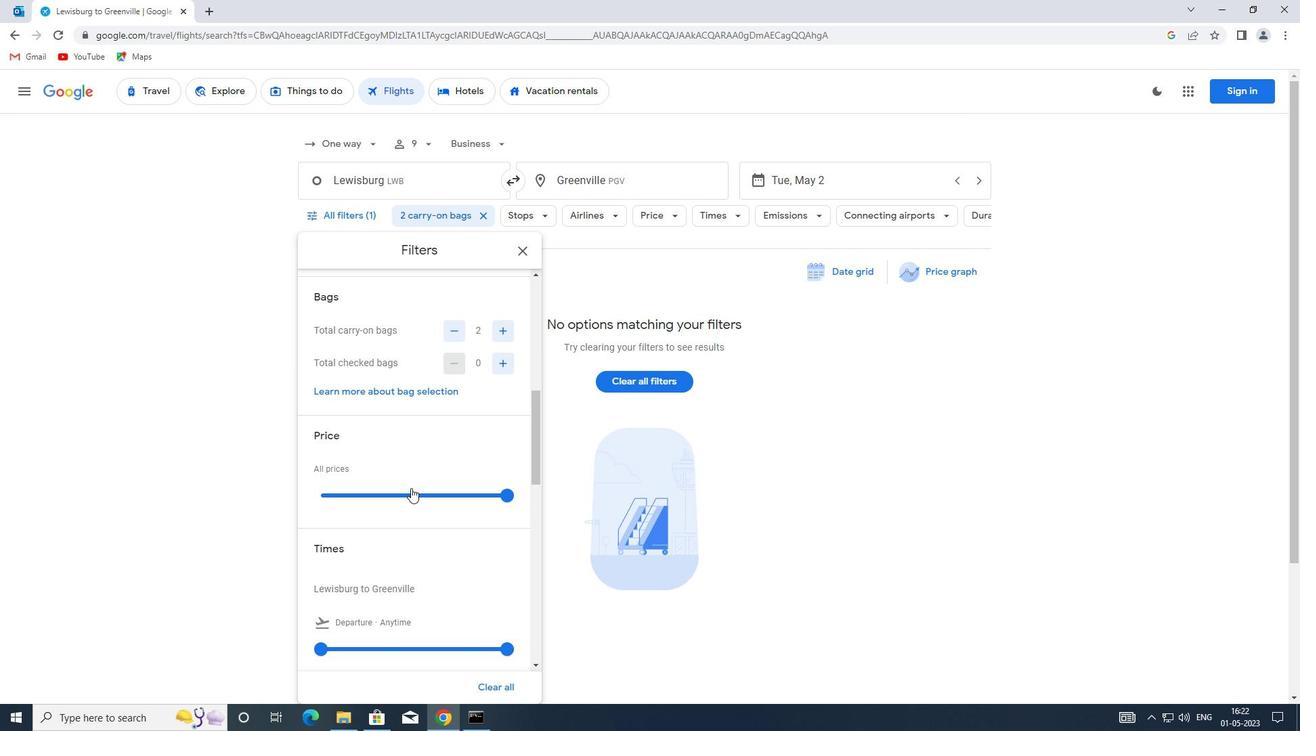 
Action: Mouse pressed left at (411, 488)
Screenshot: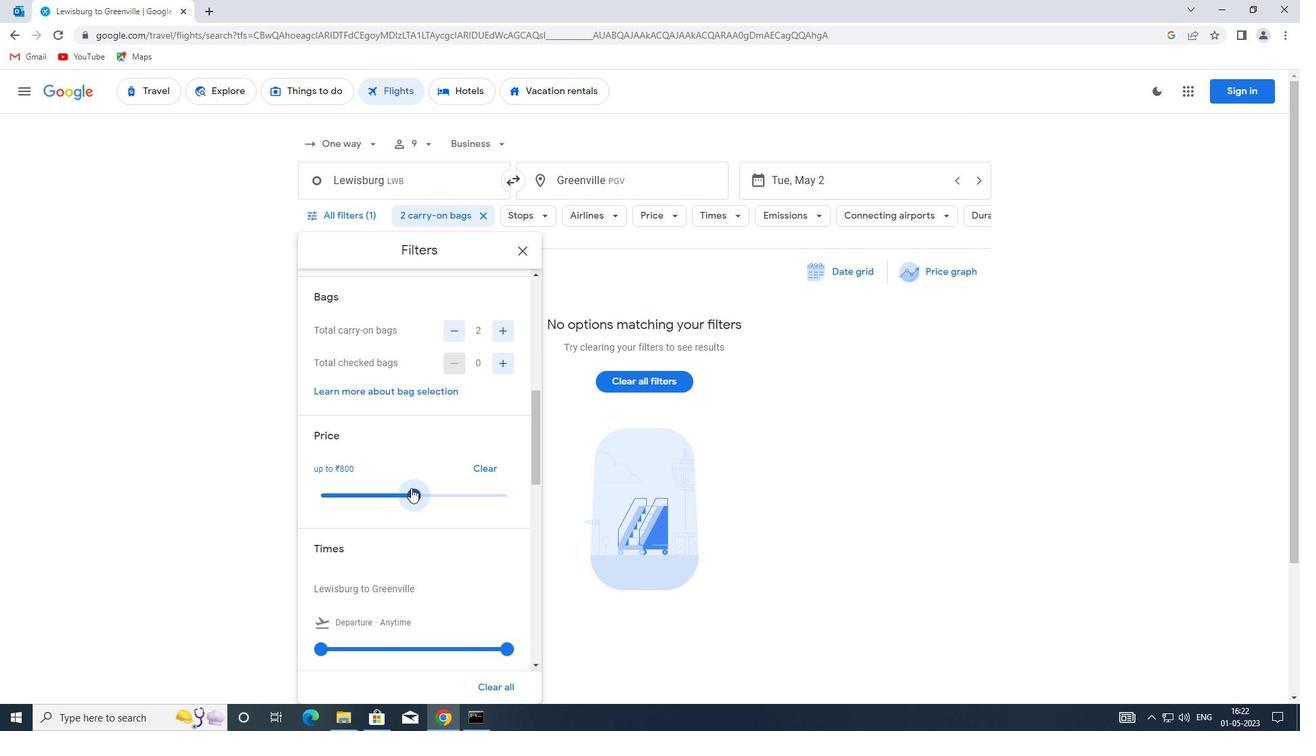
Action: Mouse moved to (501, 495)
Screenshot: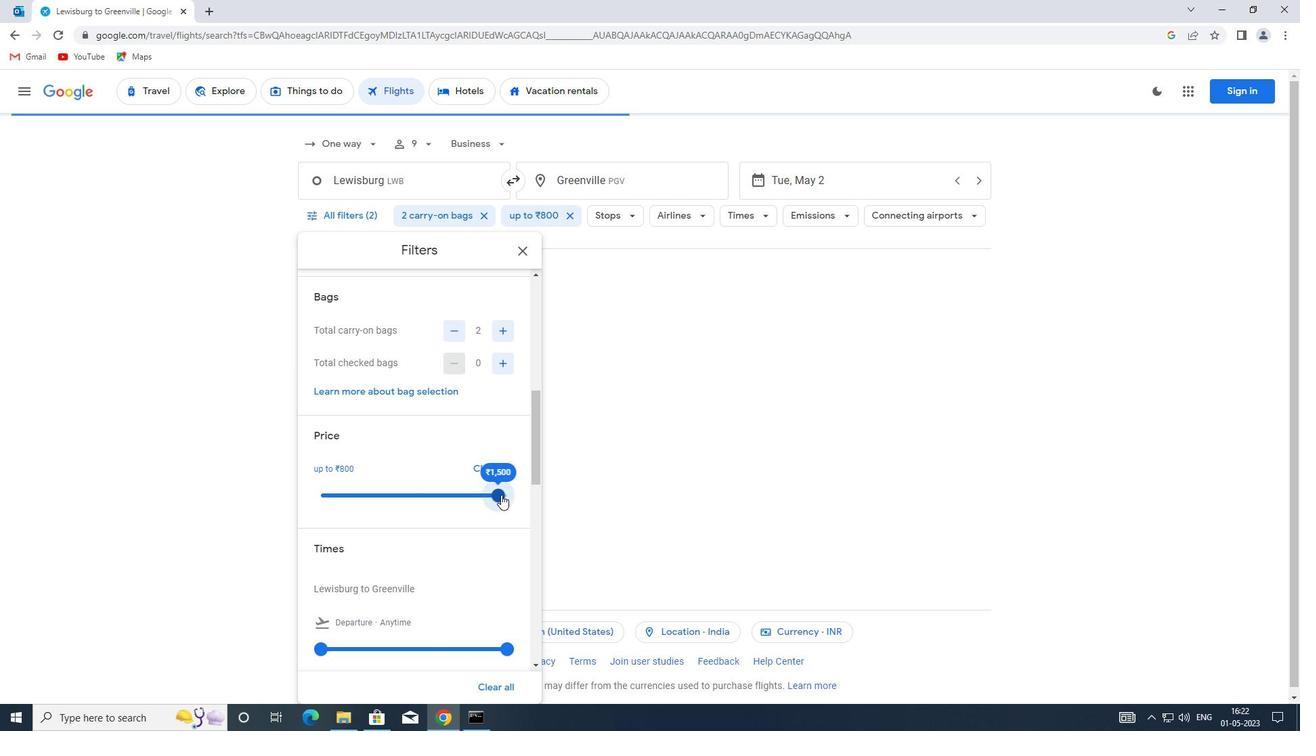 
Action: Mouse pressed left at (501, 495)
Screenshot: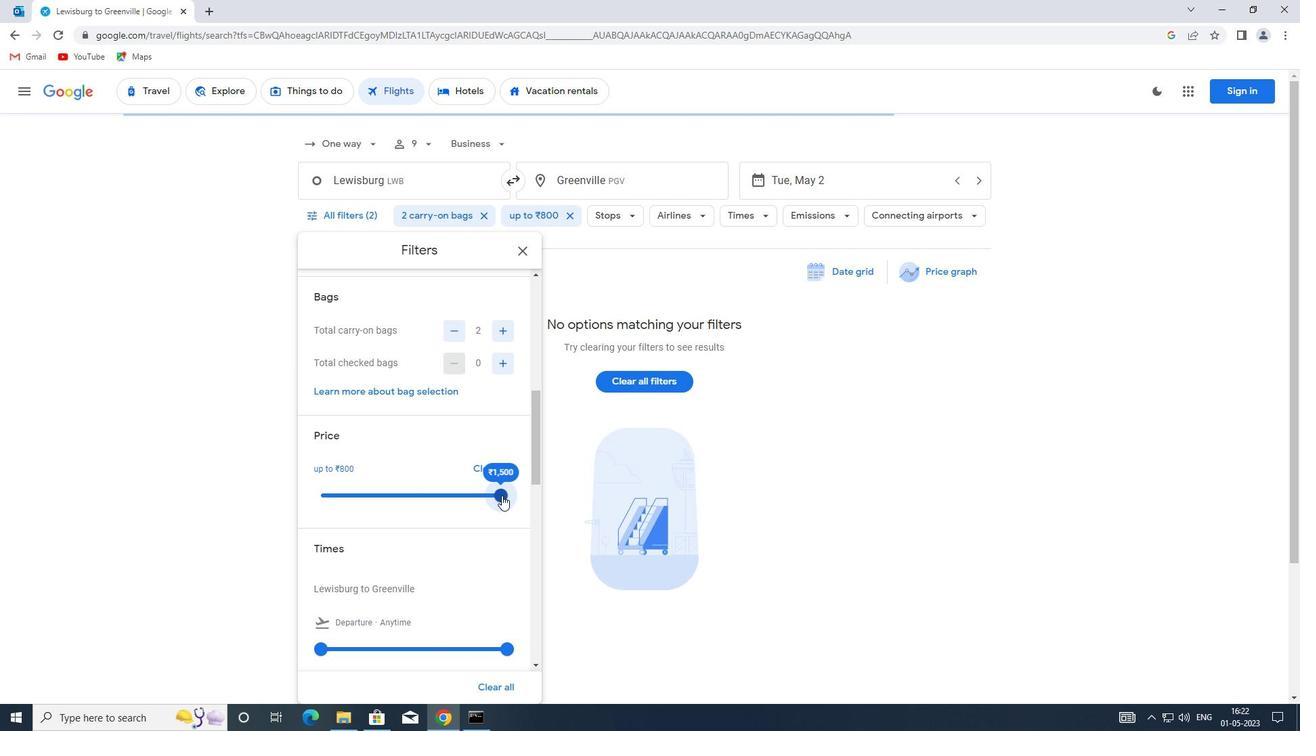 
Action: Mouse moved to (423, 479)
Screenshot: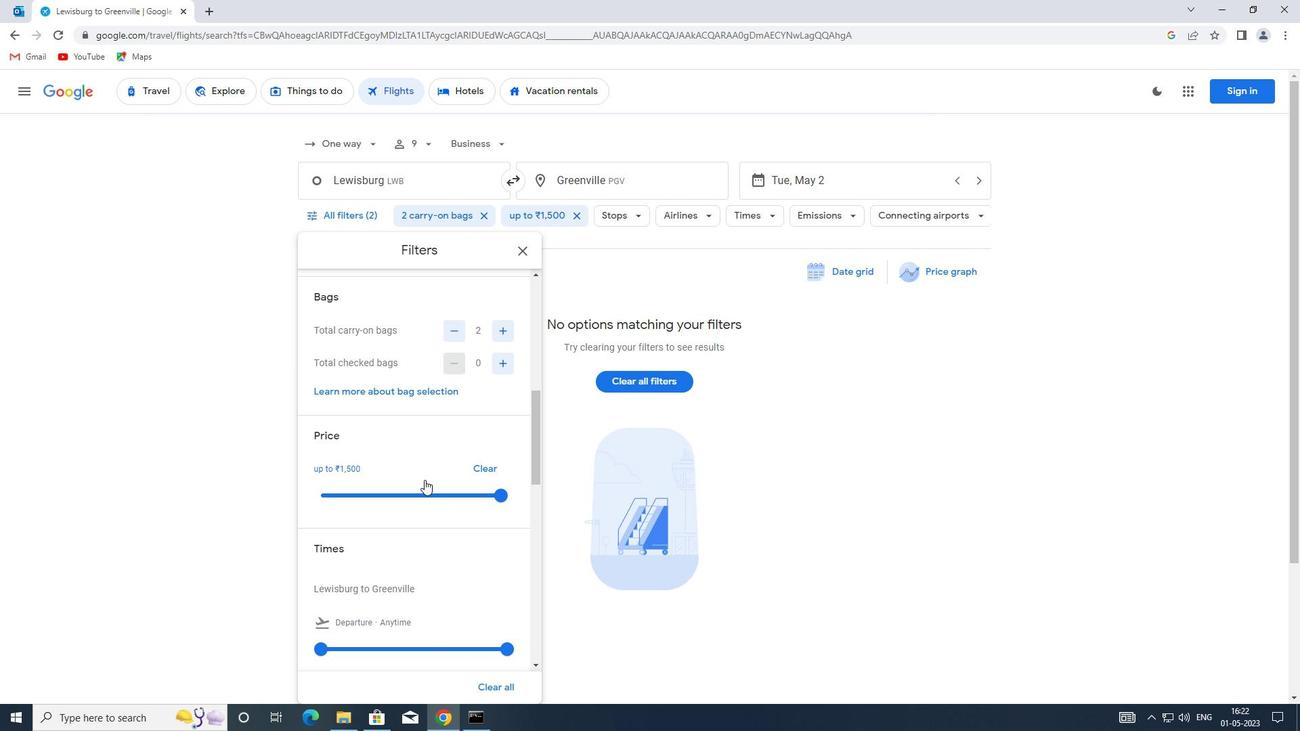 
Action: Mouse scrolled (423, 478) with delta (0, 0)
Screenshot: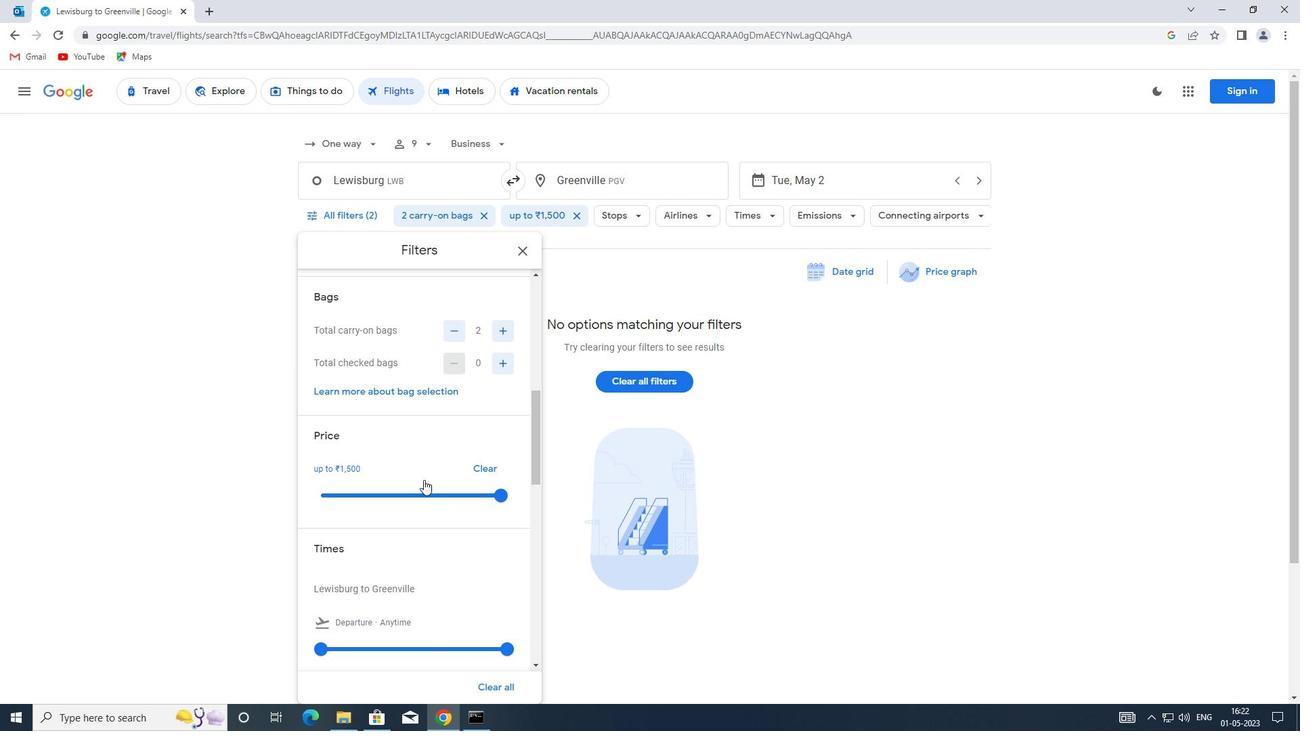 
Action: Mouse moved to (422, 470)
Screenshot: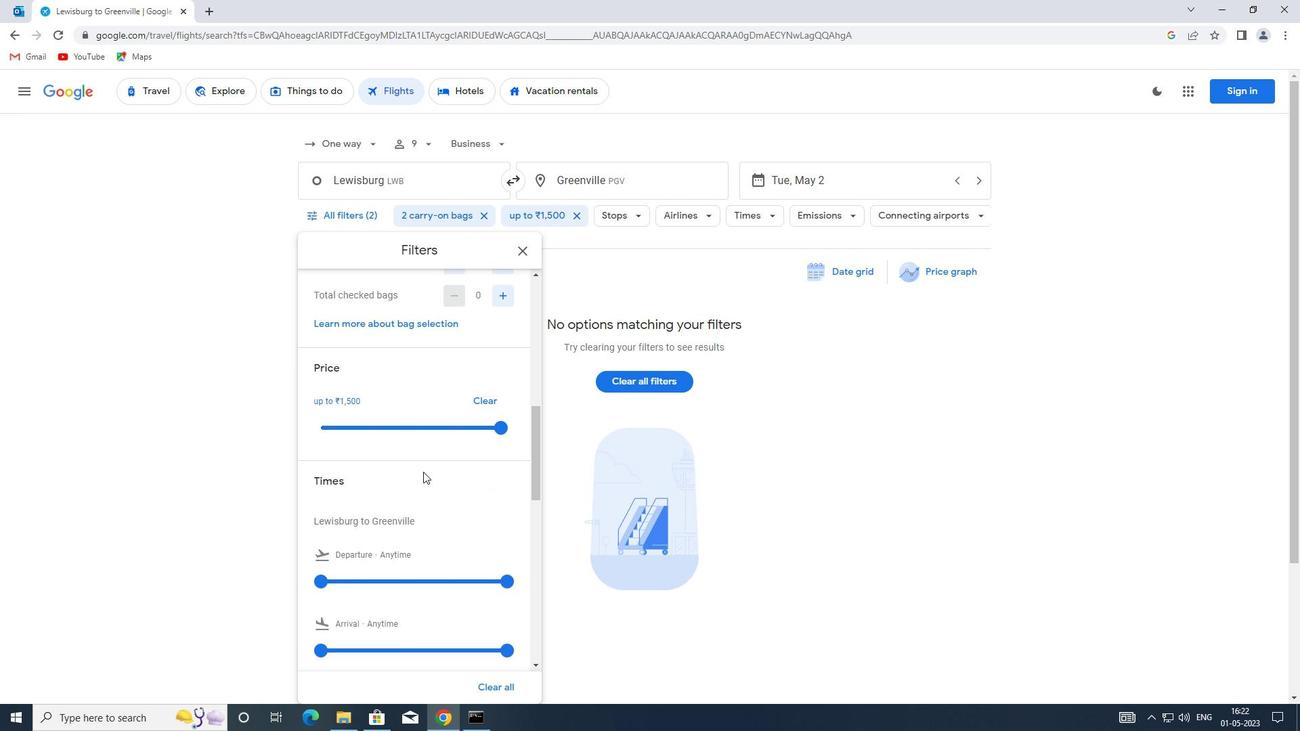 
Action: Mouse scrolled (422, 469) with delta (0, 0)
Screenshot: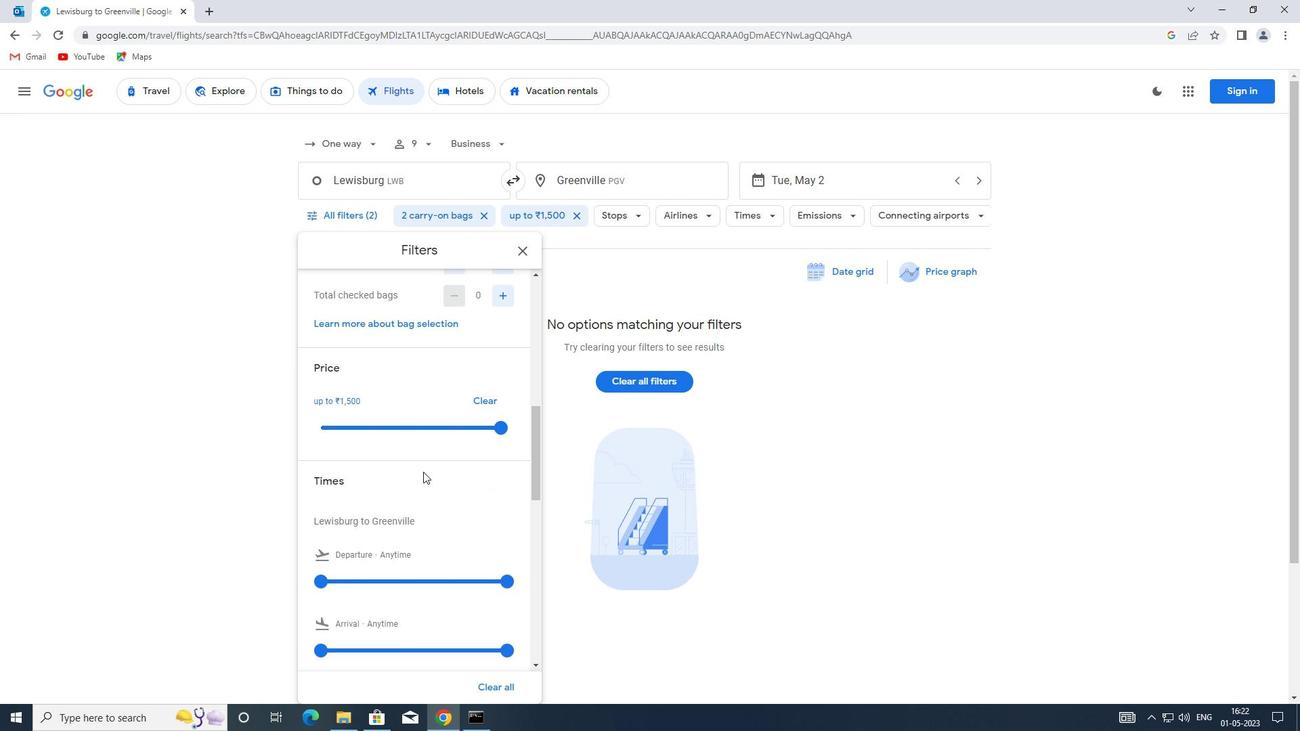 
Action: Mouse moved to (325, 512)
Screenshot: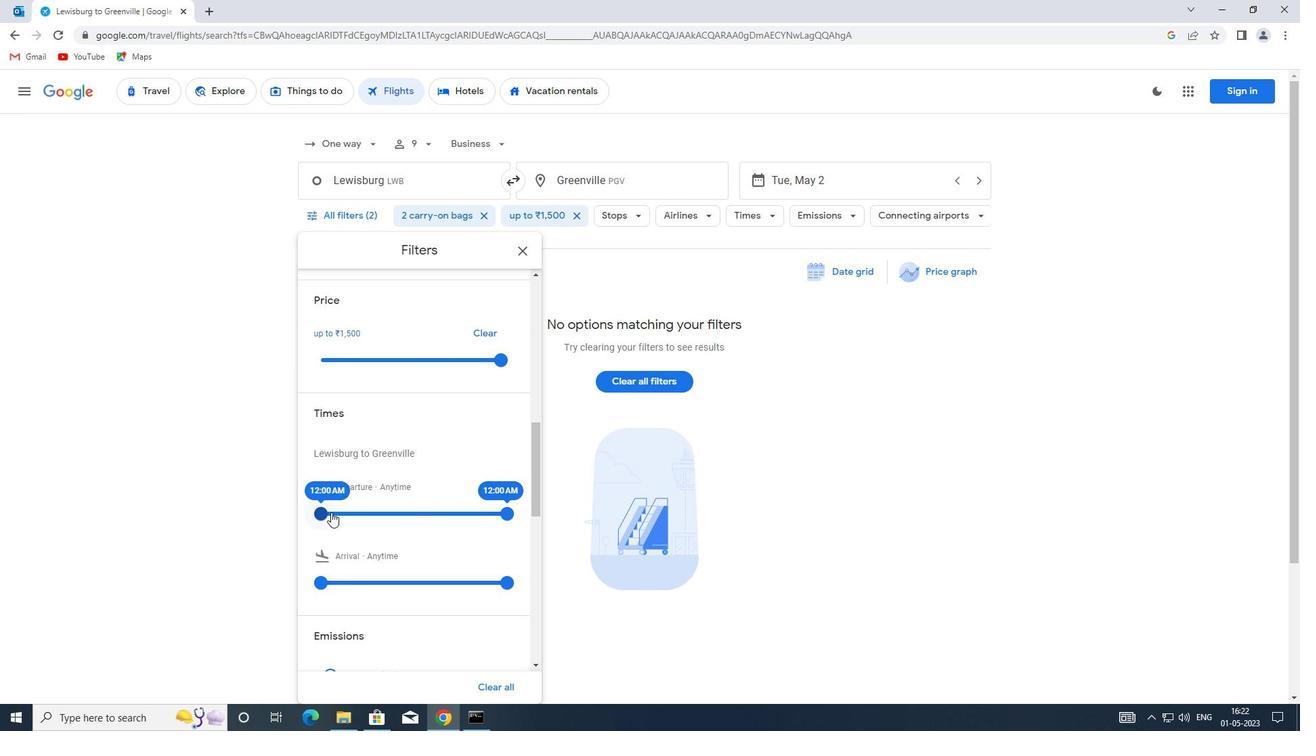 
Action: Mouse pressed left at (325, 512)
Screenshot: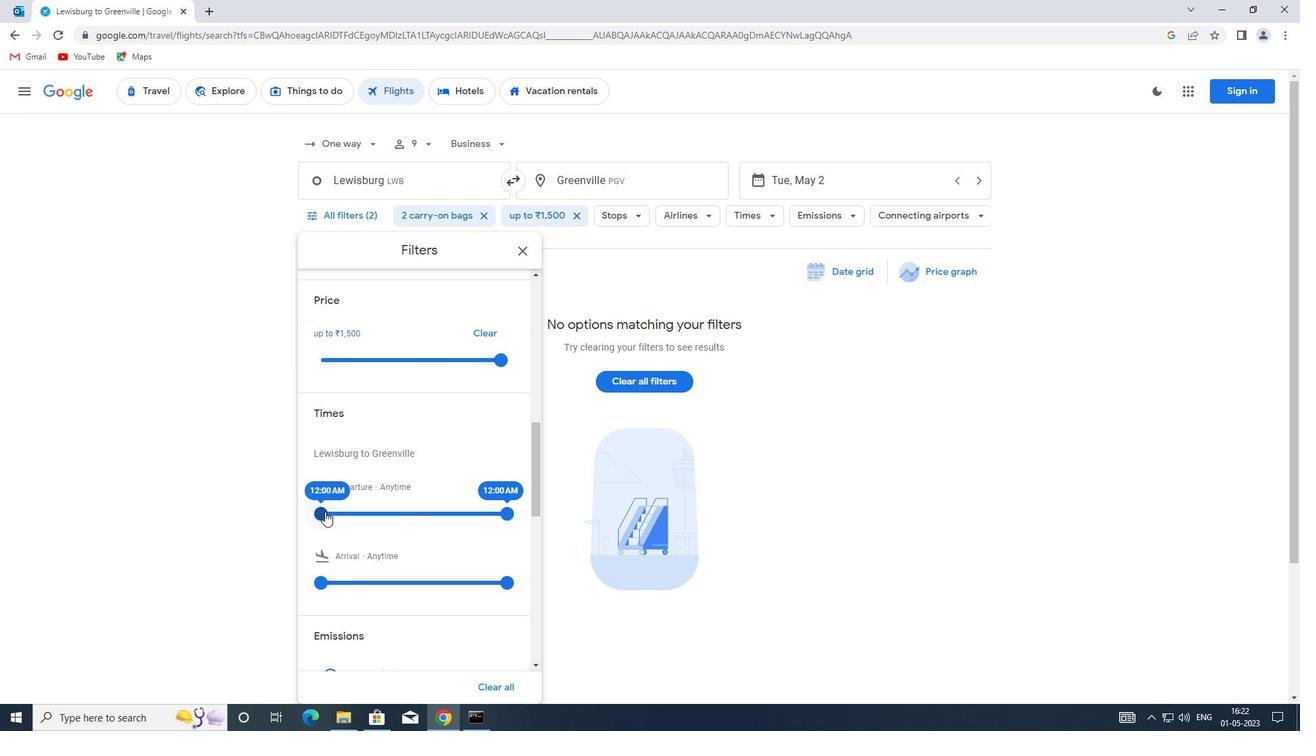 
Action: Mouse moved to (508, 510)
Screenshot: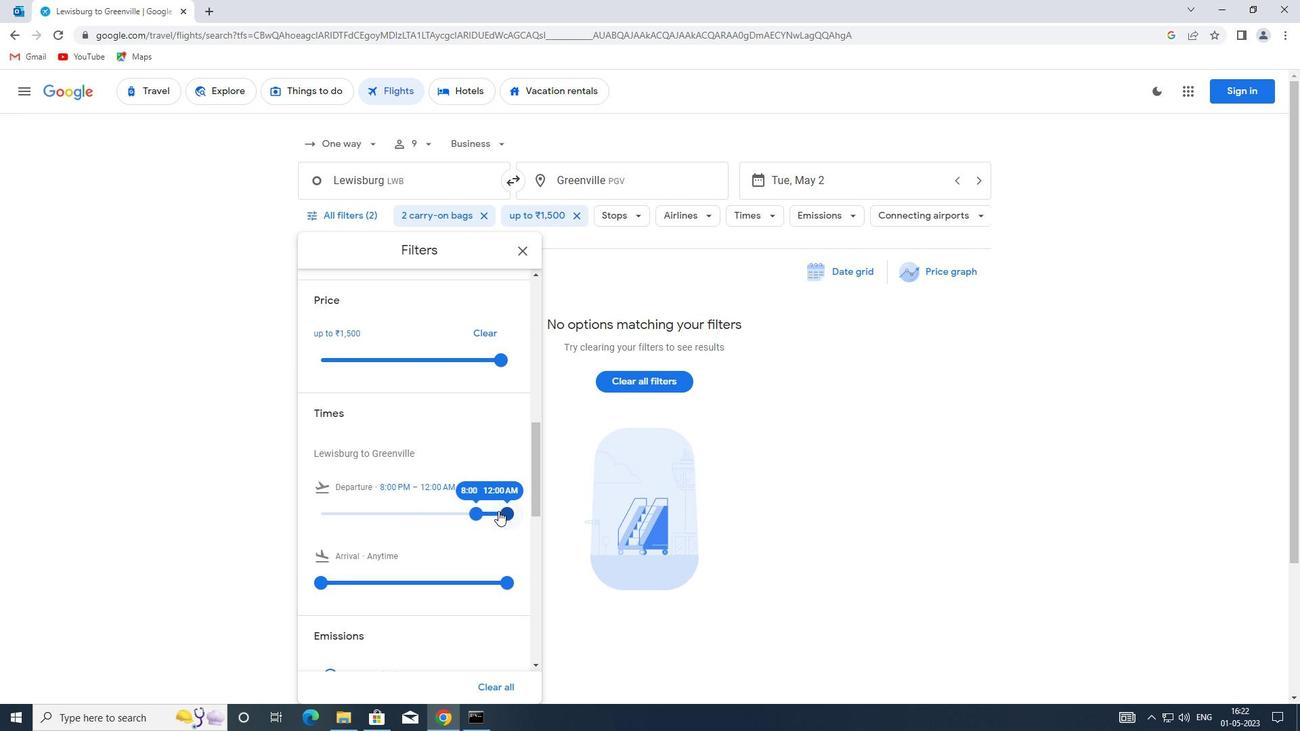 
Action: Mouse pressed left at (508, 510)
Screenshot: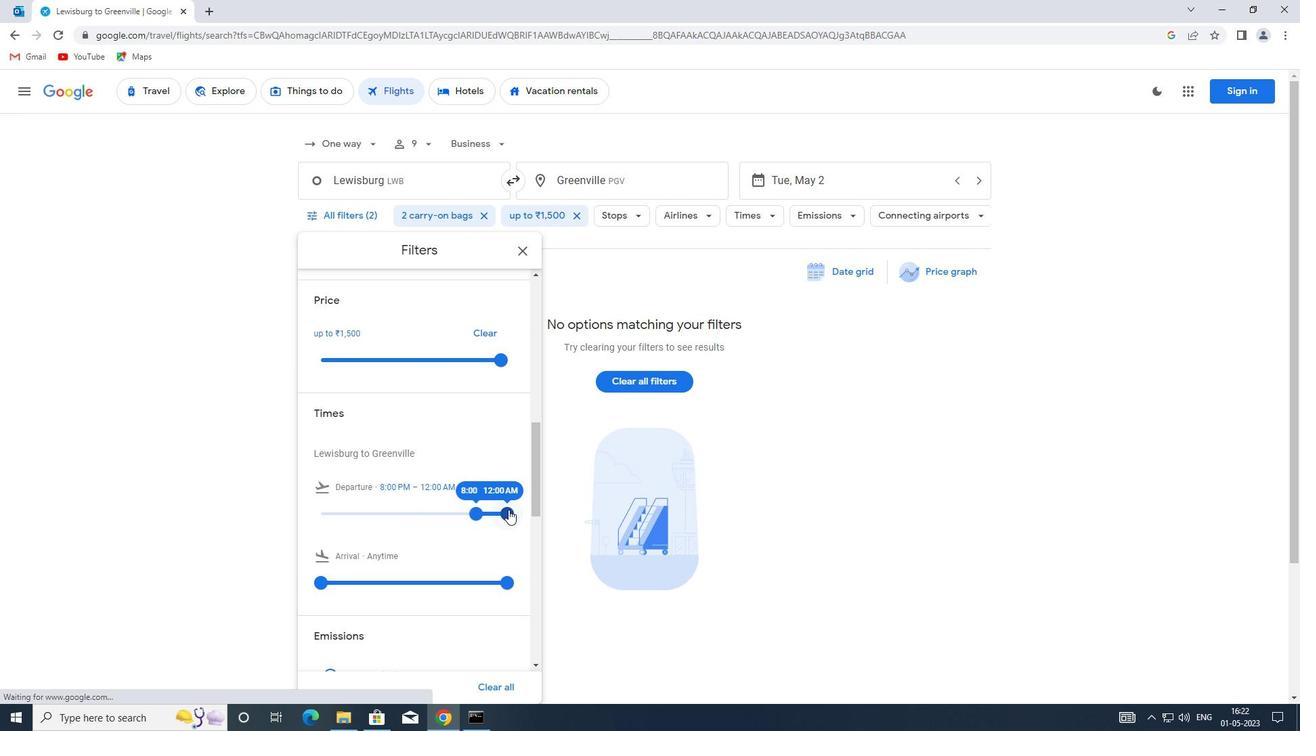
Action: Mouse moved to (477, 499)
Screenshot: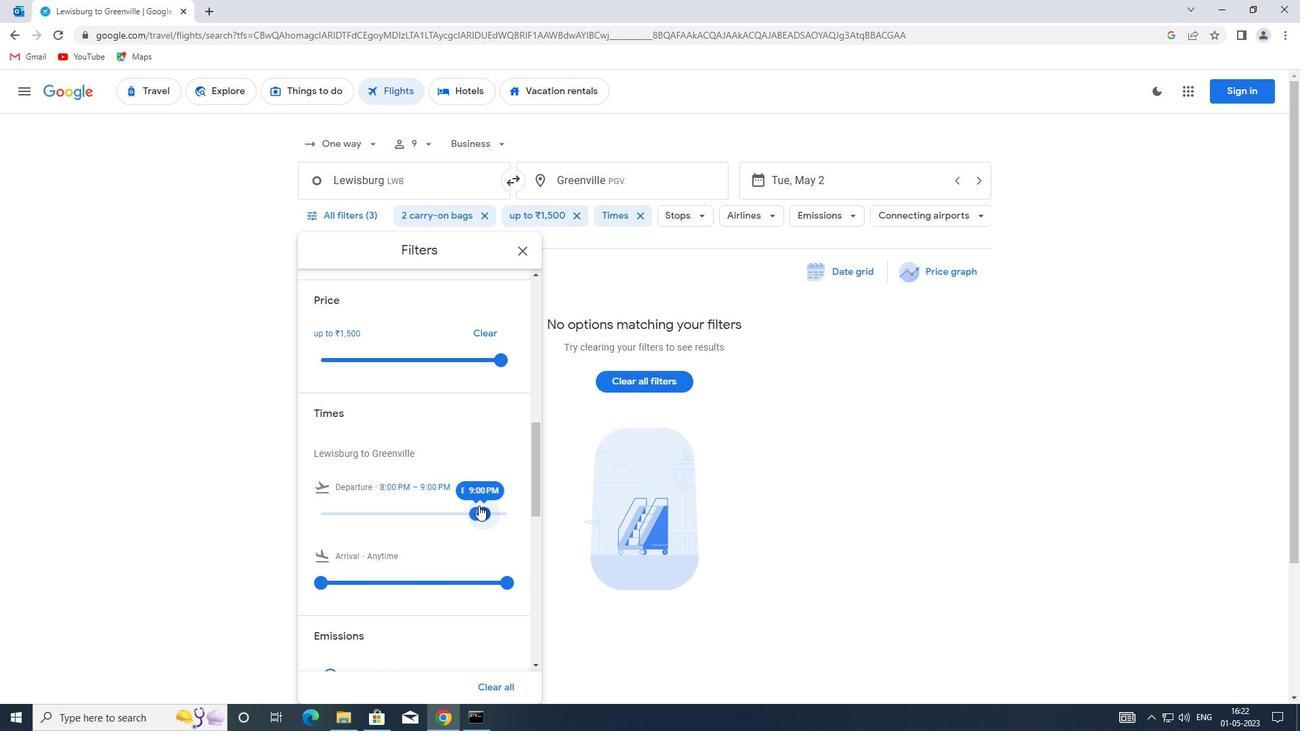 
Action: Mouse scrolled (477, 499) with delta (0, 0)
Screenshot: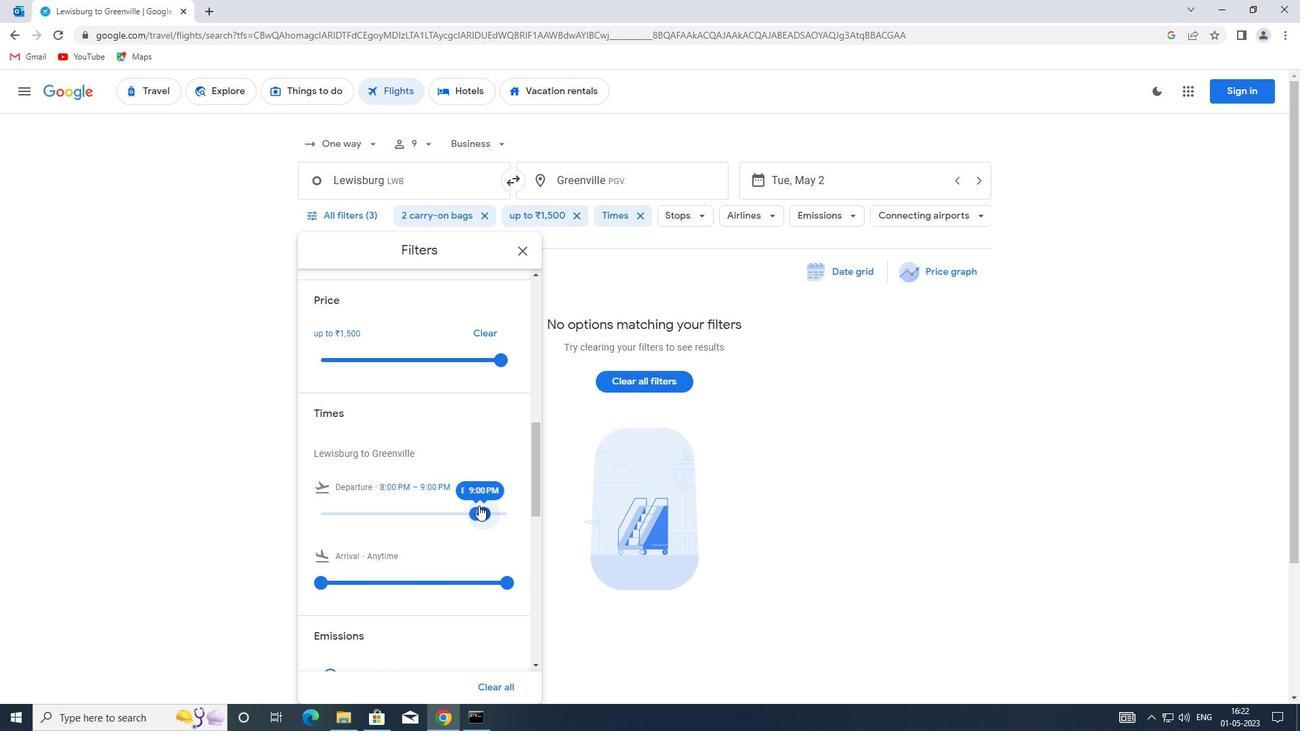 
Action: Mouse scrolled (477, 499) with delta (0, 0)
Screenshot: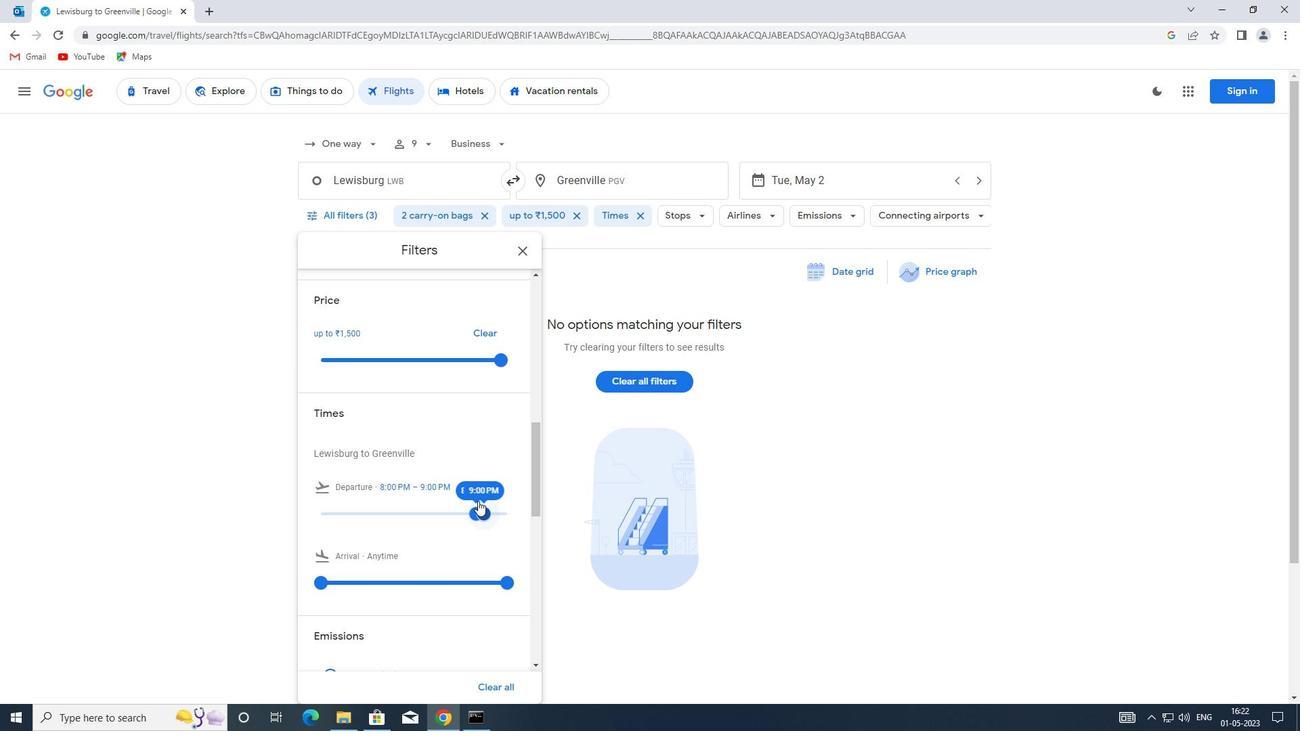 
Action: Mouse moved to (525, 249)
Screenshot: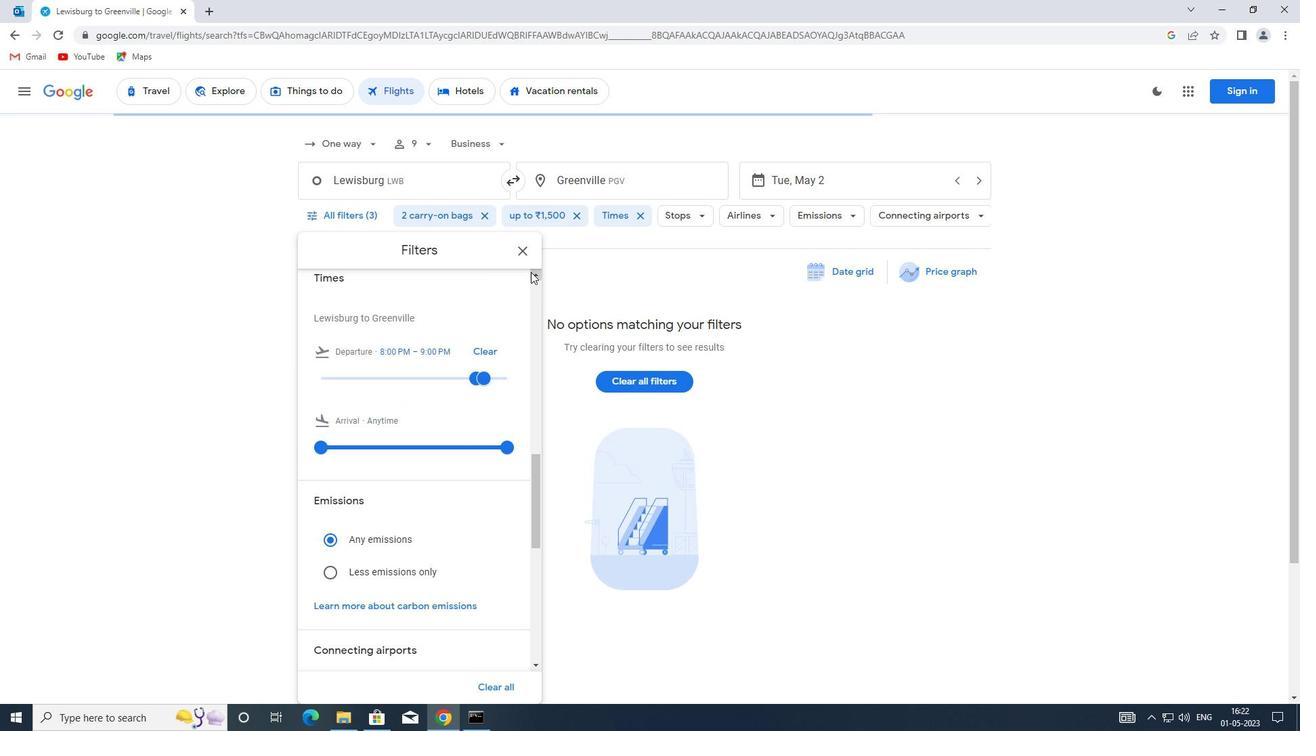 
Action: Mouse pressed left at (525, 249)
Screenshot: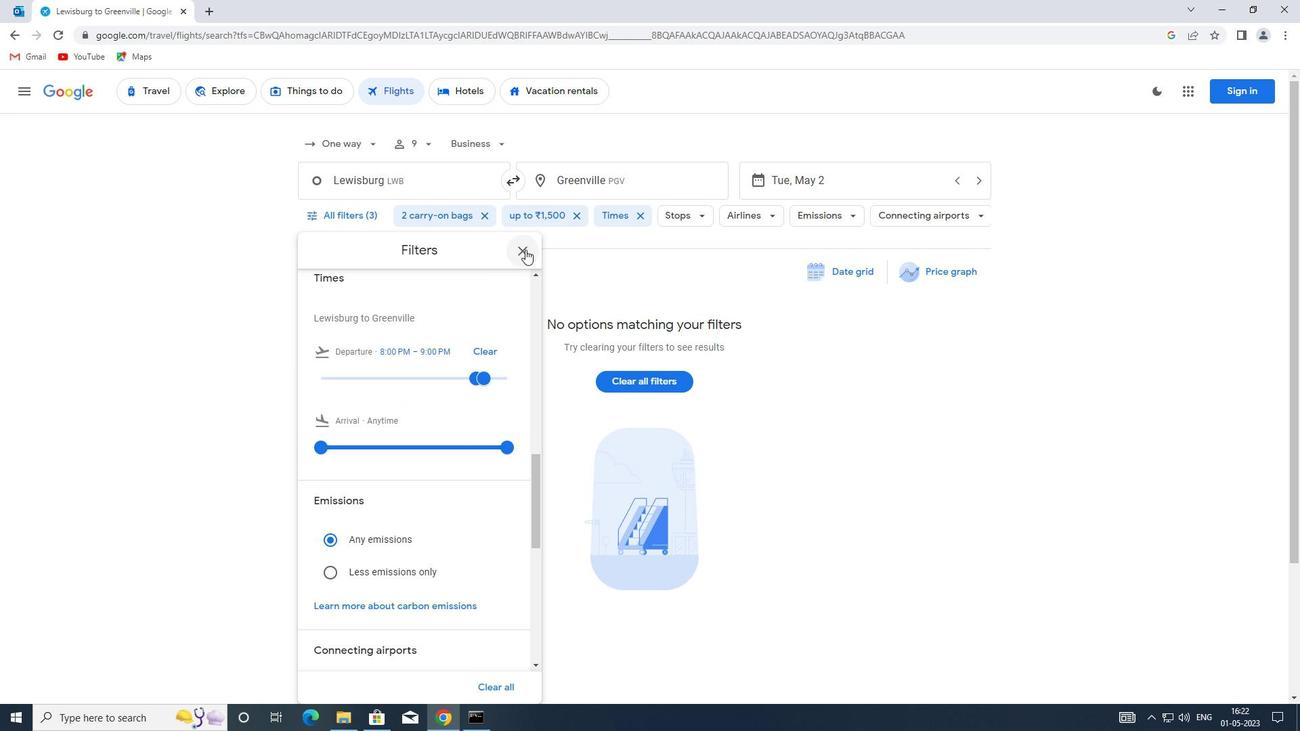 
